 Task: Search one way flight ticket for 5 adults, 2 children, 1 infant in seat and 2 infants on lap in economy from Philadelphia: Philadelphia International Airport to Gillette: Gillette Campbell County Airport on 5-1-2023. Choice of flights is Singapure airlines. Number of bags: 2 carry on bags. Price is upto 82000. Outbound departure time preference is 19:00.
Action: Mouse moved to (203, 396)
Screenshot: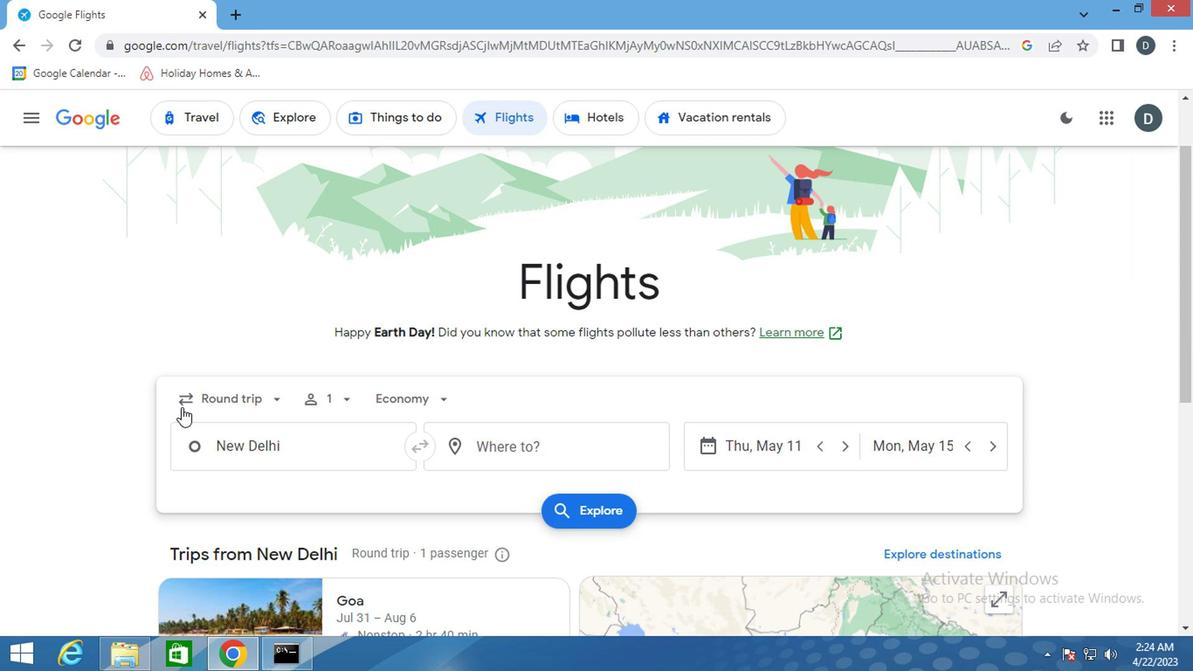 
Action: Mouse pressed left at (203, 396)
Screenshot: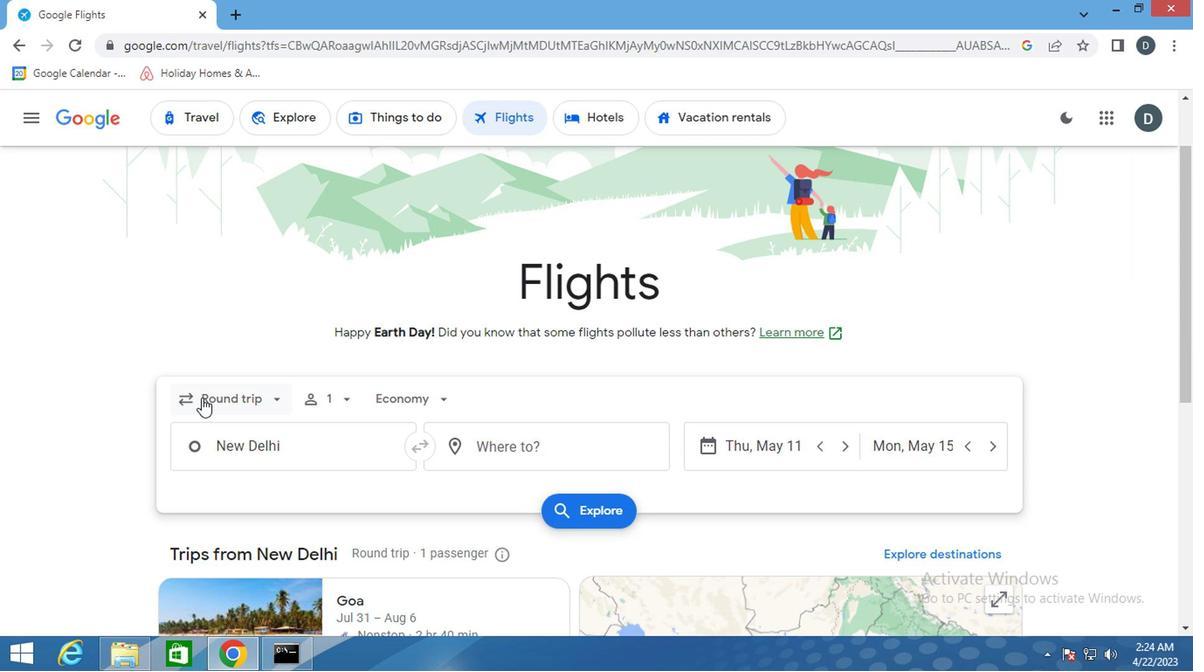 
Action: Mouse moved to (257, 489)
Screenshot: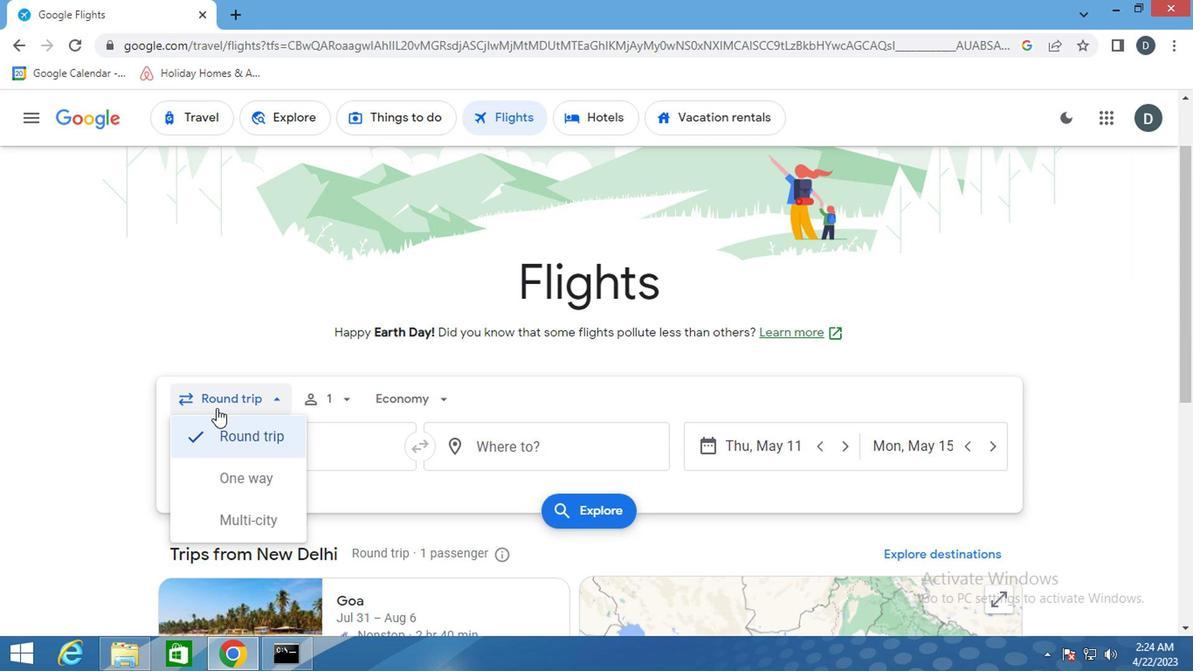 
Action: Mouse pressed left at (257, 489)
Screenshot: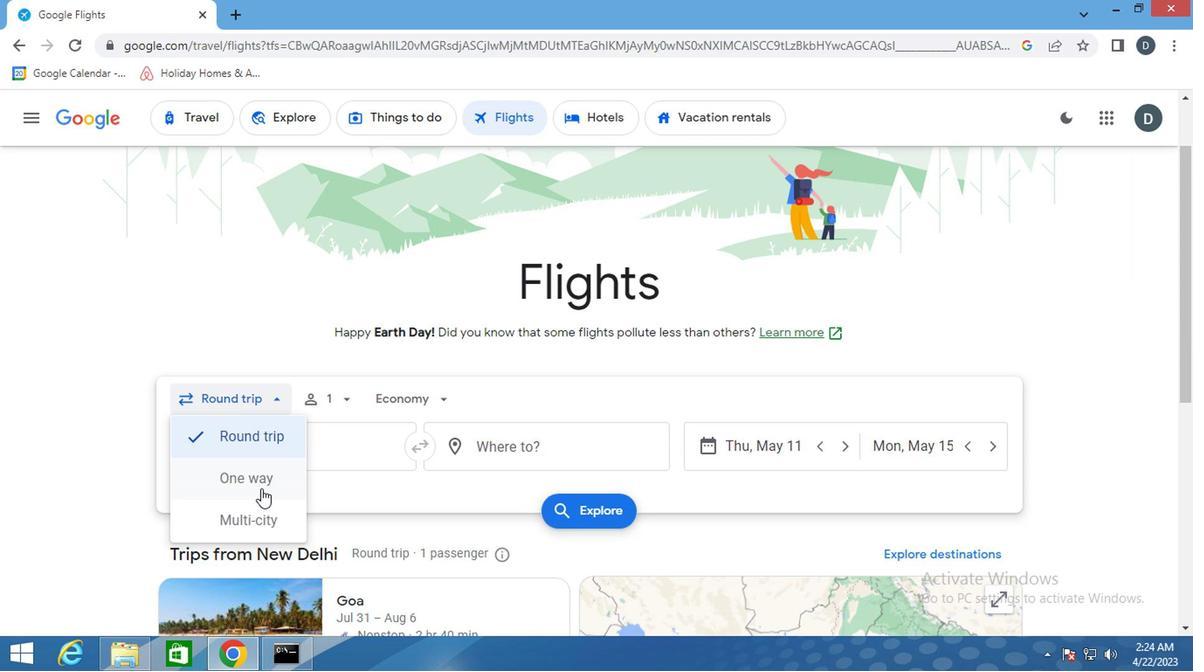 
Action: Mouse moved to (320, 410)
Screenshot: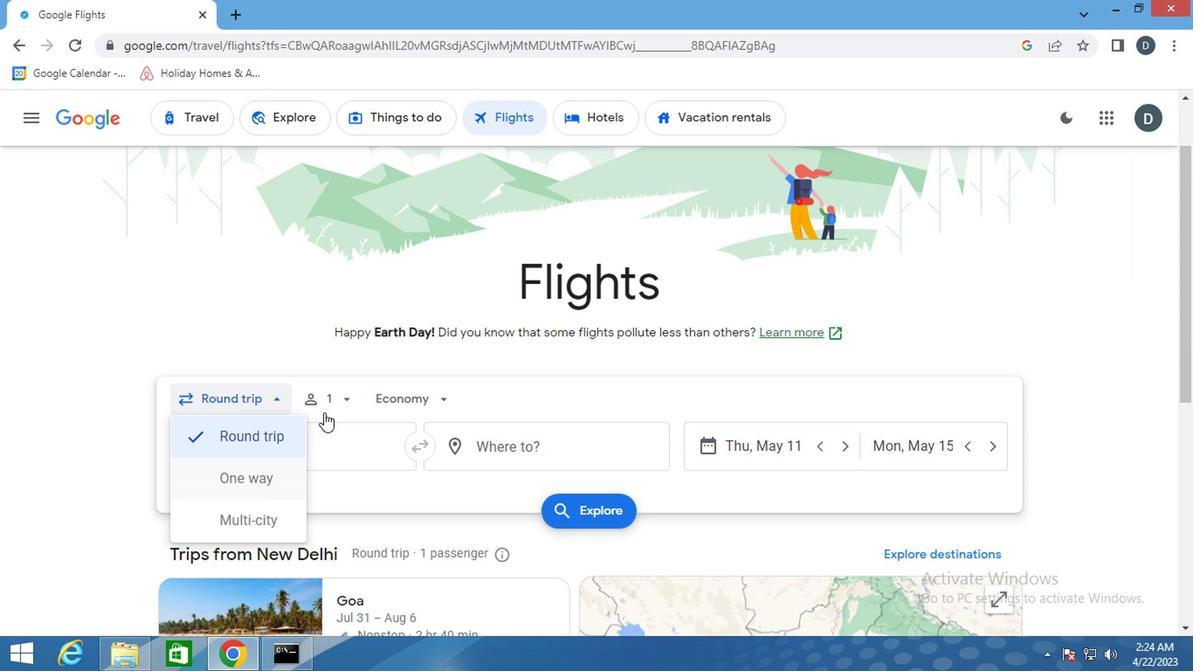 
Action: Mouse pressed left at (320, 410)
Screenshot: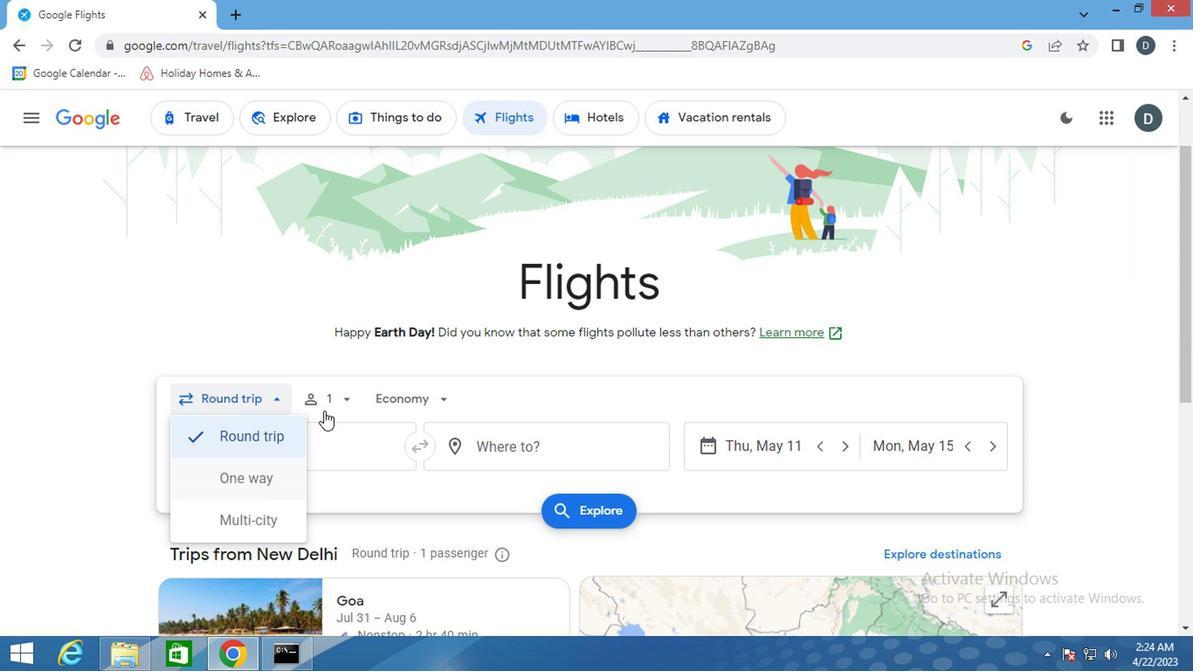 
Action: Mouse moved to (467, 449)
Screenshot: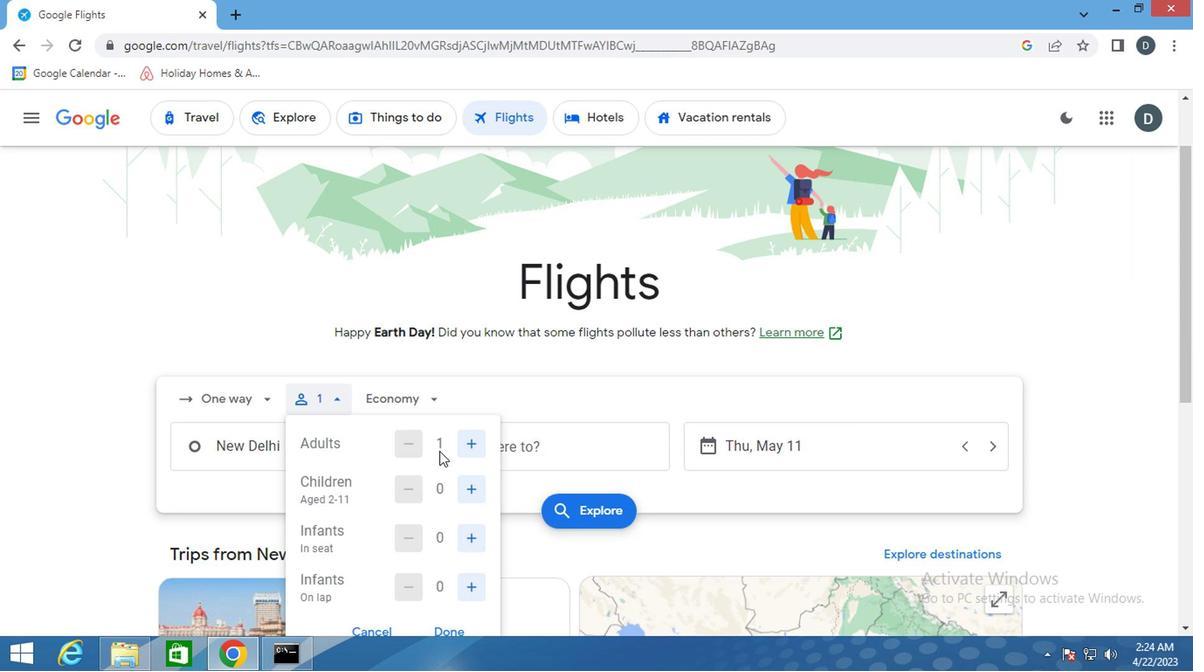 
Action: Mouse pressed left at (467, 449)
Screenshot: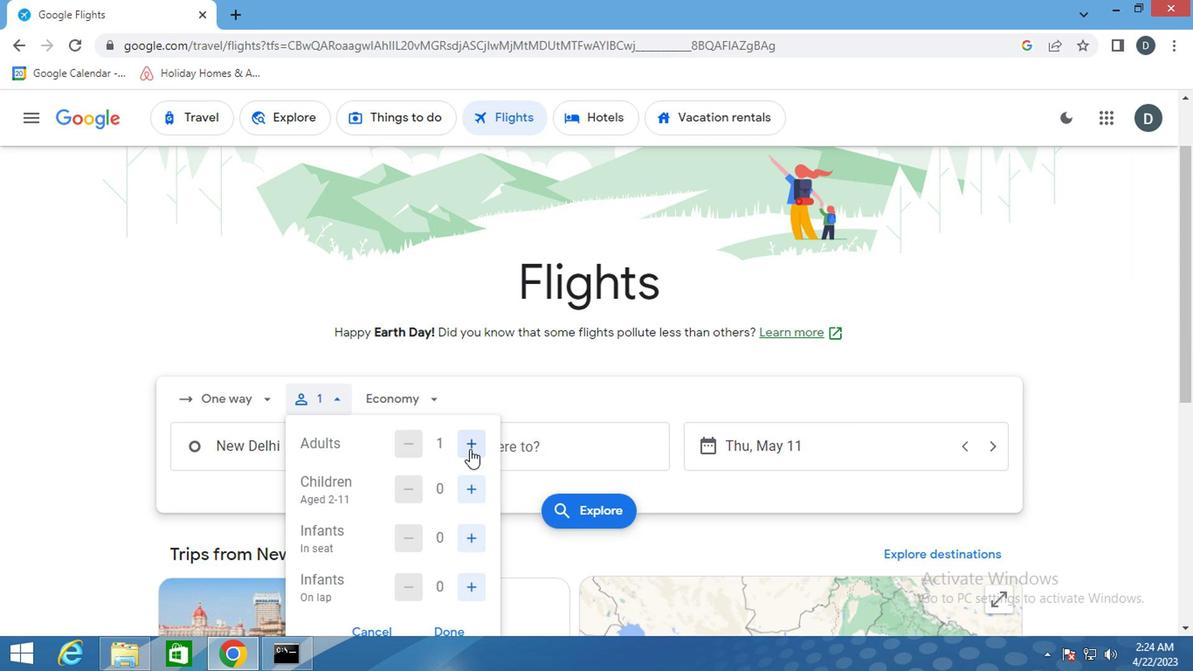 
Action: Mouse pressed left at (467, 449)
Screenshot: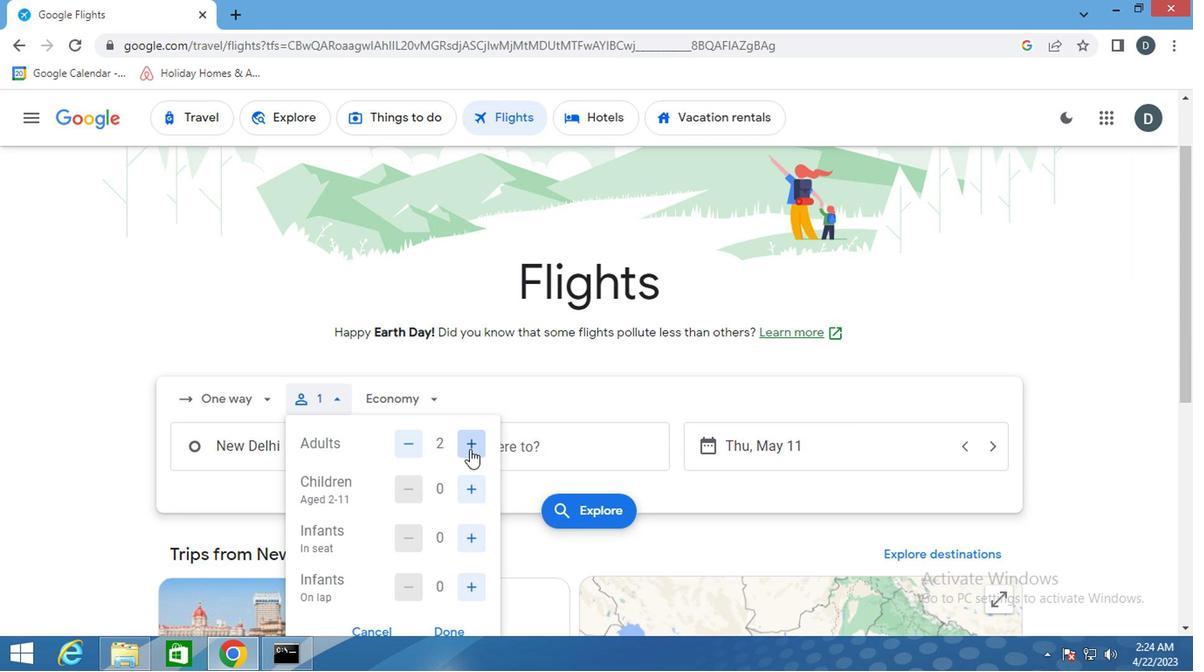 
Action: Mouse pressed left at (467, 449)
Screenshot: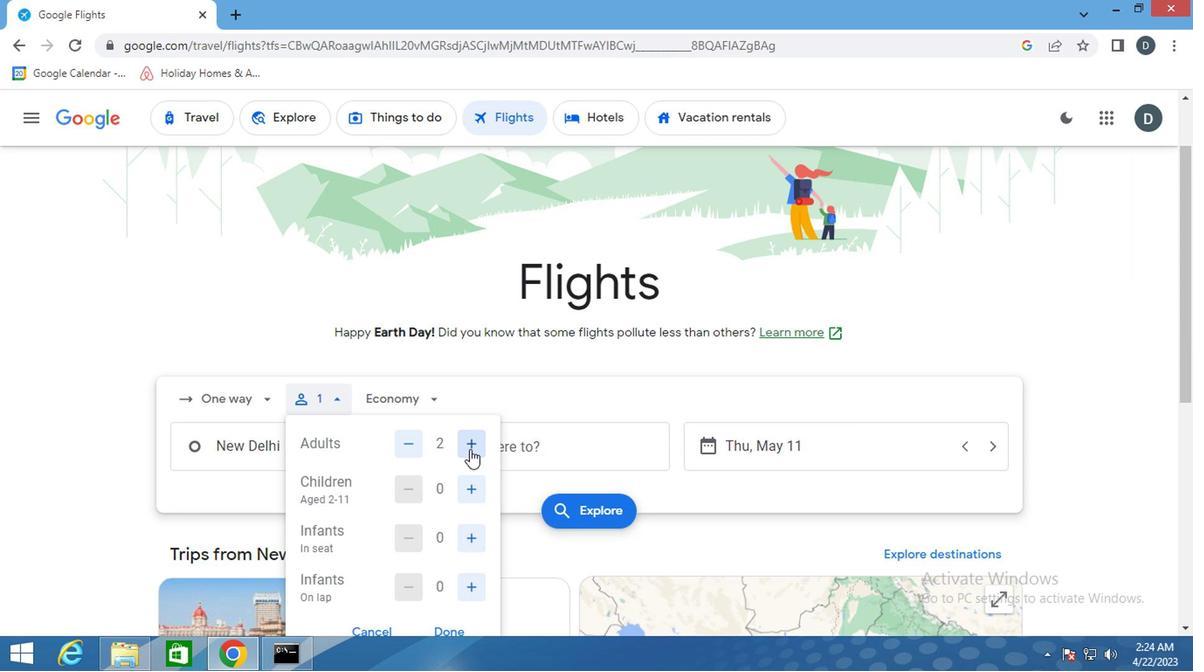 
Action: Mouse pressed left at (467, 449)
Screenshot: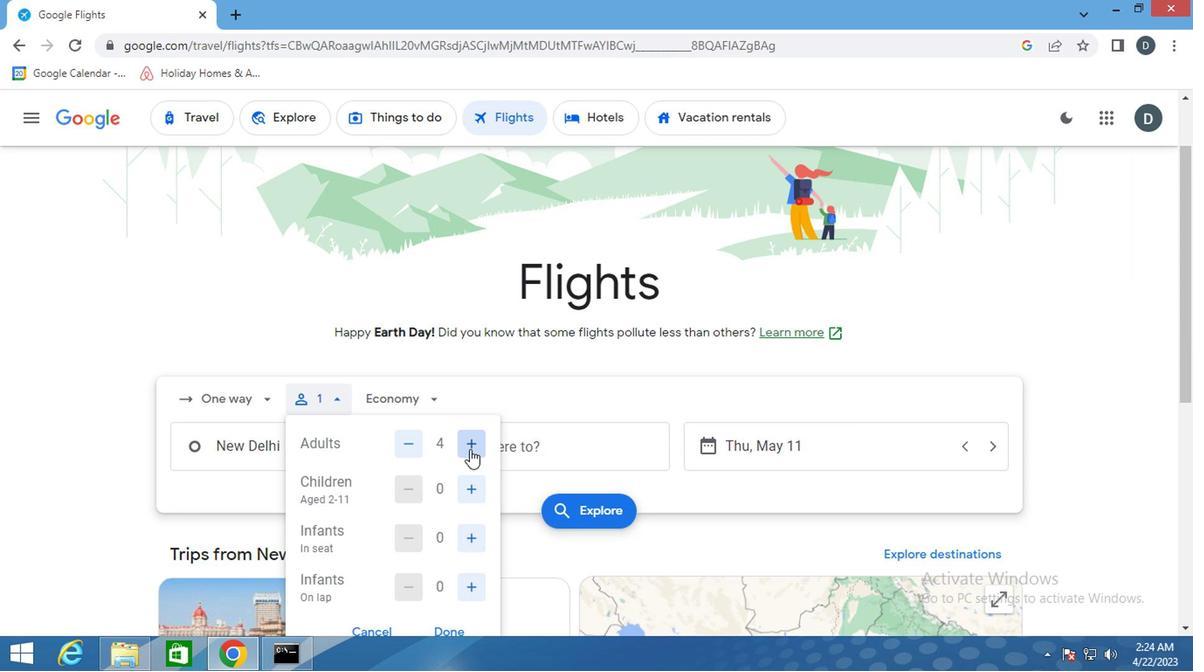 
Action: Mouse moved to (466, 489)
Screenshot: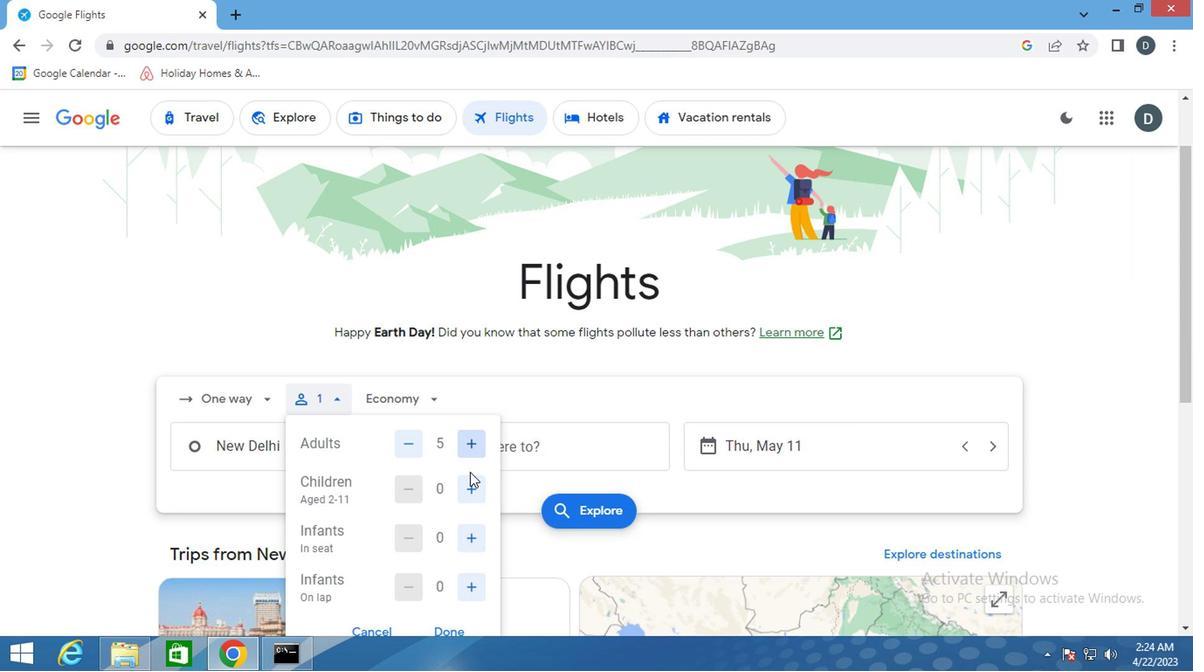 
Action: Mouse pressed left at (466, 489)
Screenshot: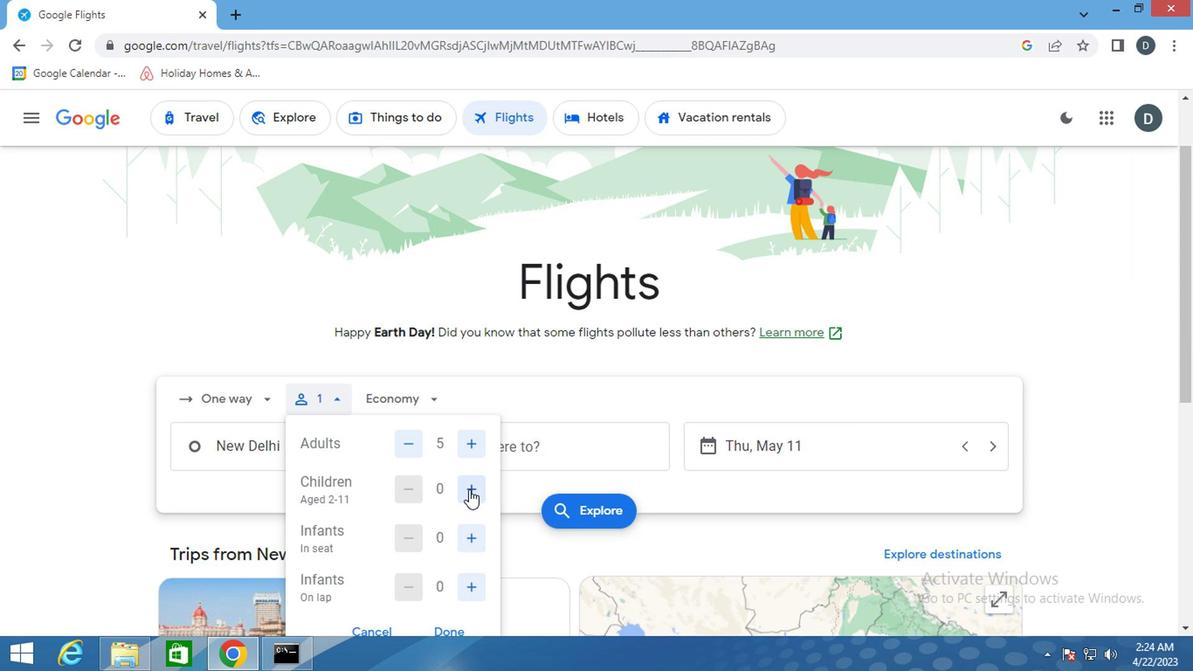 
Action: Mouse pressed left at (466, 489)
Screenshot: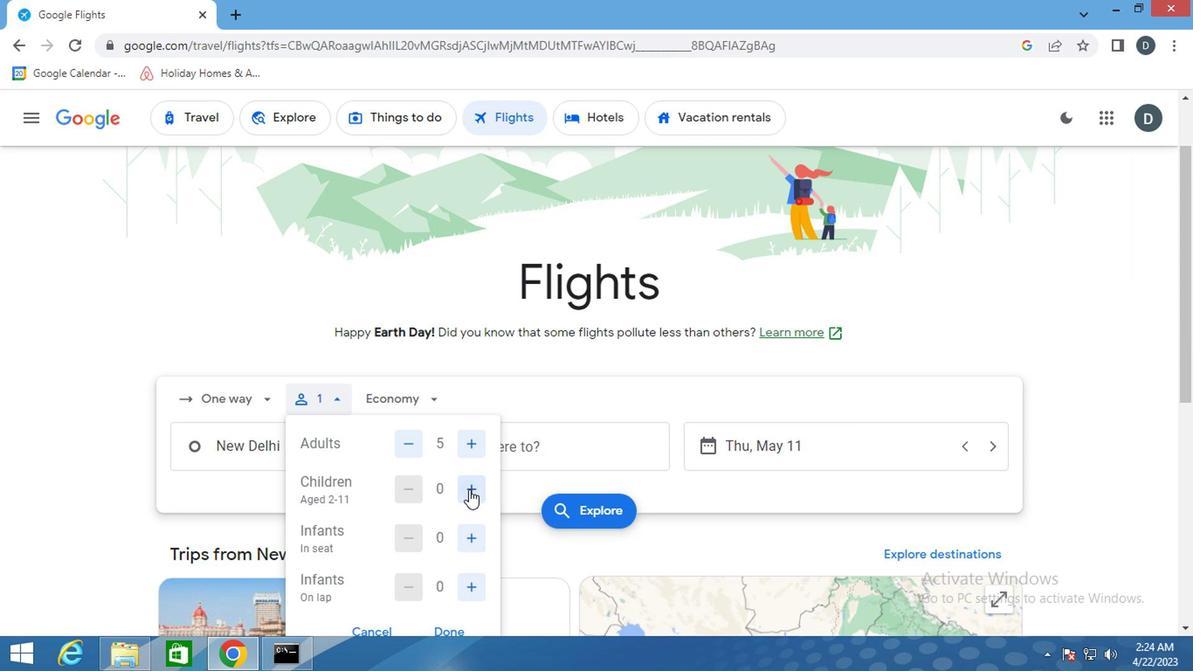 
Action: Mouse moved to (466, 532)
Screenshot: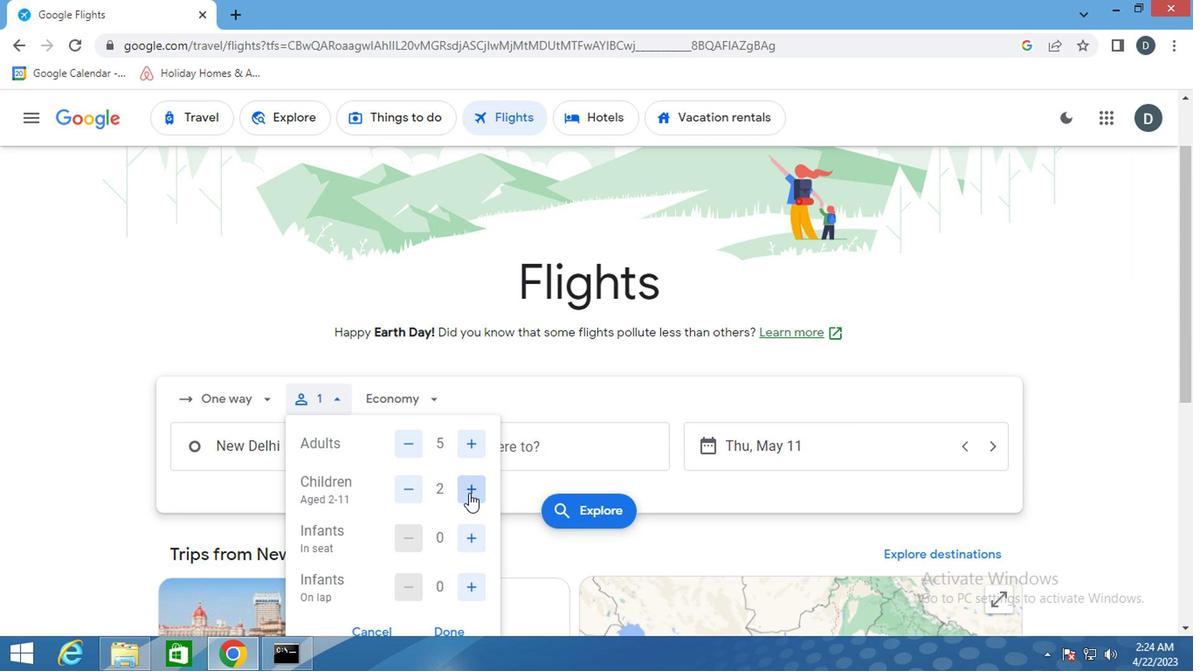 
Action: Mouse pressed left at (466, 532)
Screenshot: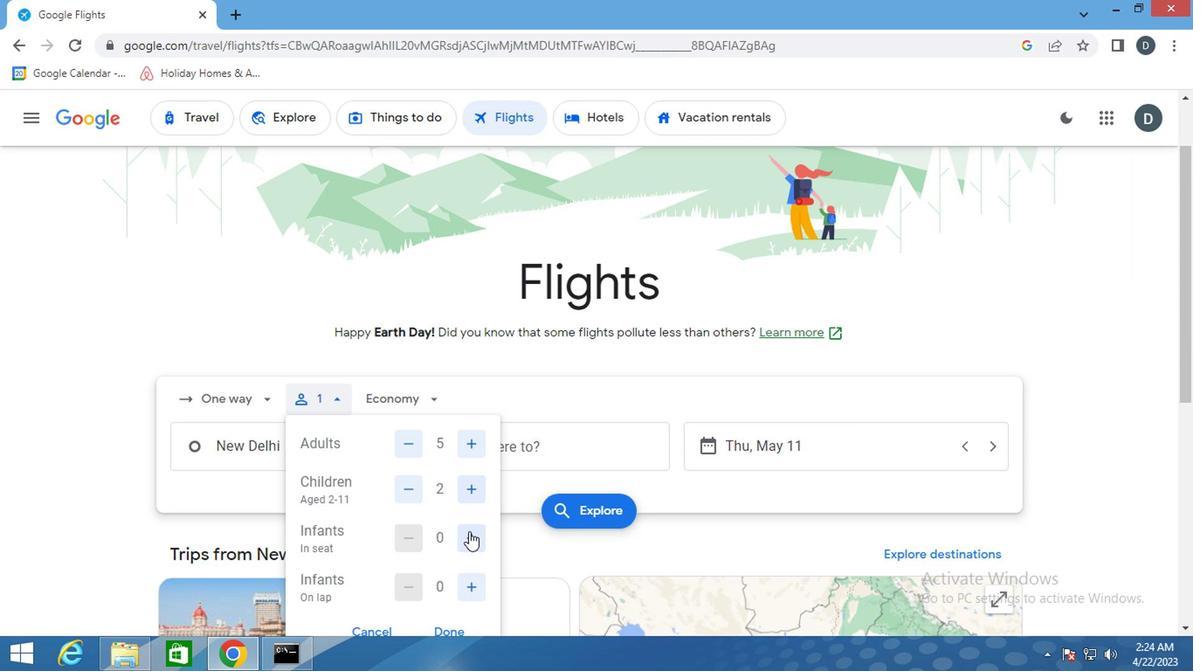
Action: Mouse moved to (470, 588)
Screenshot: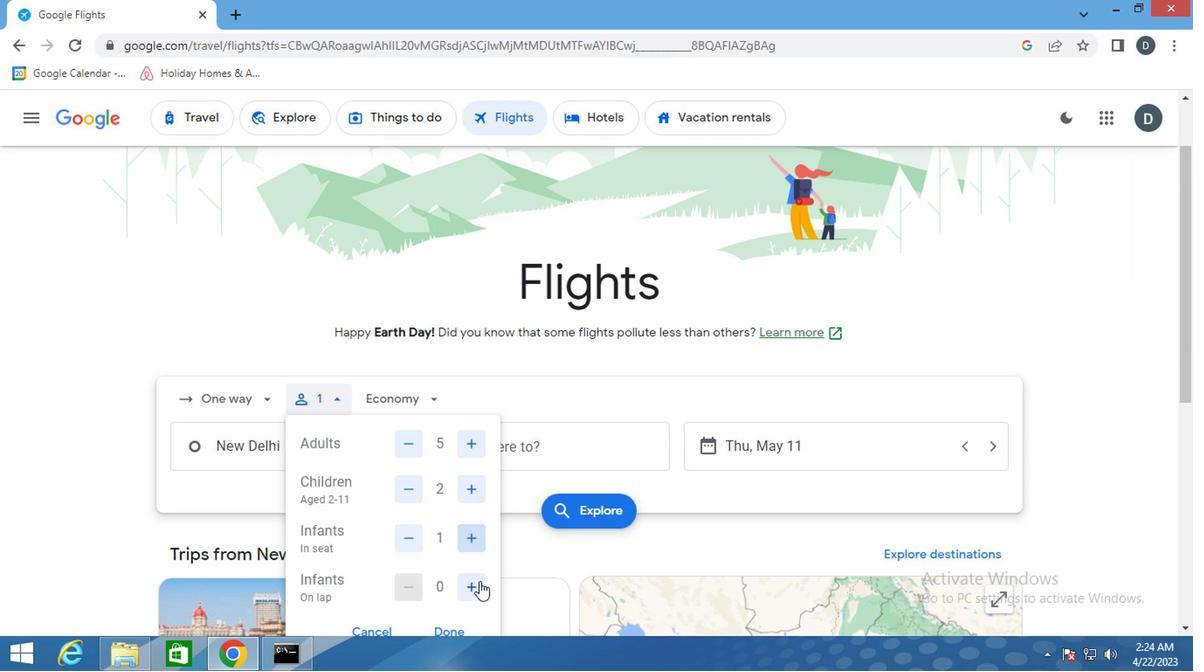 
Action: Mouse pressed left at (470, 588)
Screenshot: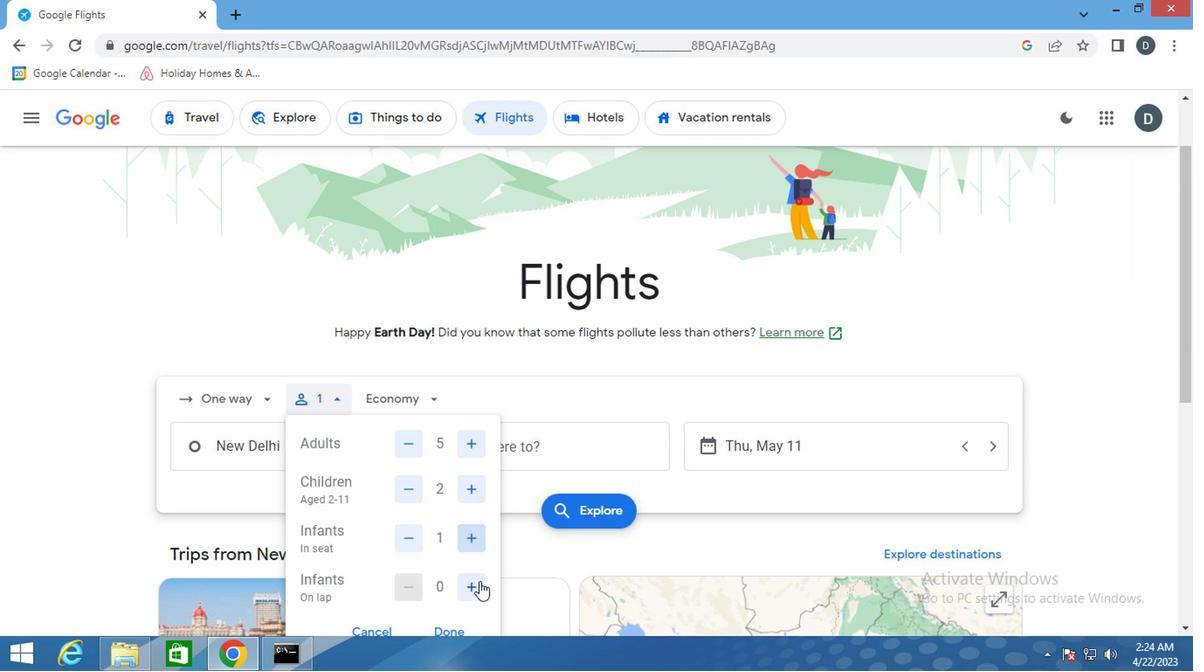
Action: Mouse pressed left at (470, 588)
Screenshot: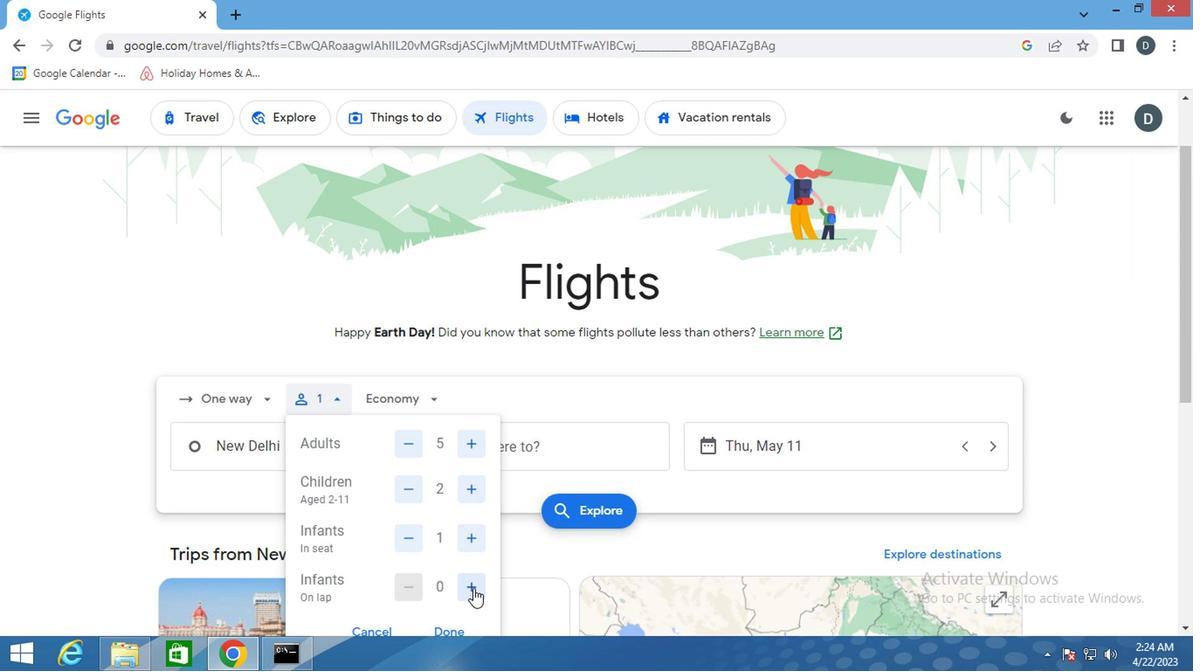 
Action: Mouse moved to (412, 581)
Screenshot: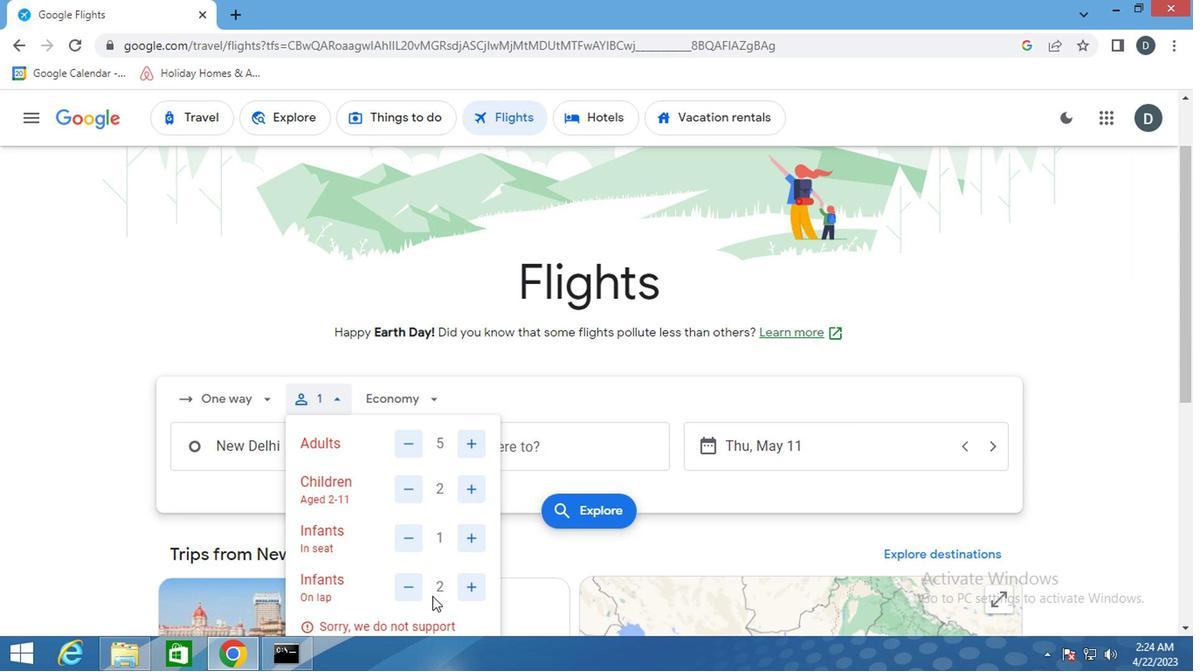 
Action: Mouse pressed left at (412, 581)
Screenshot: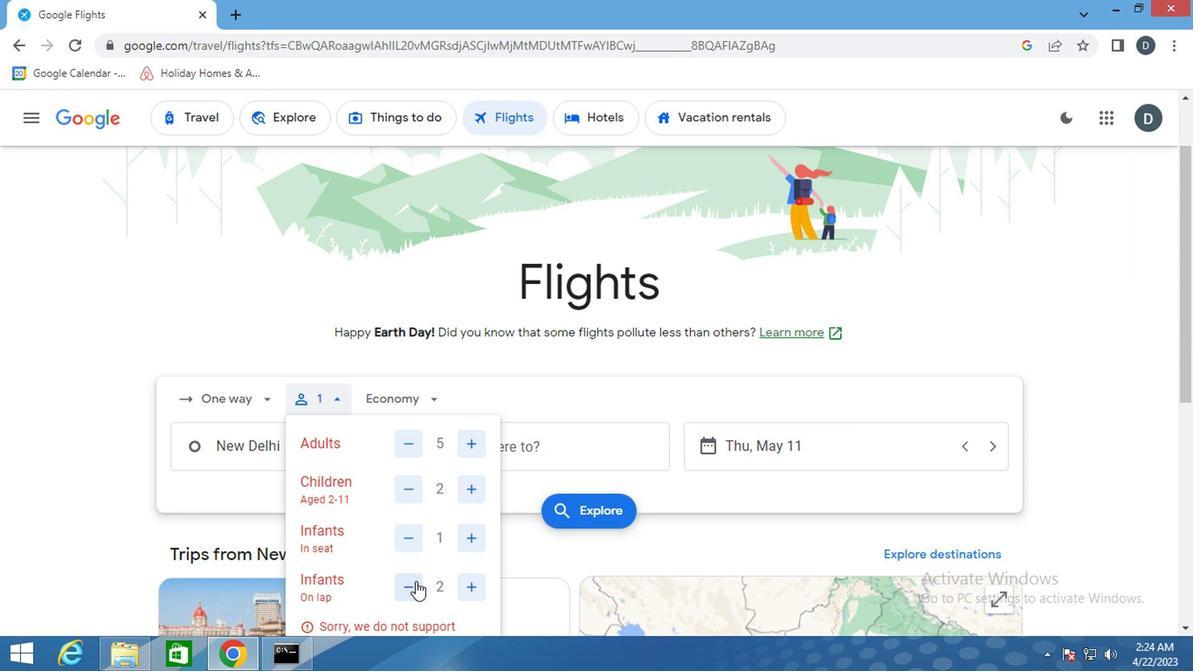 
Action: Mouse moved to (450, 626)
Screenshot: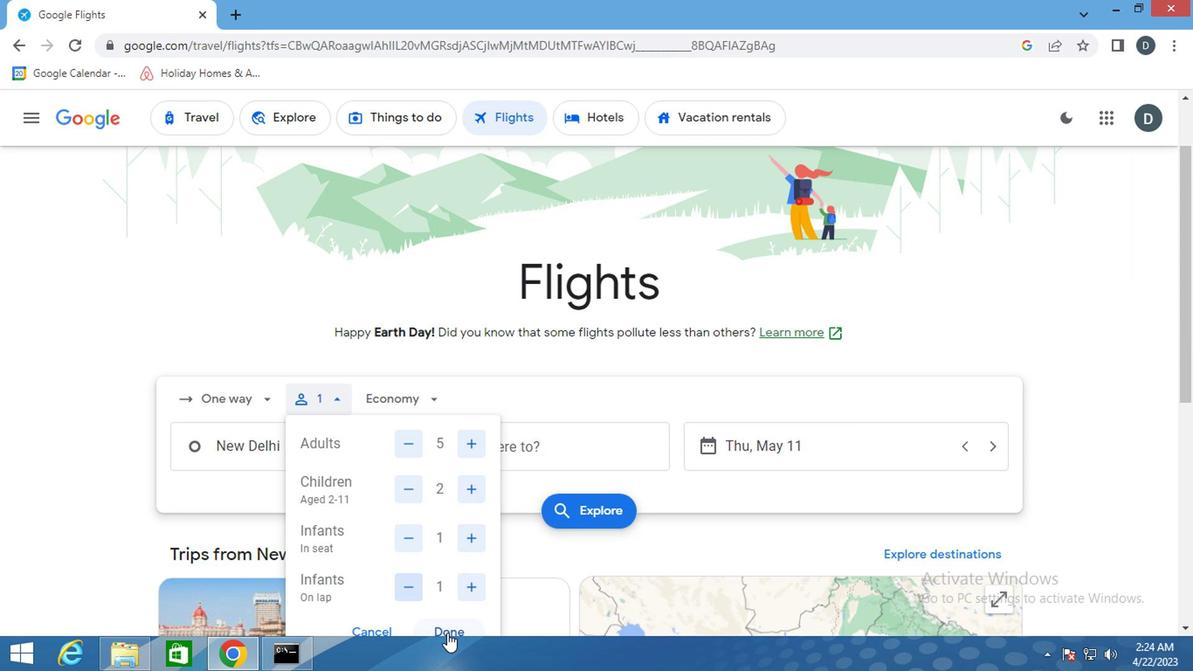 
Action: Mouse pressed left at (450, 626)
Screenshot: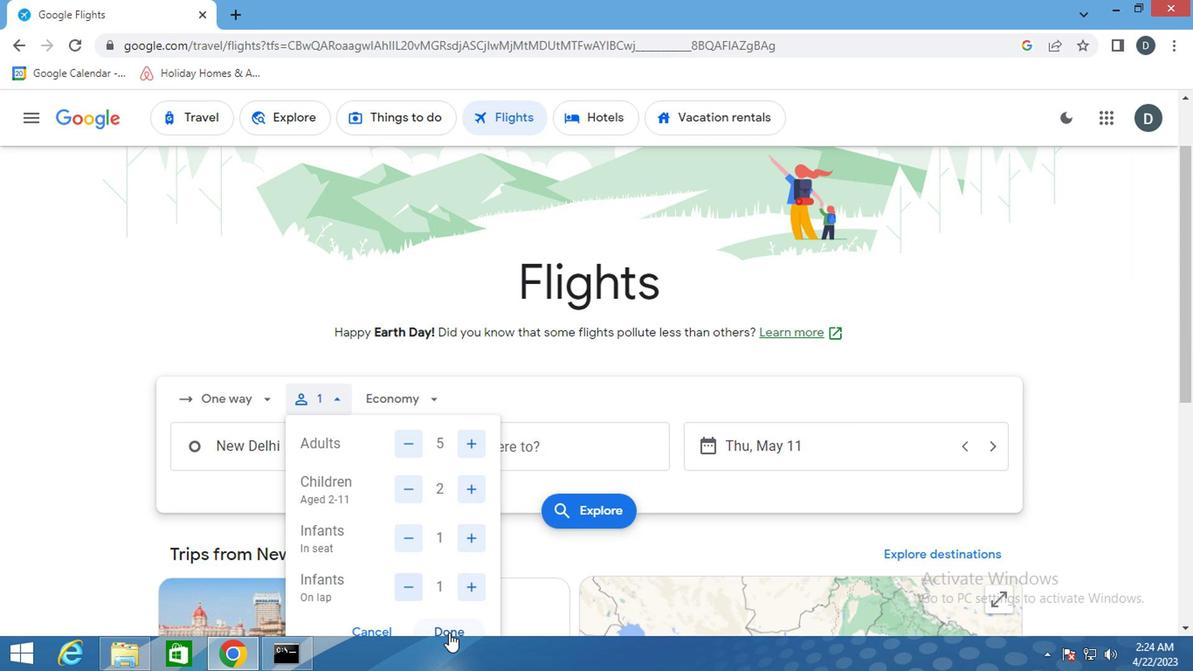 
Action: Mouse moved to (280, 445)
Screenshot: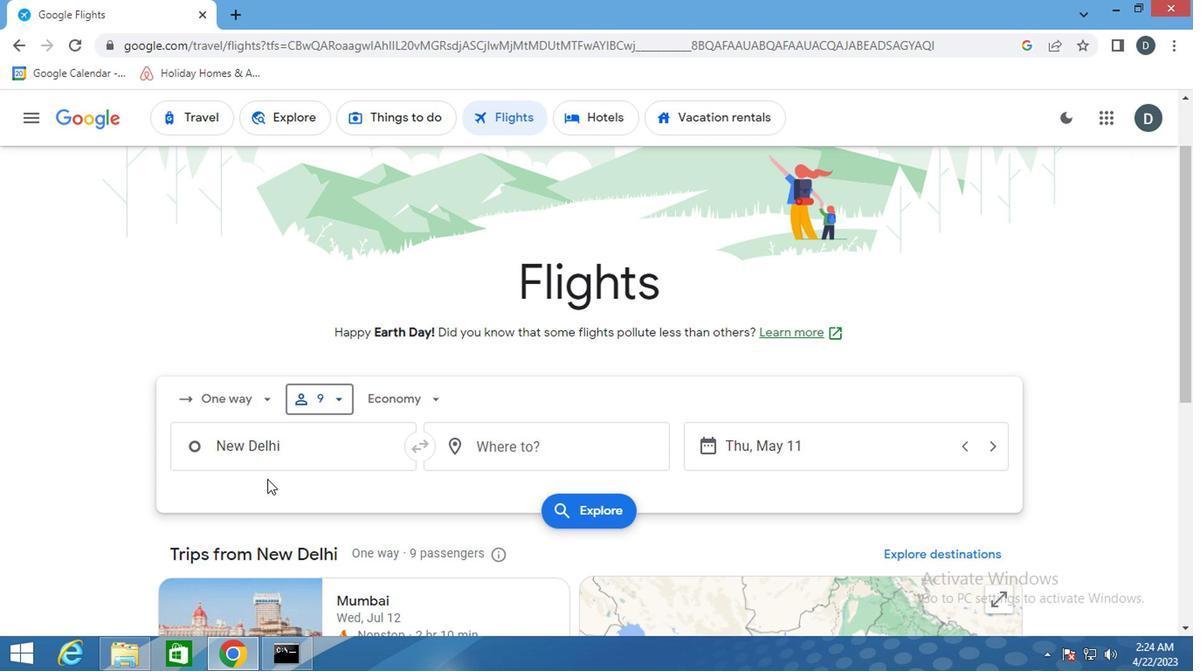 
Action: Mouse pressed left at (280, 445)
Screenshot: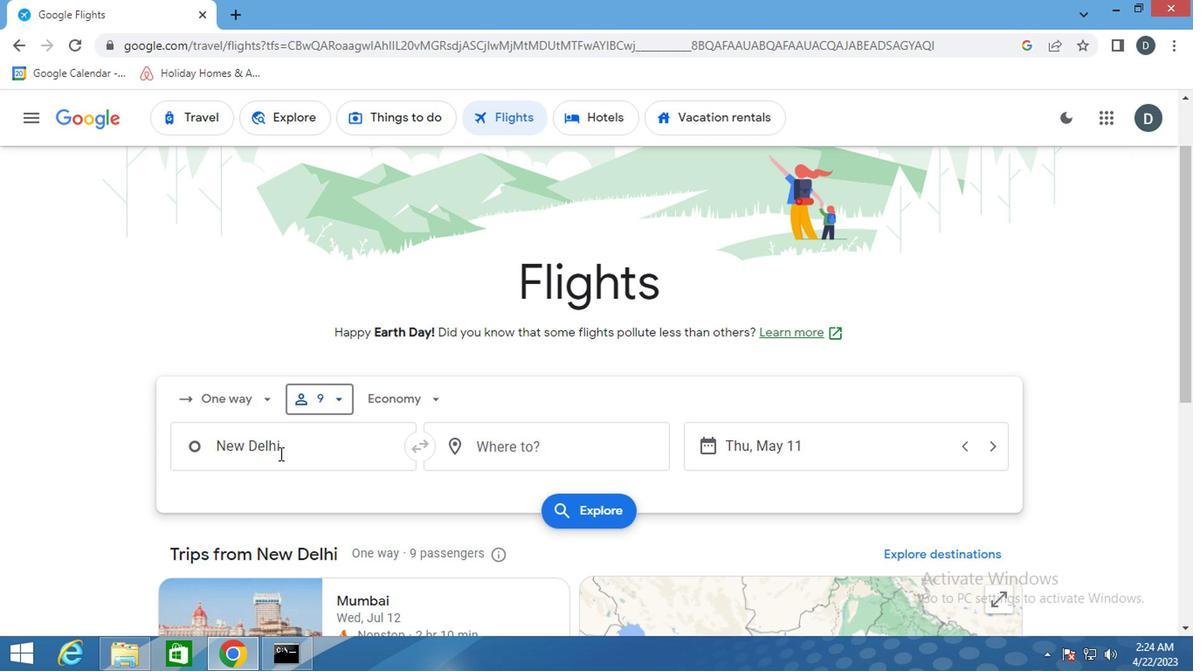 
Action: Key pressed <Key.shift>PHILA
Screenshot: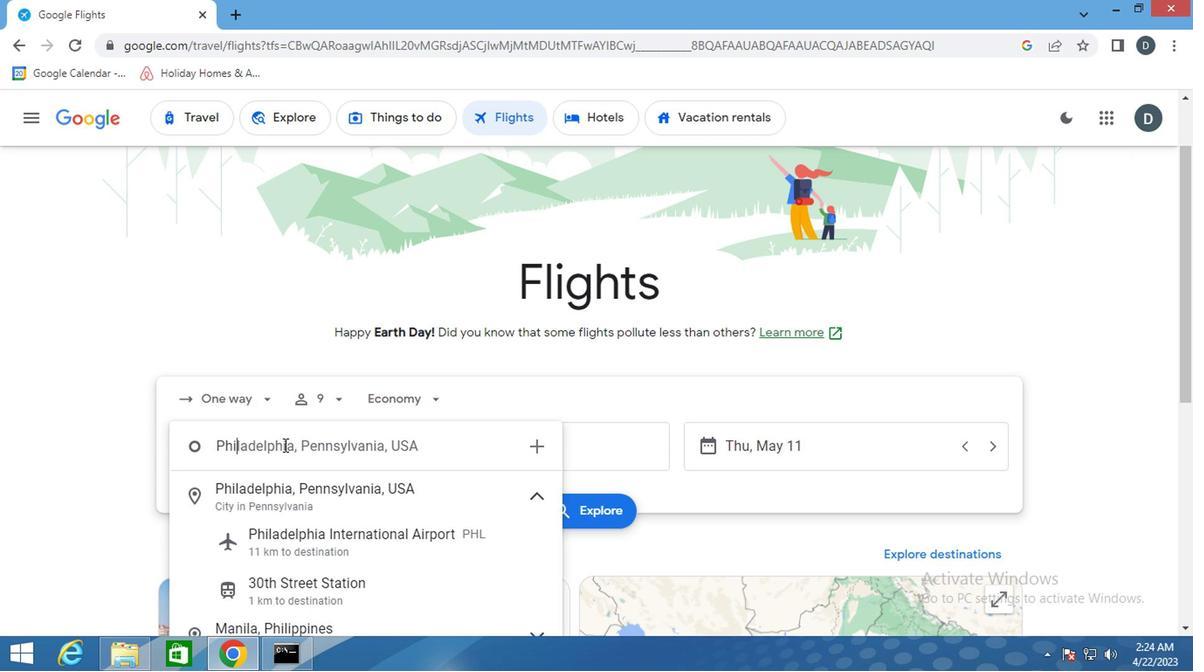 
Action: Mouse moved to (353, 547)
Screenshot: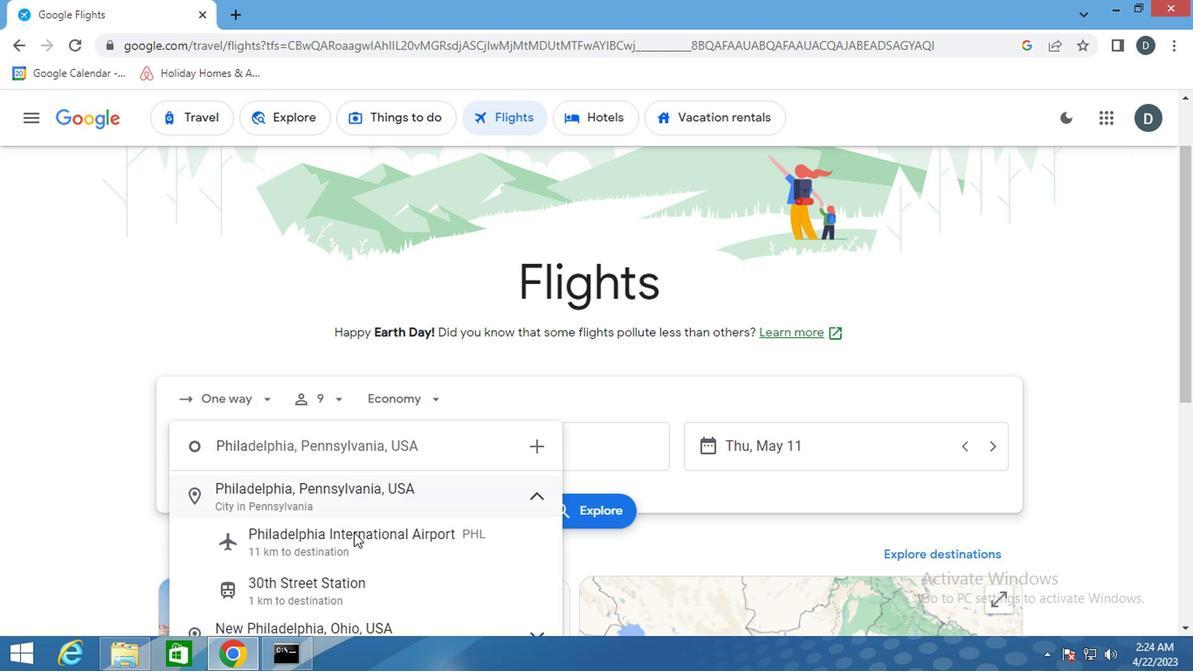 
Action: Mouse pressed left at (353, 547)
Screenshot: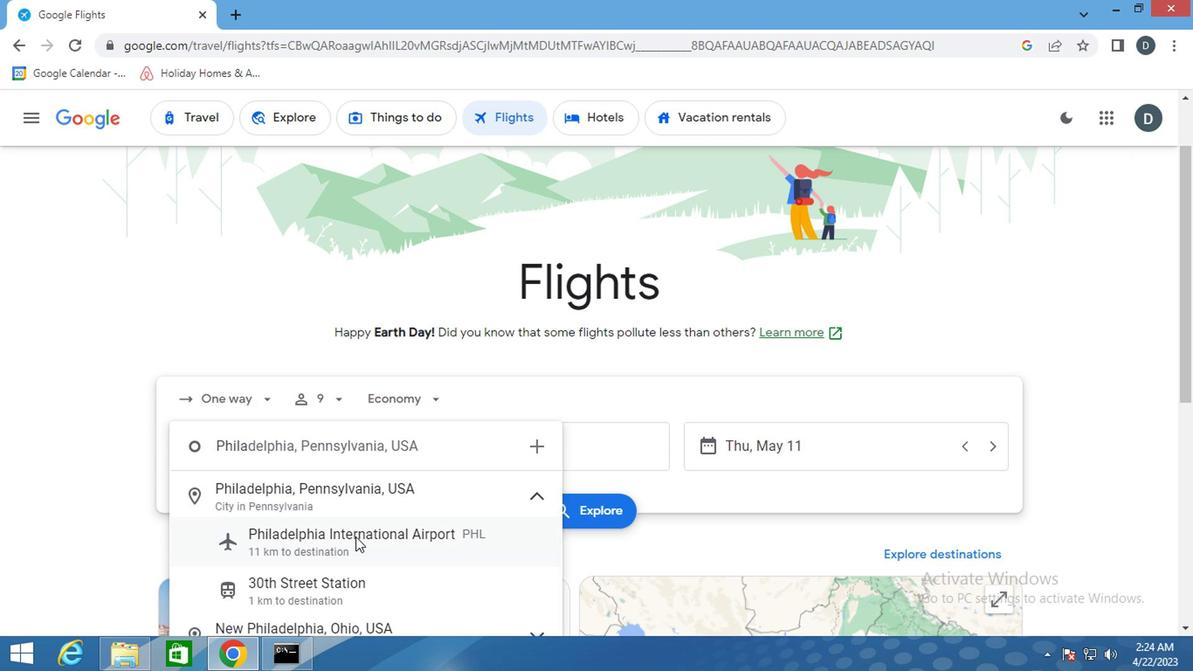 
Action: Mouse moved to (524, 442)
Screenshot: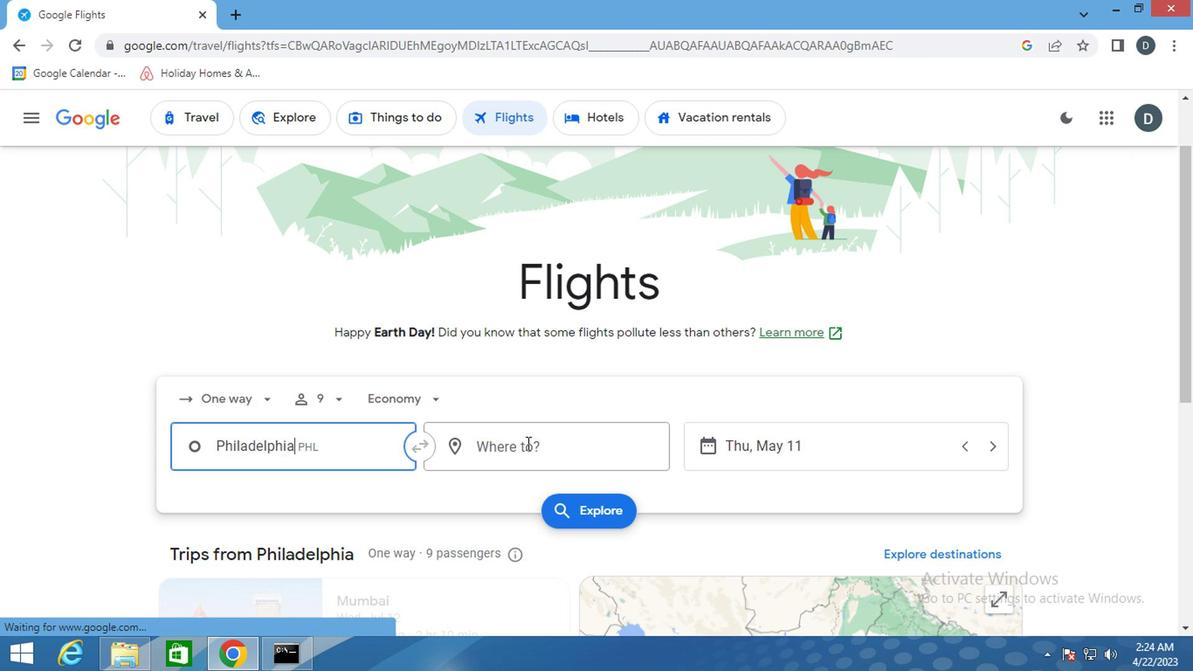 
Action: Mouse pressed left at (524, 442)
Screenshot: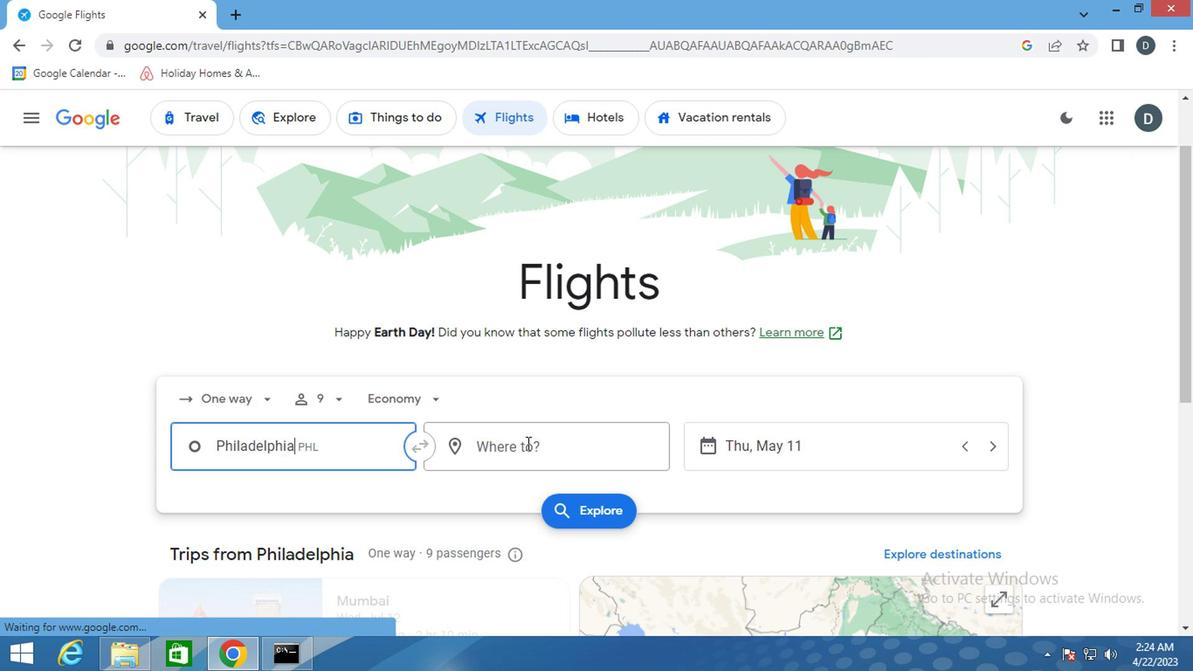 
Action: Key pressed <Key.shift>GILLETTE
Screenshot: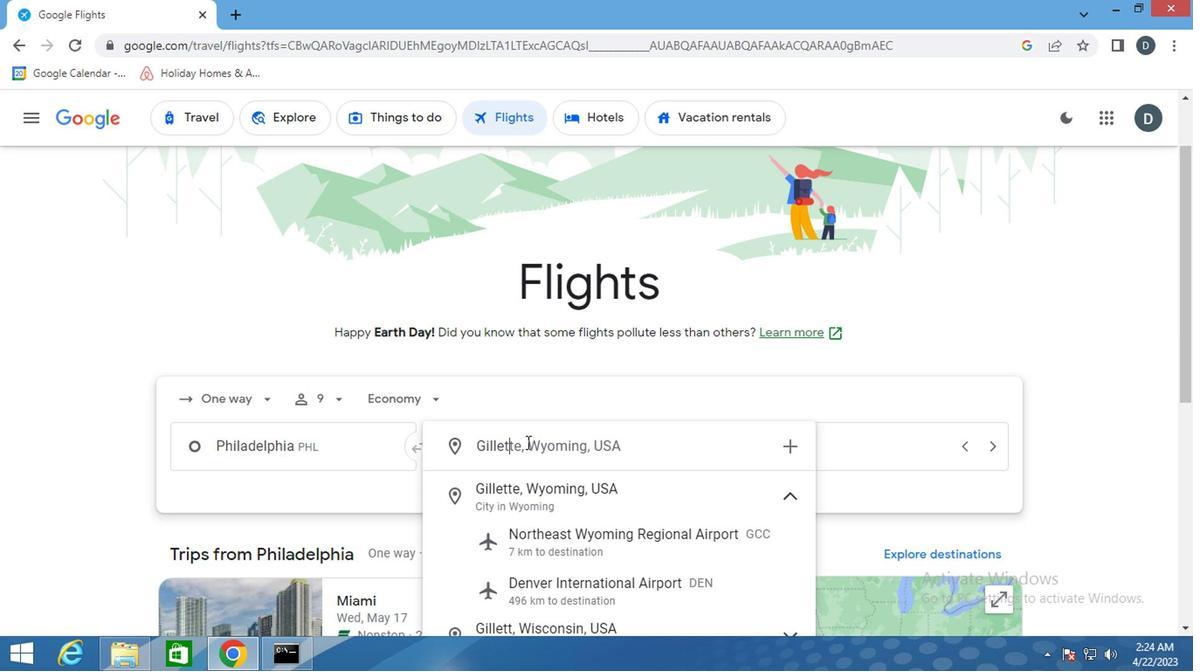 
Action: Mouse moved to (565, 502)
Screenshot: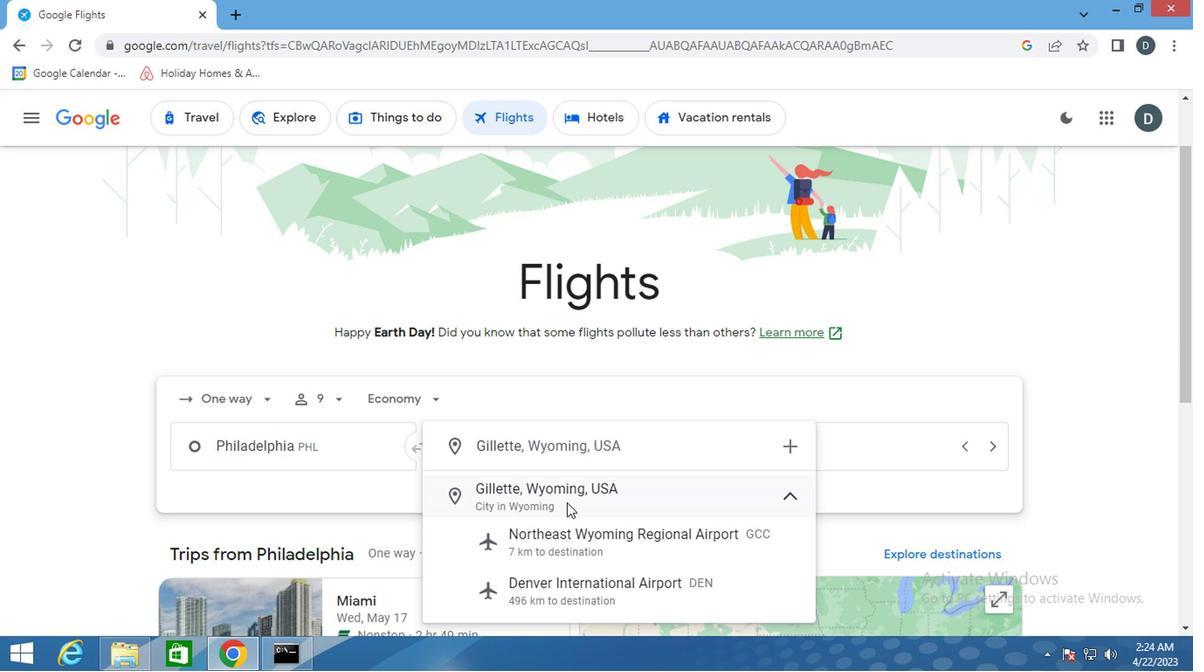 
Action: Mouse pressed left at (565, 502)
Screenshot: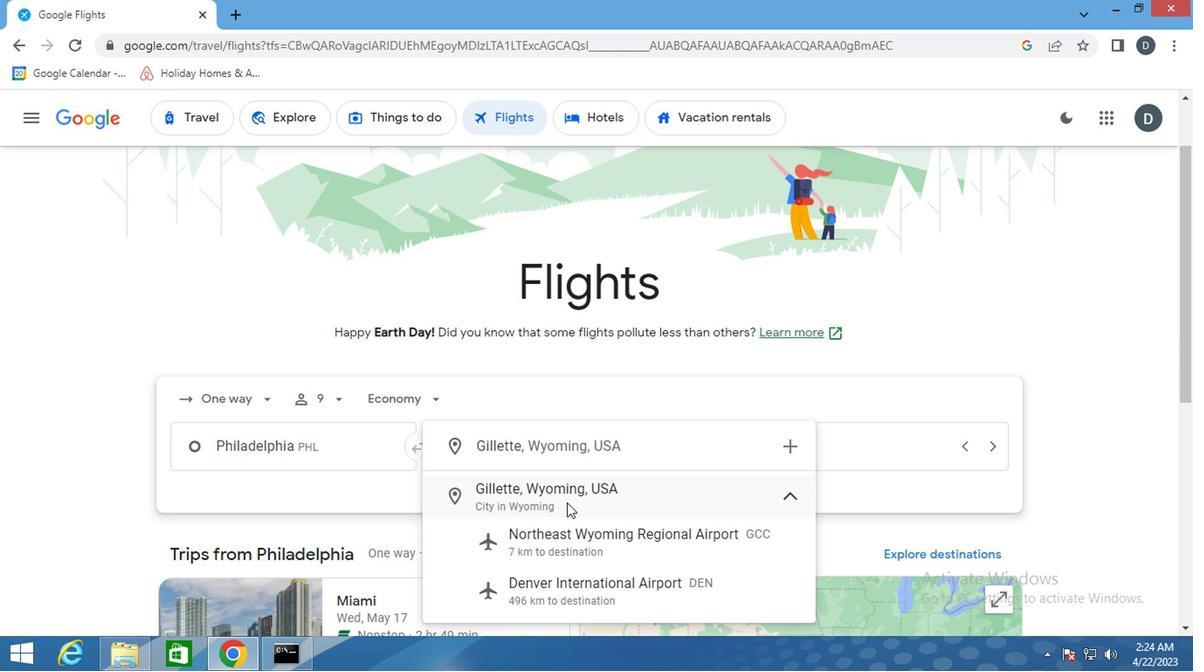 
Action: Mouse moved to (776, 438)
Screenshot: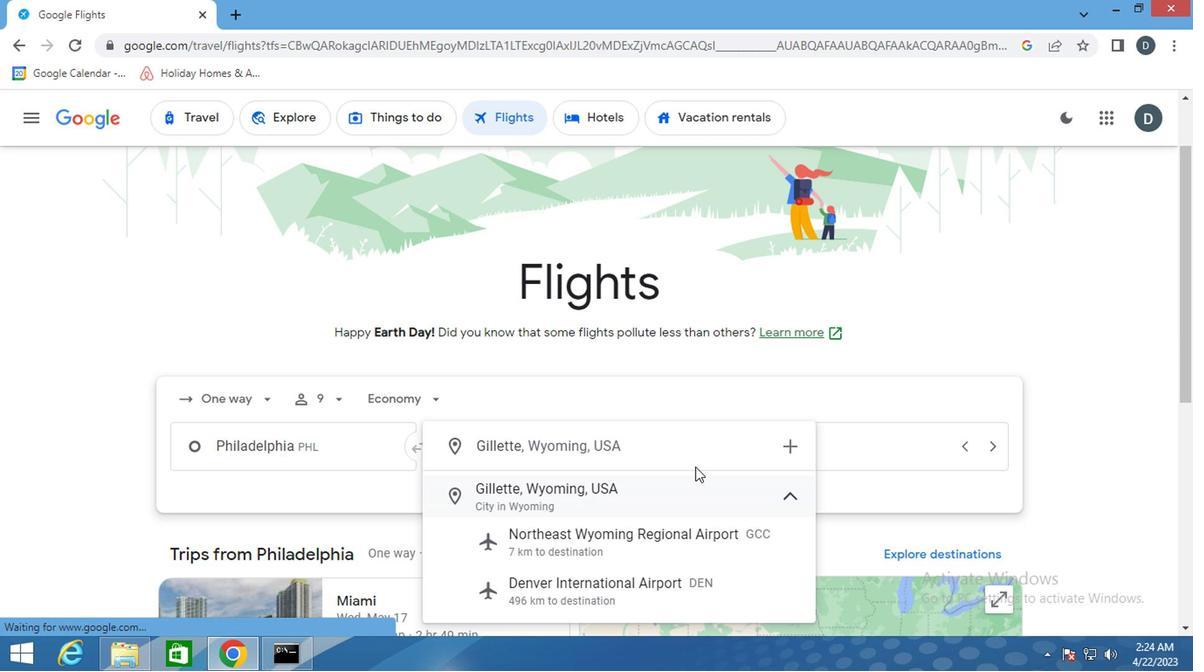
Action: Mouse pressed left at (776, 438)
Screenshot: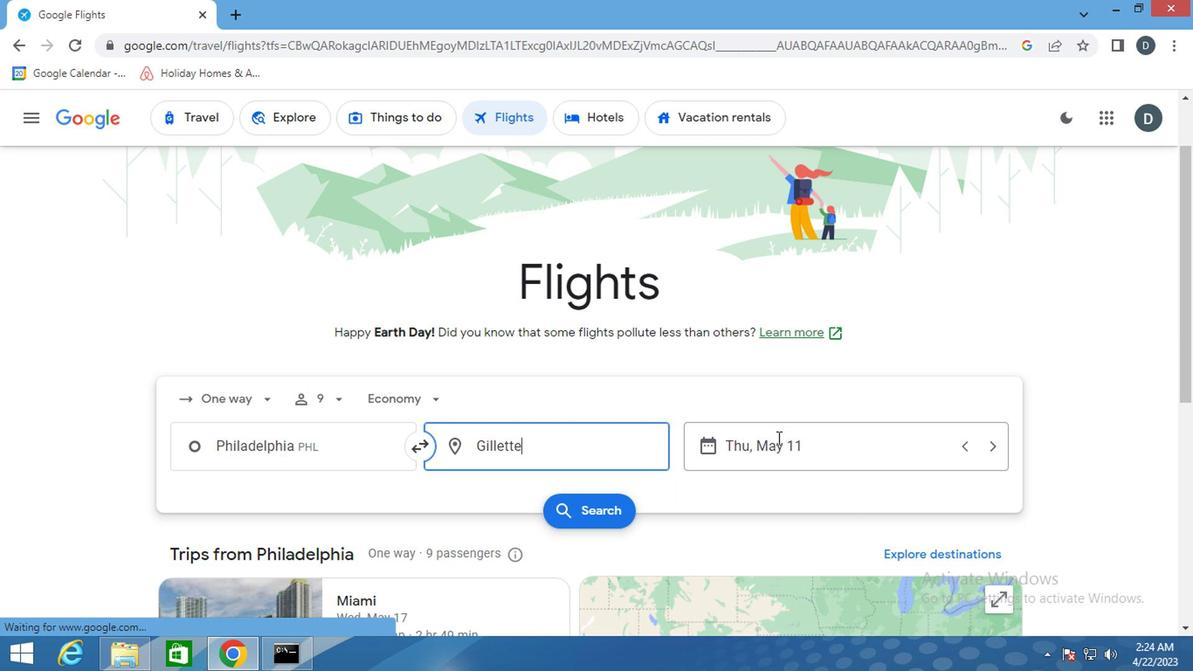 
Action: Mouse moved to (762, 313)
Screenshot: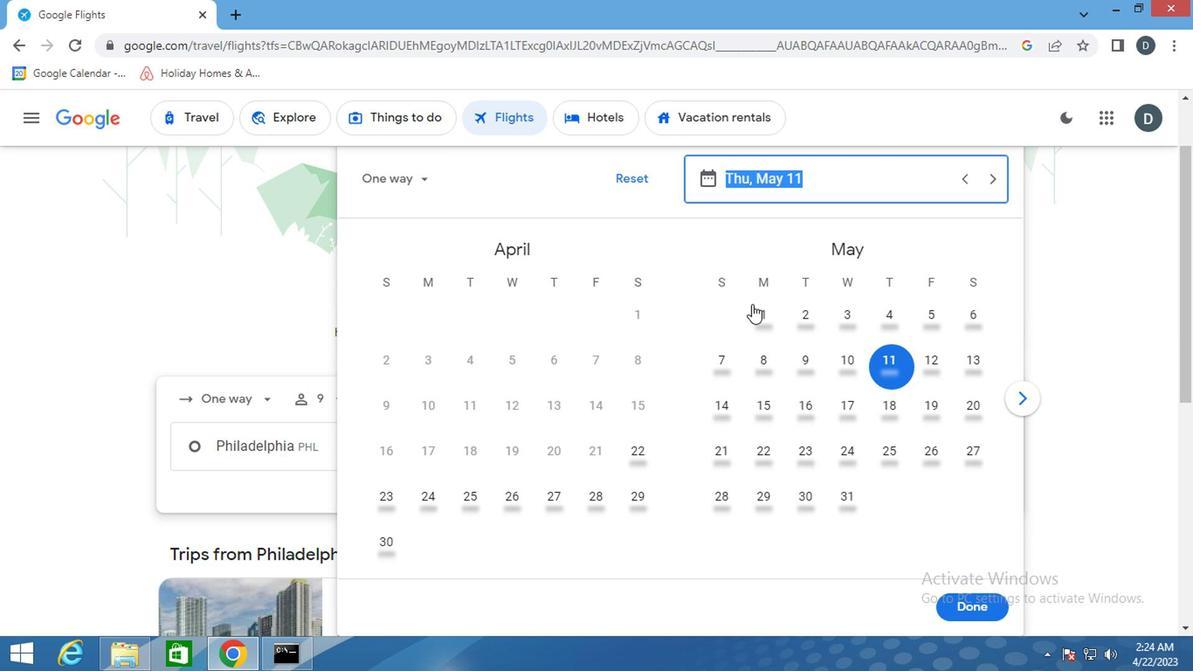 
Action: Mouse pressed left at (762, 313)
Screenshot: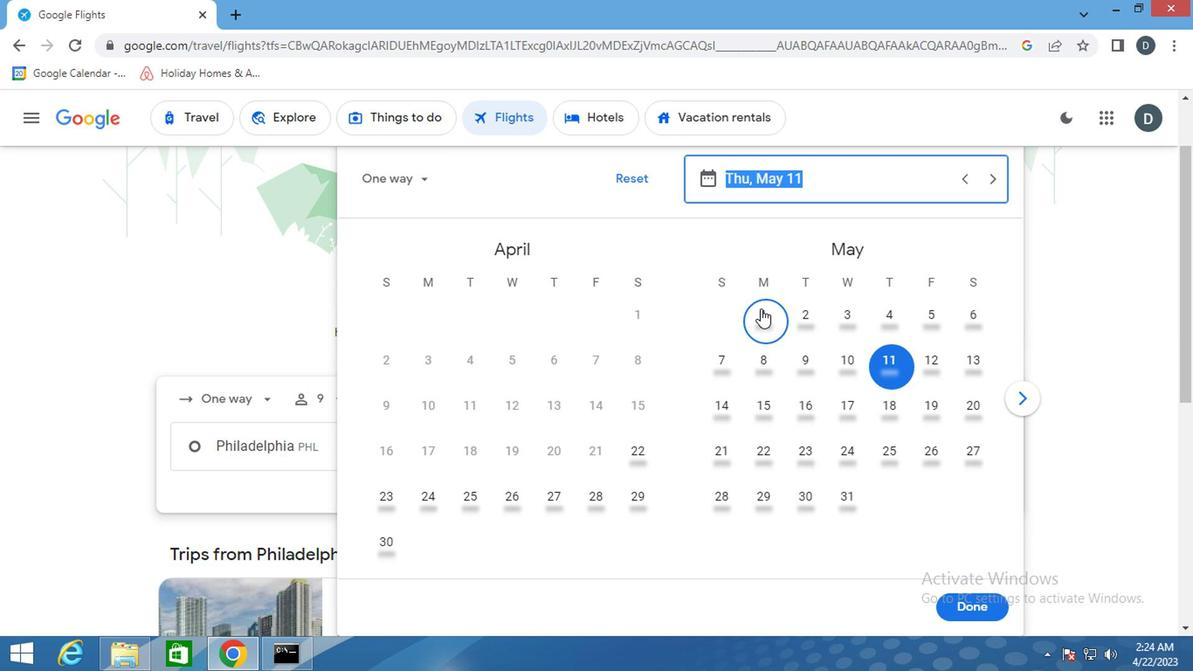 
Action: Mouse moved to (947, 603)
Screenshot: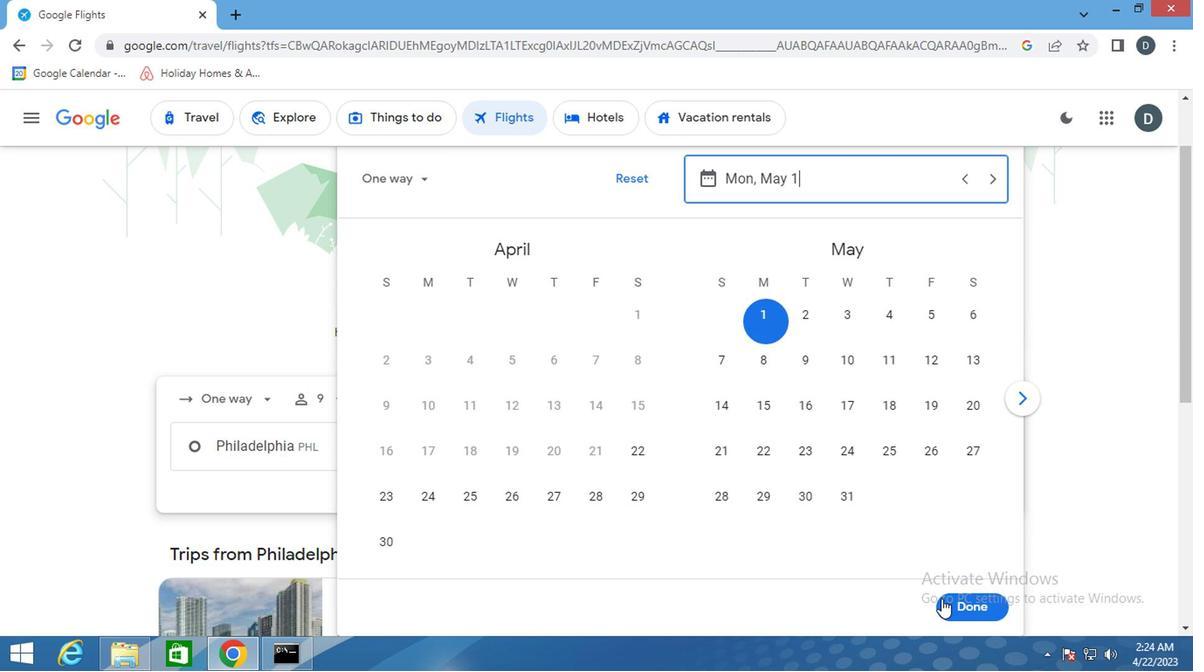 
Action: Mouse pressed left at (947, 603)
Screenshot: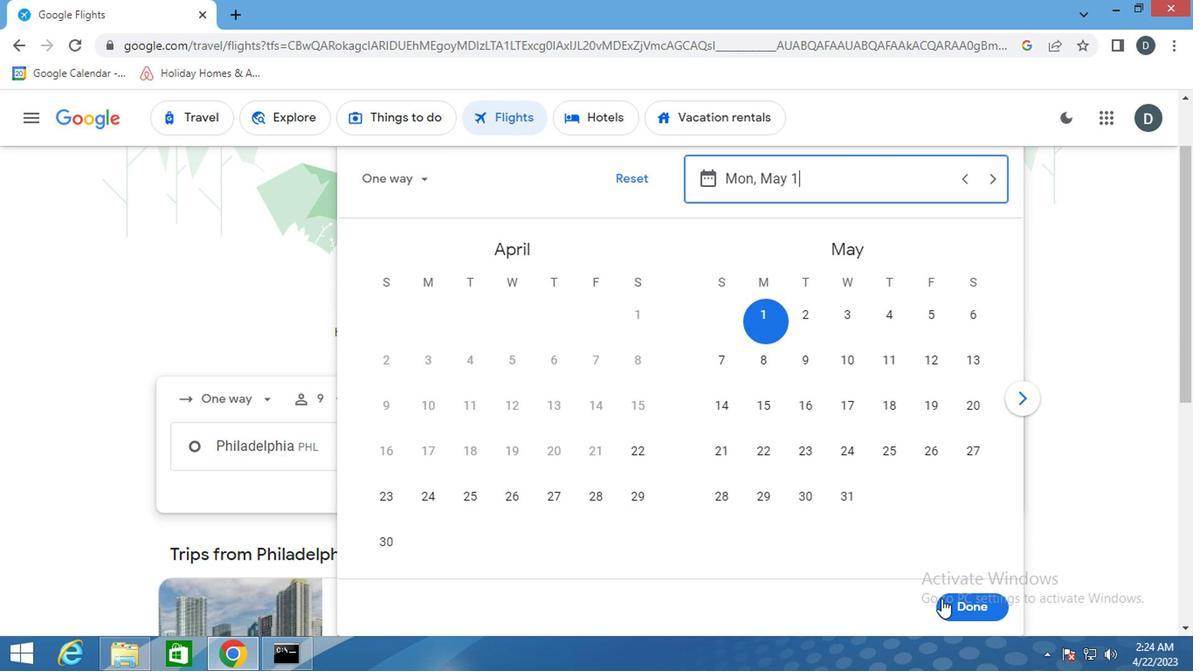 
Action: Mouse moved to (599, 519)
Screenshot: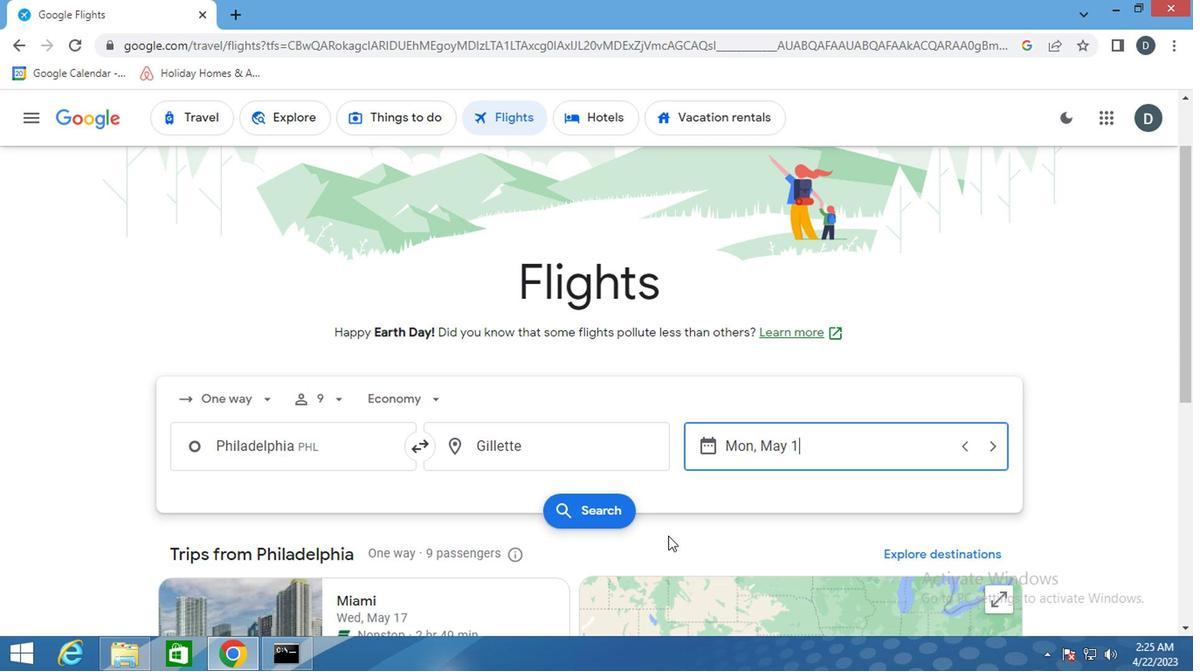 
Action: Mouse pressed left at (599, 519)
Screenshot: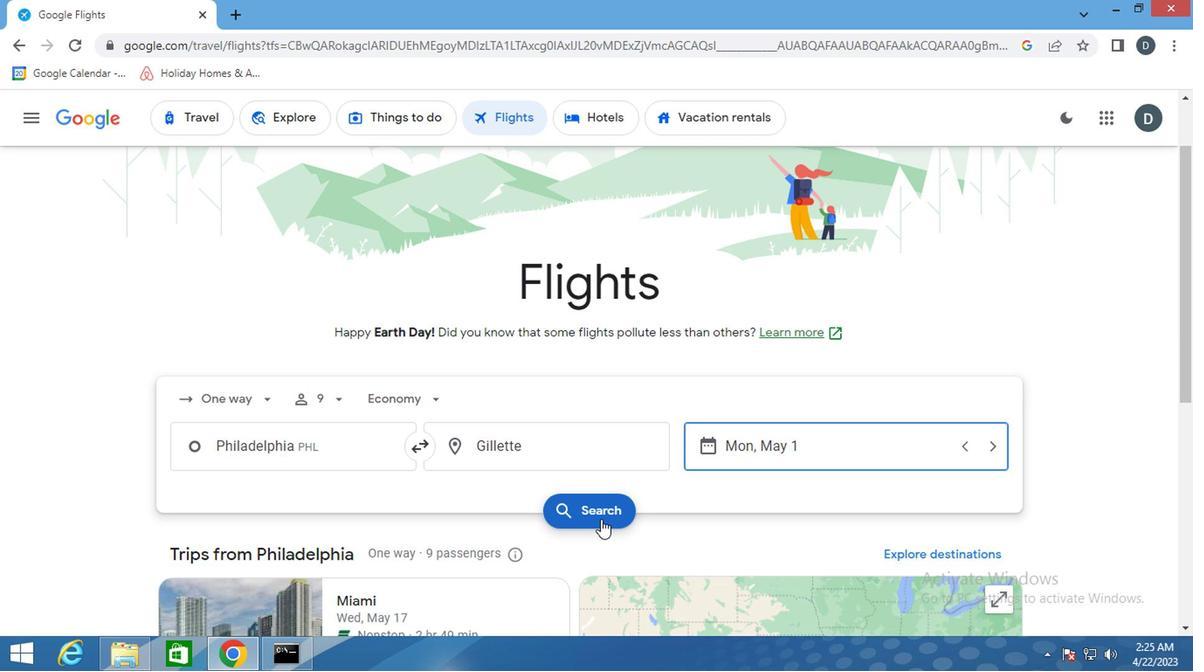
Action: Mouse moved to (193, 278)
Screenshot: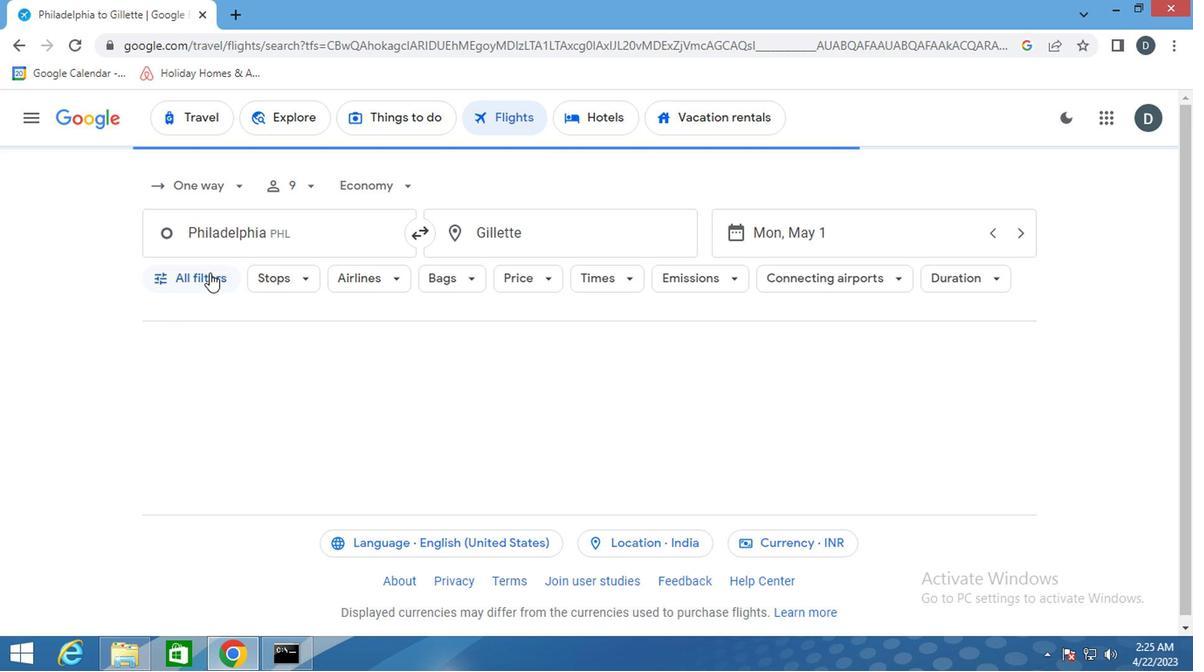 
Action: Mouse pressed left at (193, 278)
Screenshot: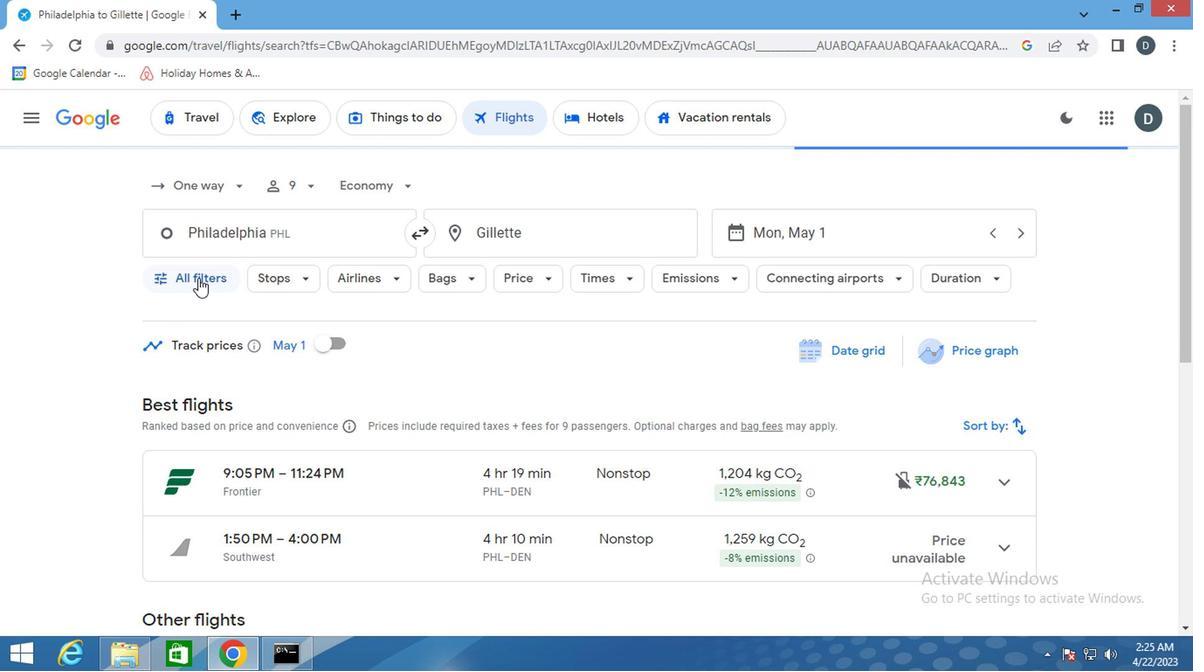 
Action: Mouse moved to (280, 474)
Screenshot: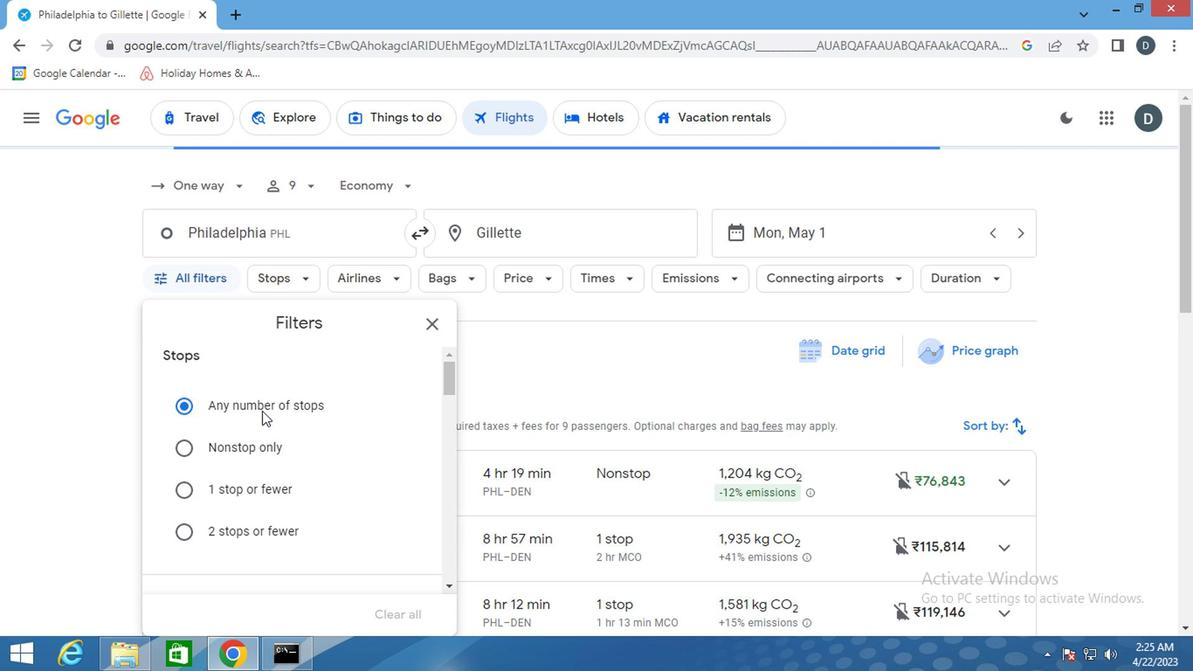 
Action: Mouse scrolled (280, 474) with delta (0, 0)
Screenshot: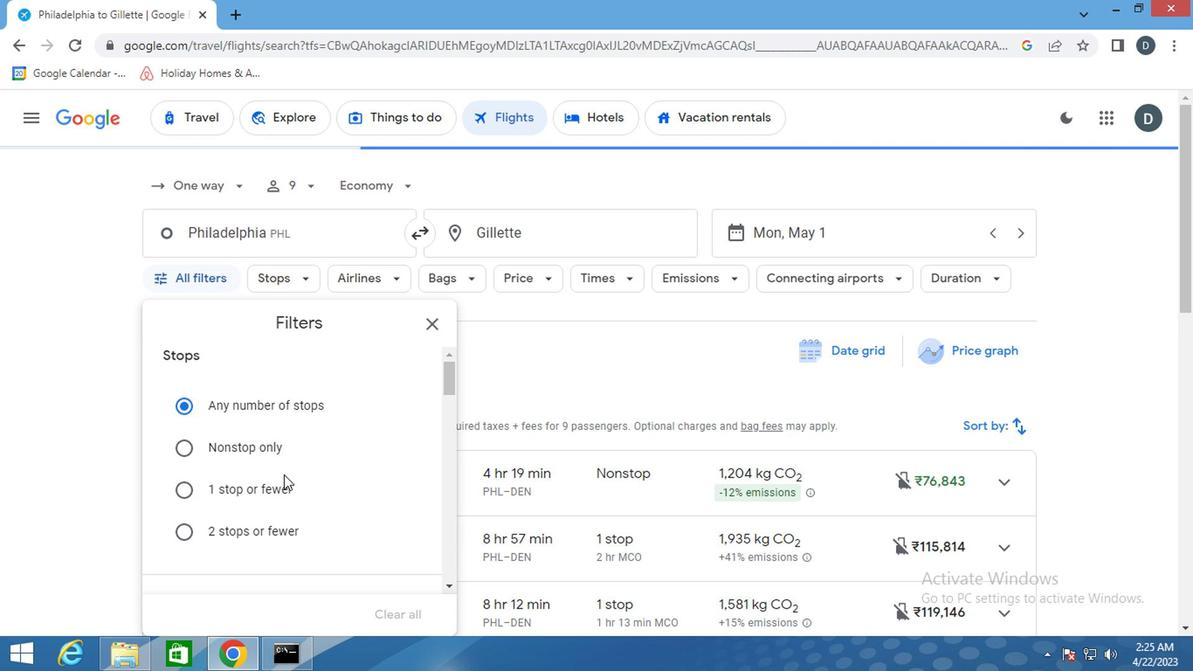 
Action: Mouse scrolled (280, 474) with delta (0, 0)
Screenshot: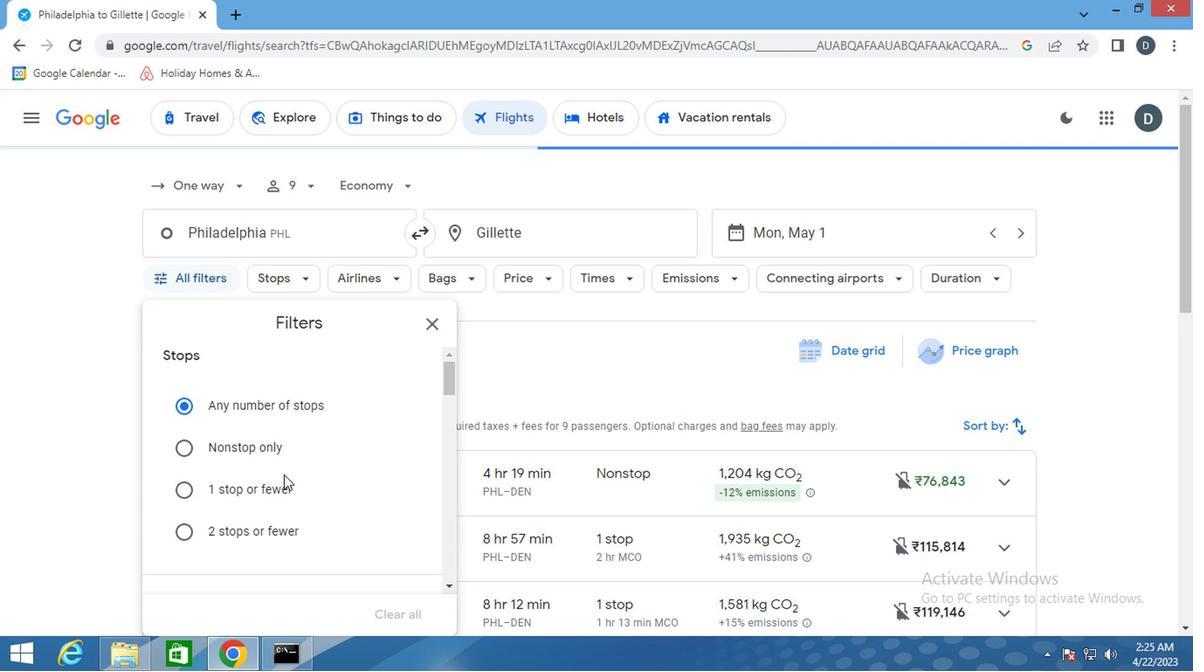 
Action: Mouse scrolled (280, 474) with delta (0, 0)
Screenshot: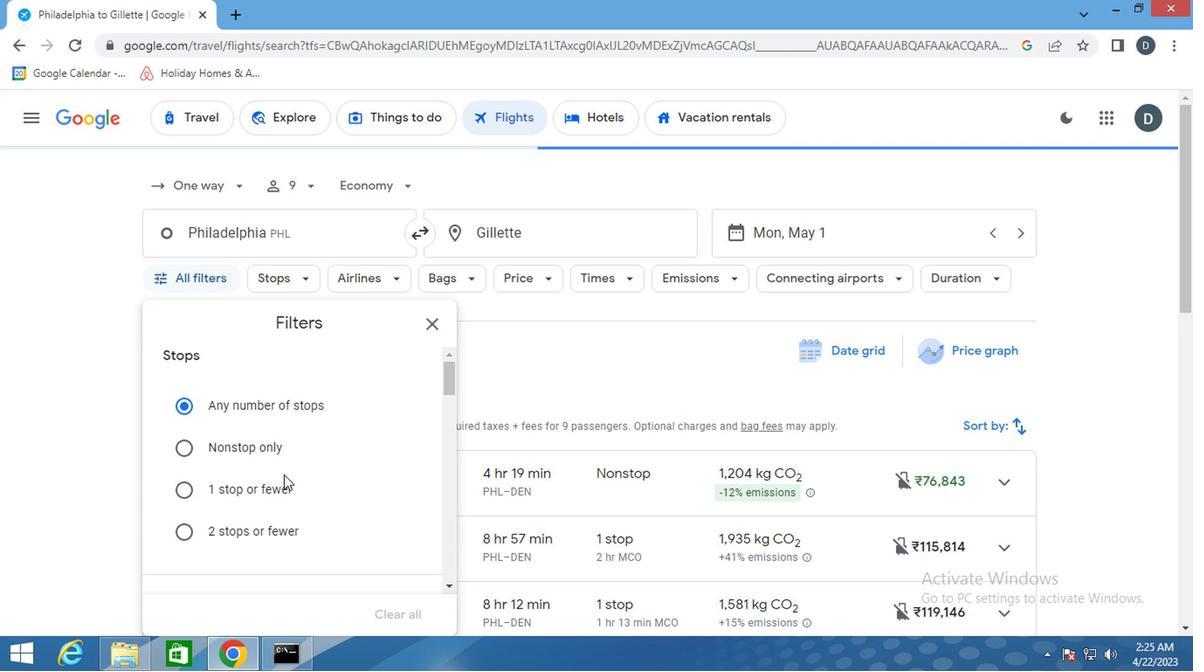 
Action: Mouse moved to (315, 487)
Screenshot: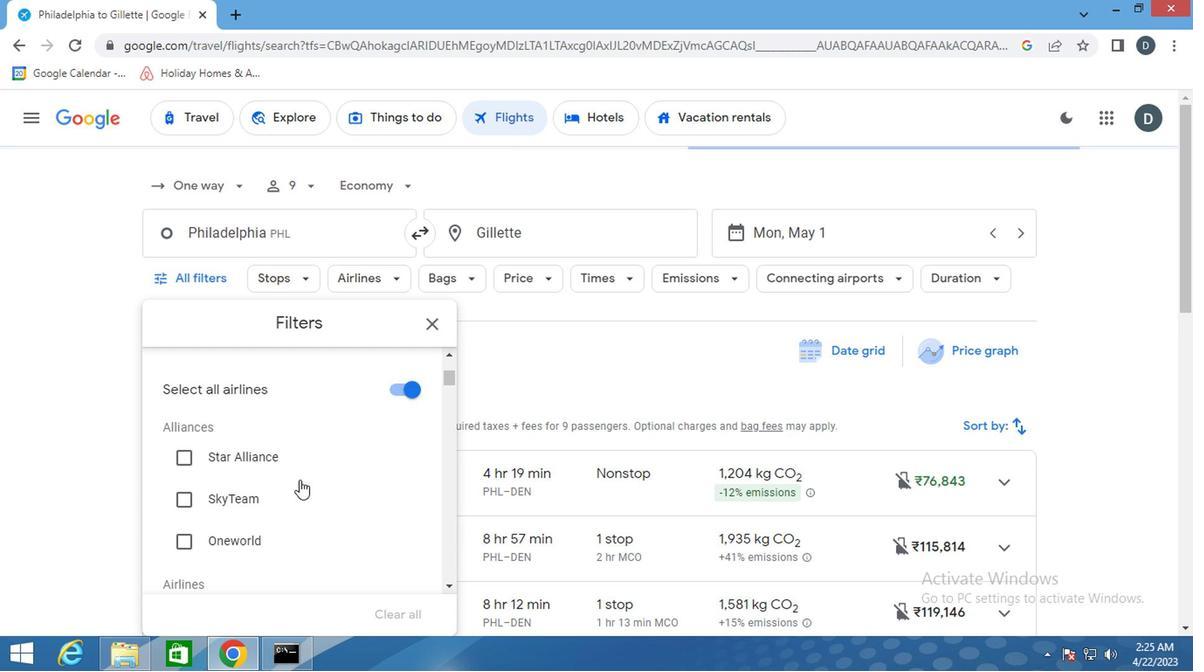 
Action: Mouse scrolled (315, 486) with delta (0, -1)
Screenshot: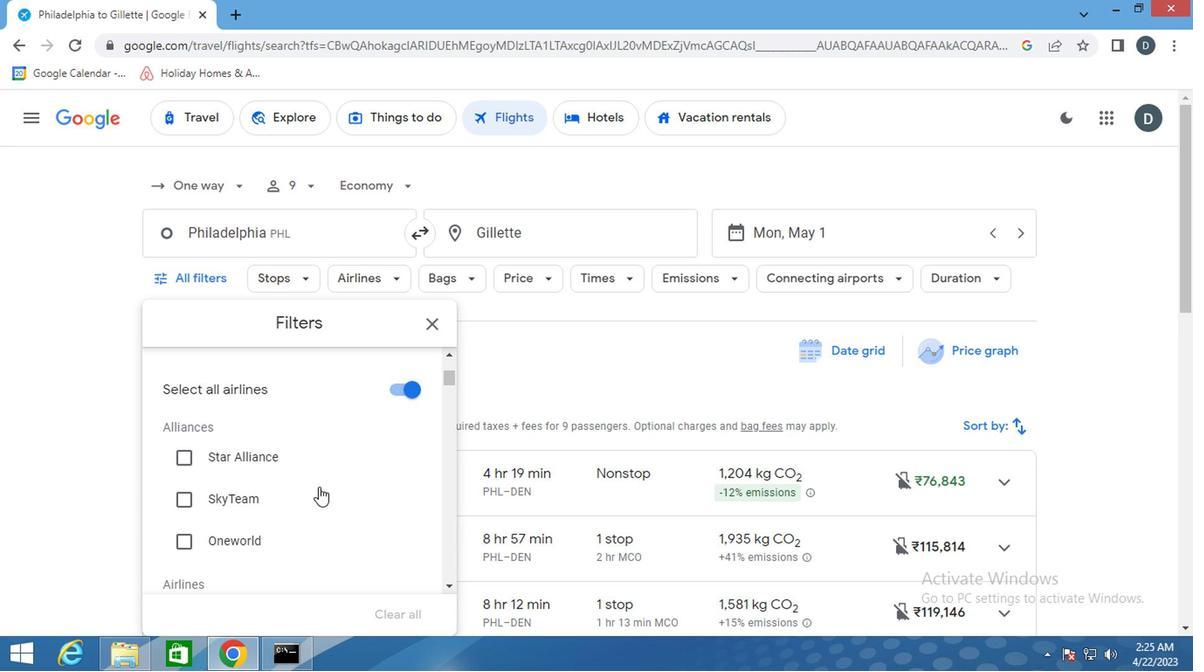 
Action: Mouse scrolled (315, 486) with delta (0, -1)
Screenshot: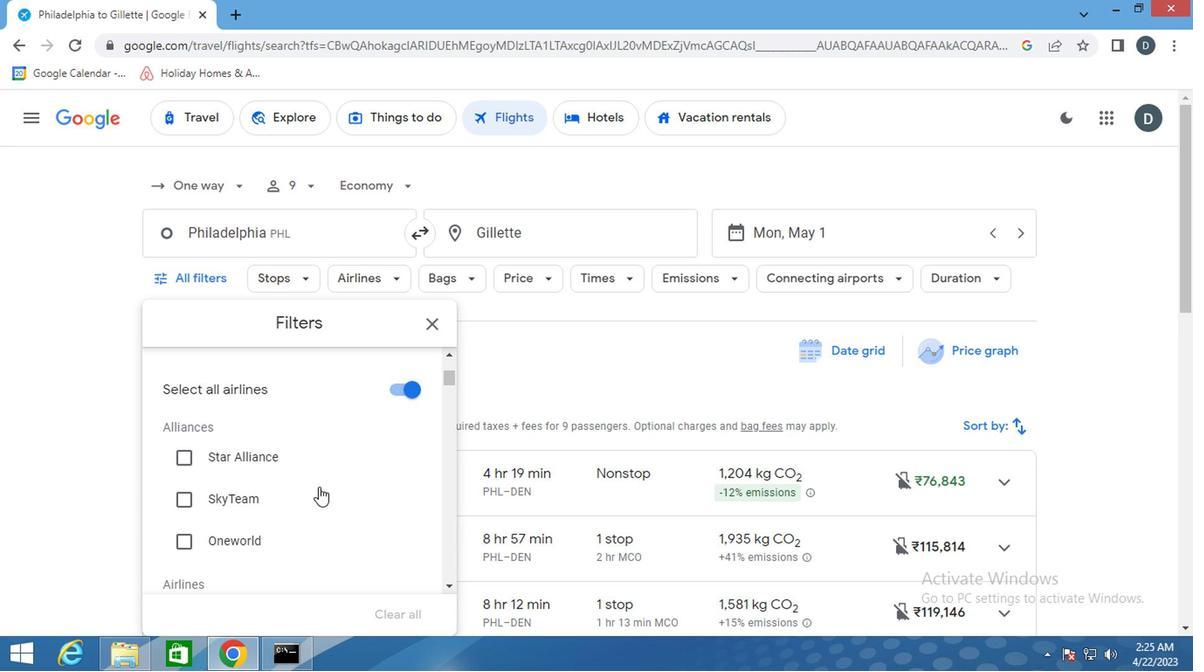 
Action: Mouse moved to (318, 487)
Screenshot: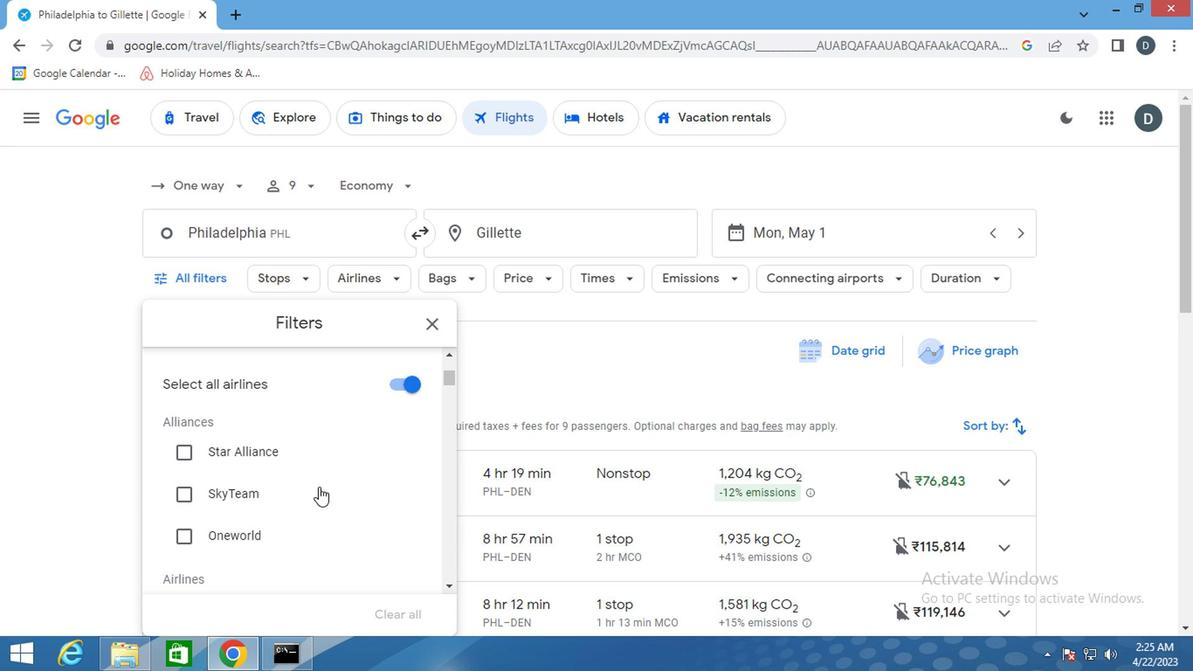
Action: Mouse scrolled (318, 486) with delta (0, -1)
Screenshot: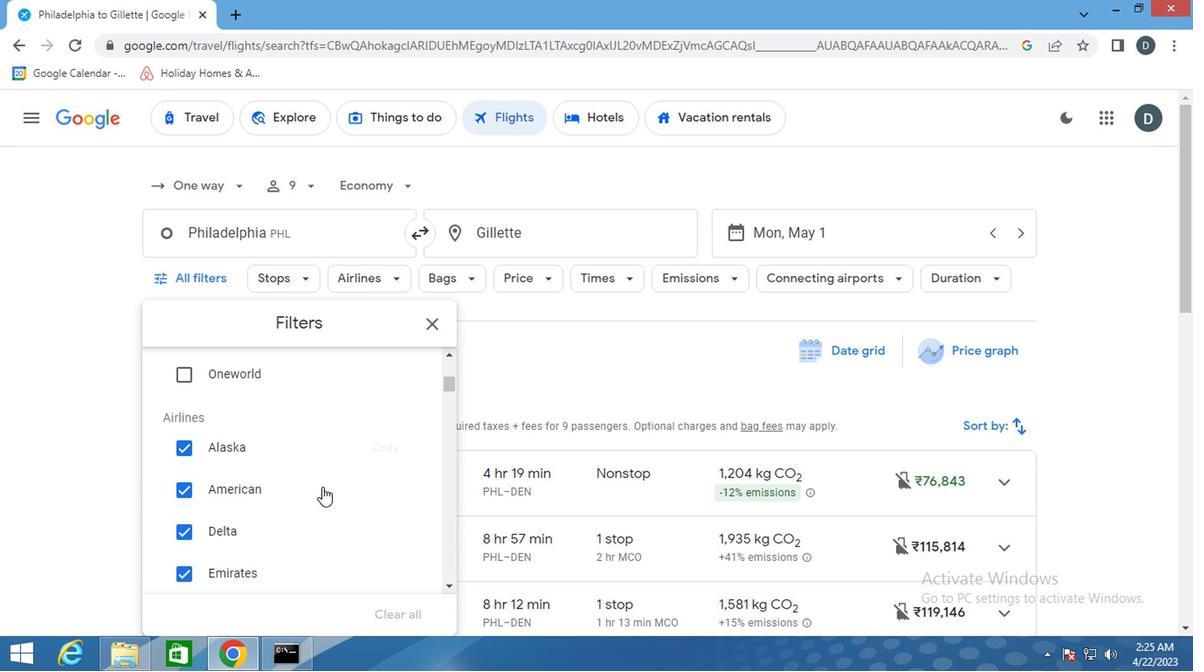 
Action: Mouse moved to (318, 487)
Screenshot: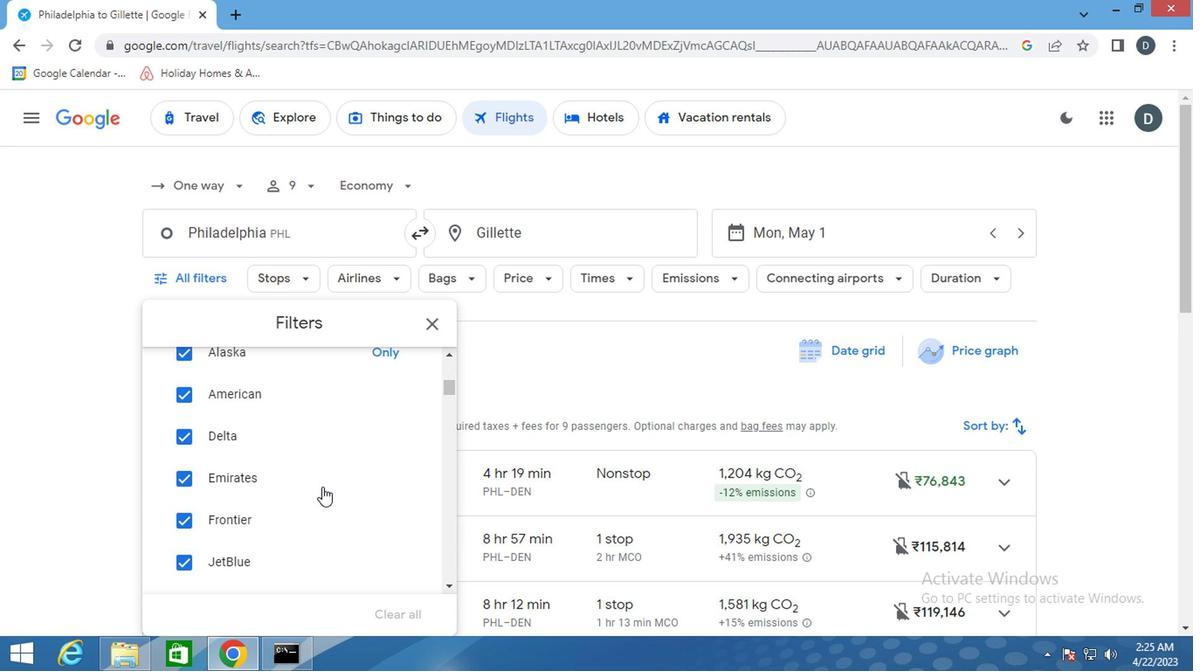 
Action: Mouse scrolled (318, 486) with delta (0, -1)
Screenshot: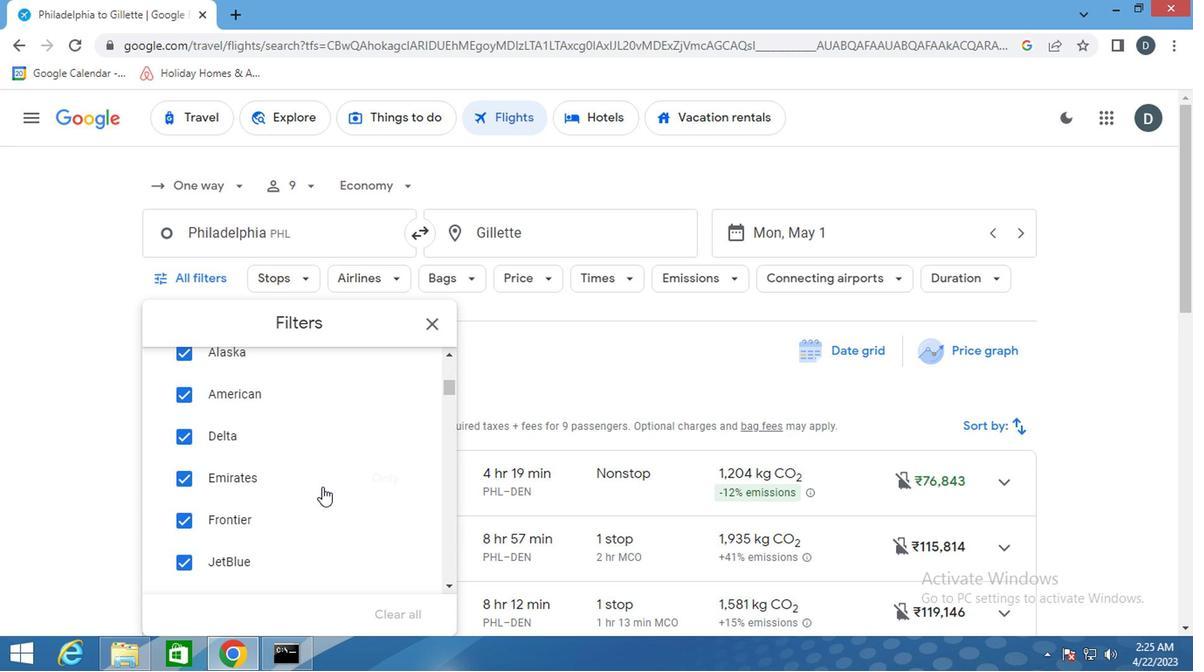 
Action: Mouse scrolled (318, 486) with delta (0, -1)
Screenshot: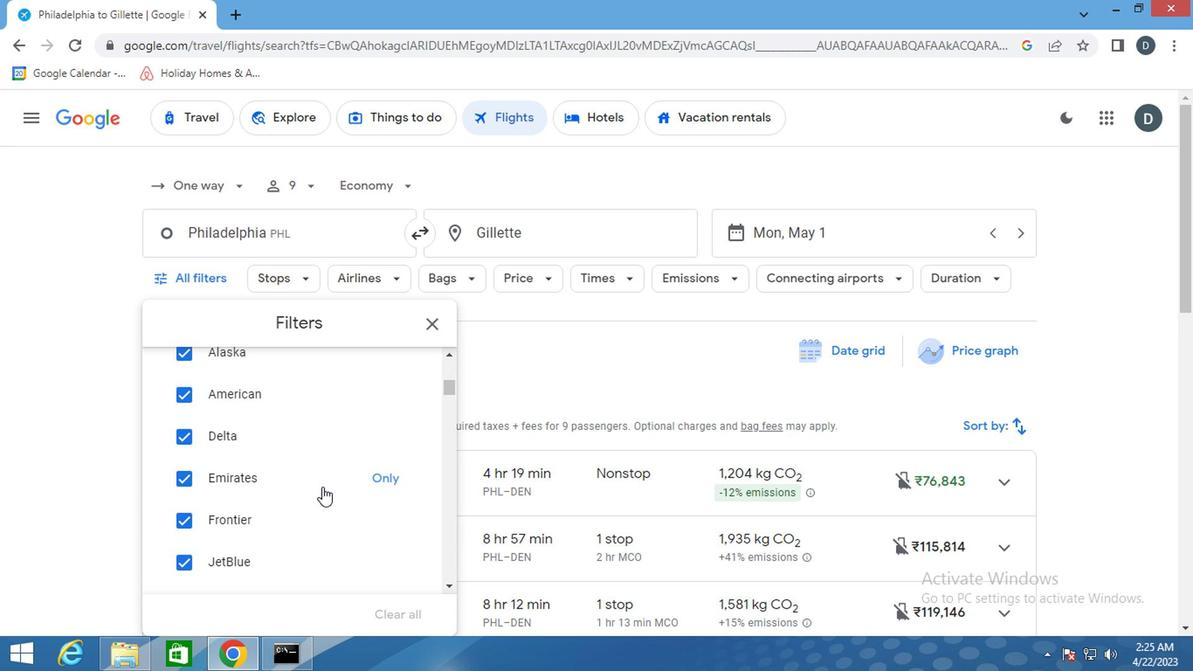 
Action: Mouse moved to (399, 513)
Screenshot: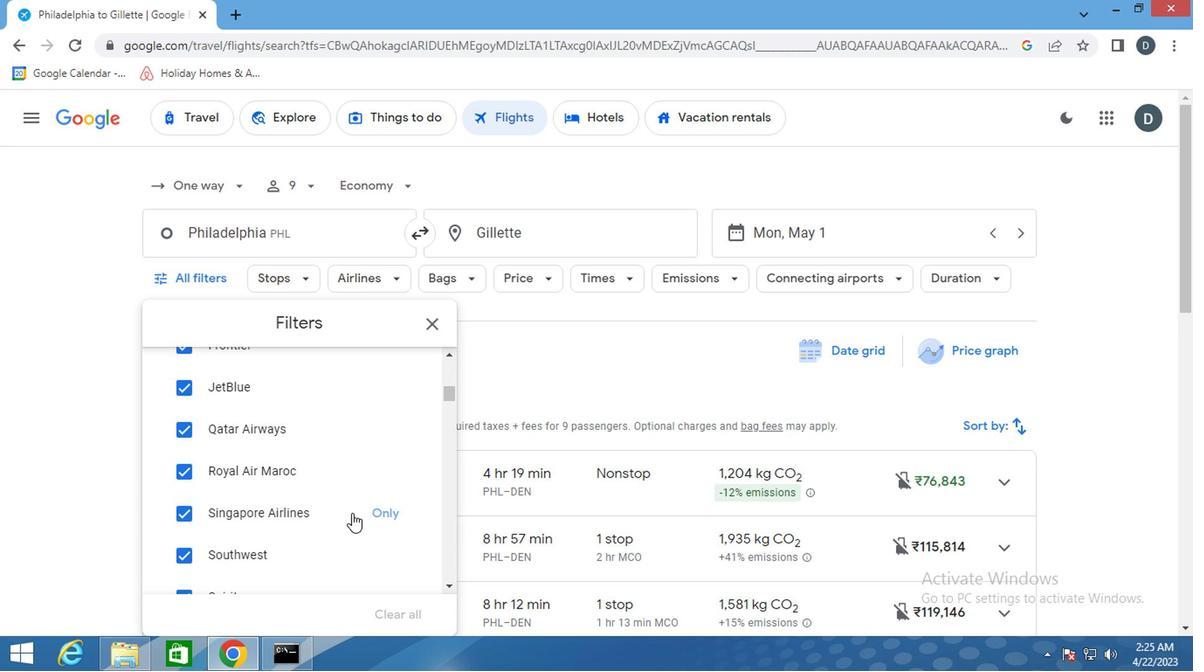 
Action: Mouse pressed left at (399, 513)
Screenshot: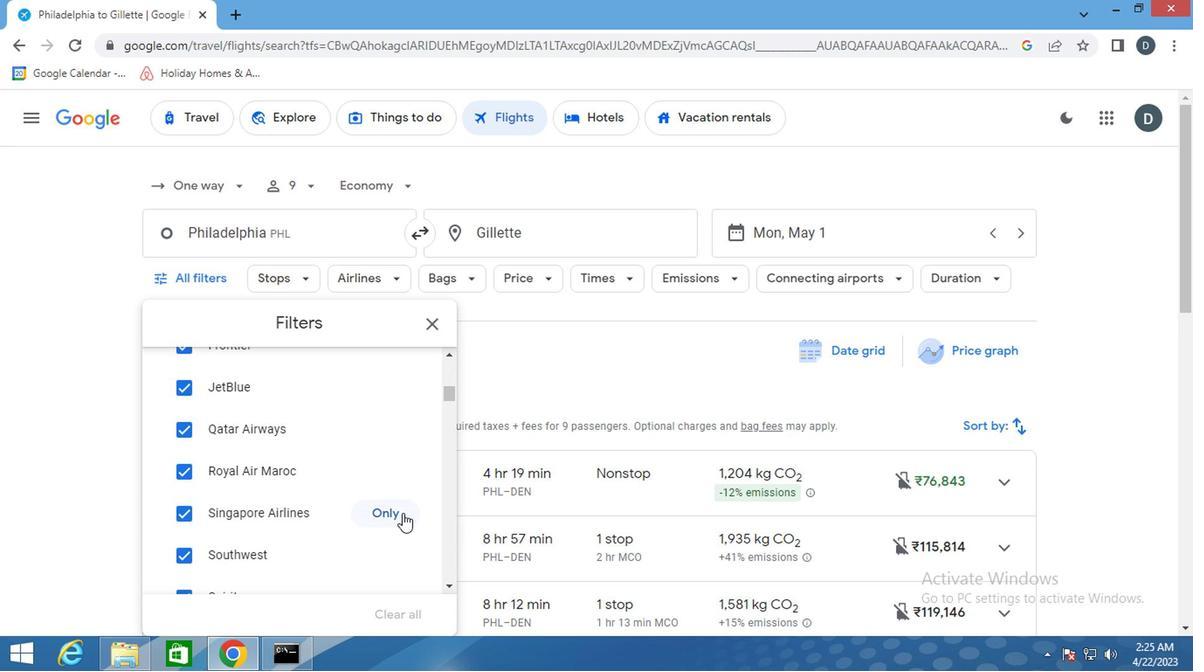 
Action: Mouse moved to (366, 513)
Screenshot: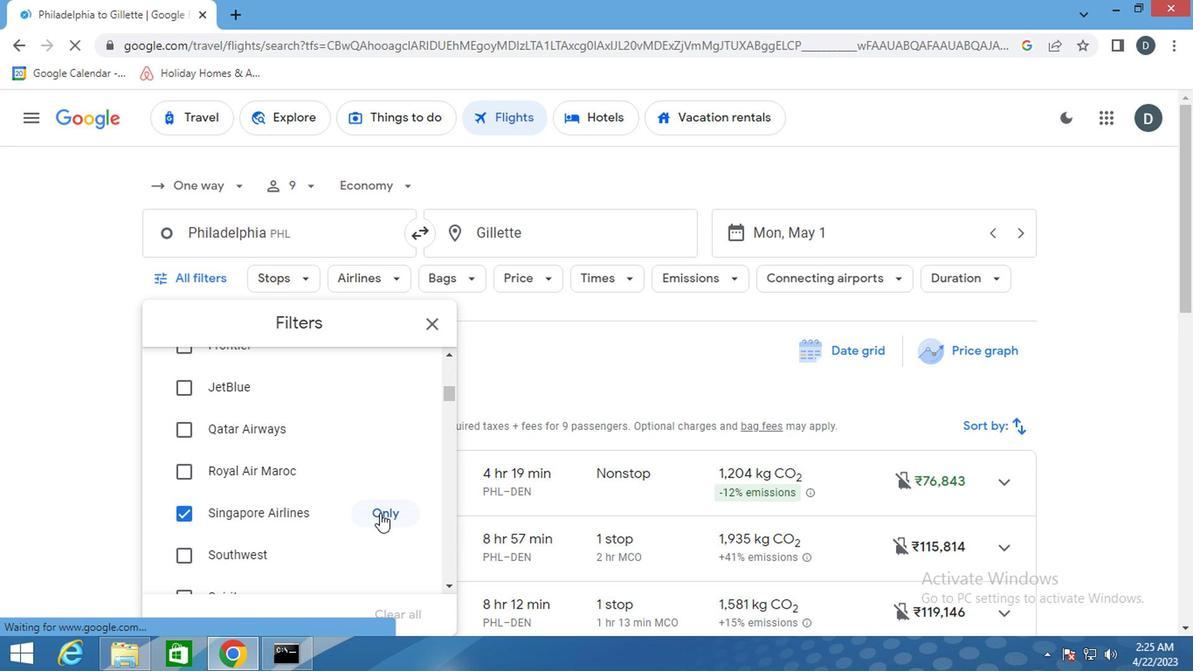 
Action: Mouse scrolled (366, 512) with delta (0, 0)
Screenshot: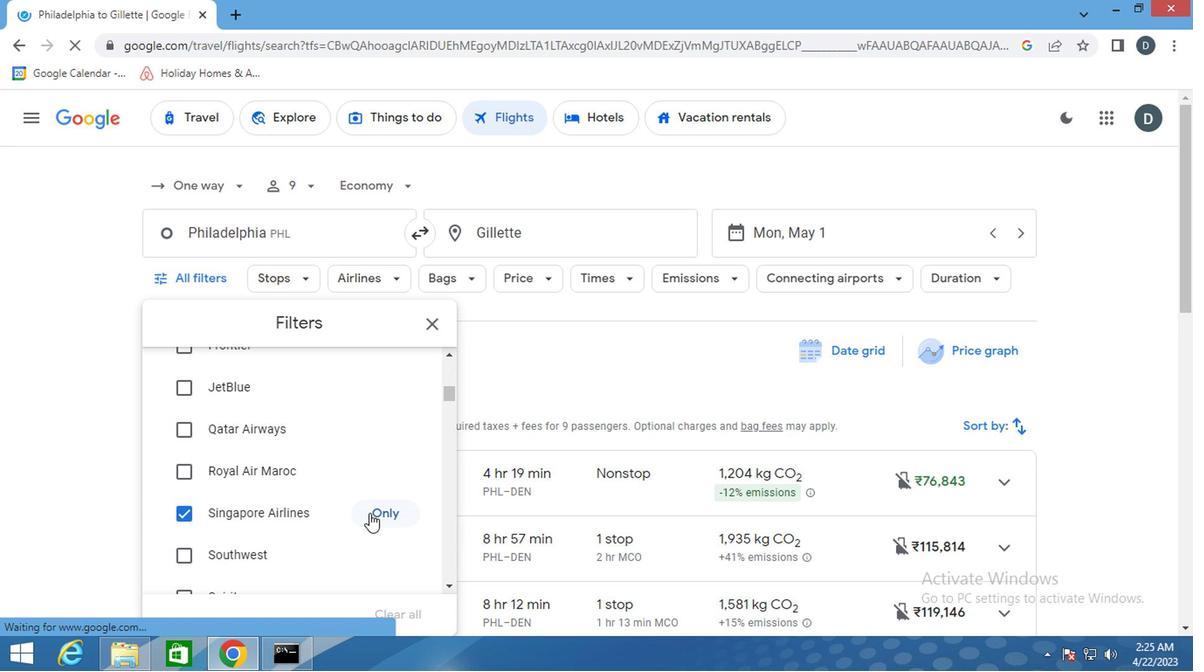 
Action: Mouse scrolled (366, 512) with delta (0, 0)
Screenshot: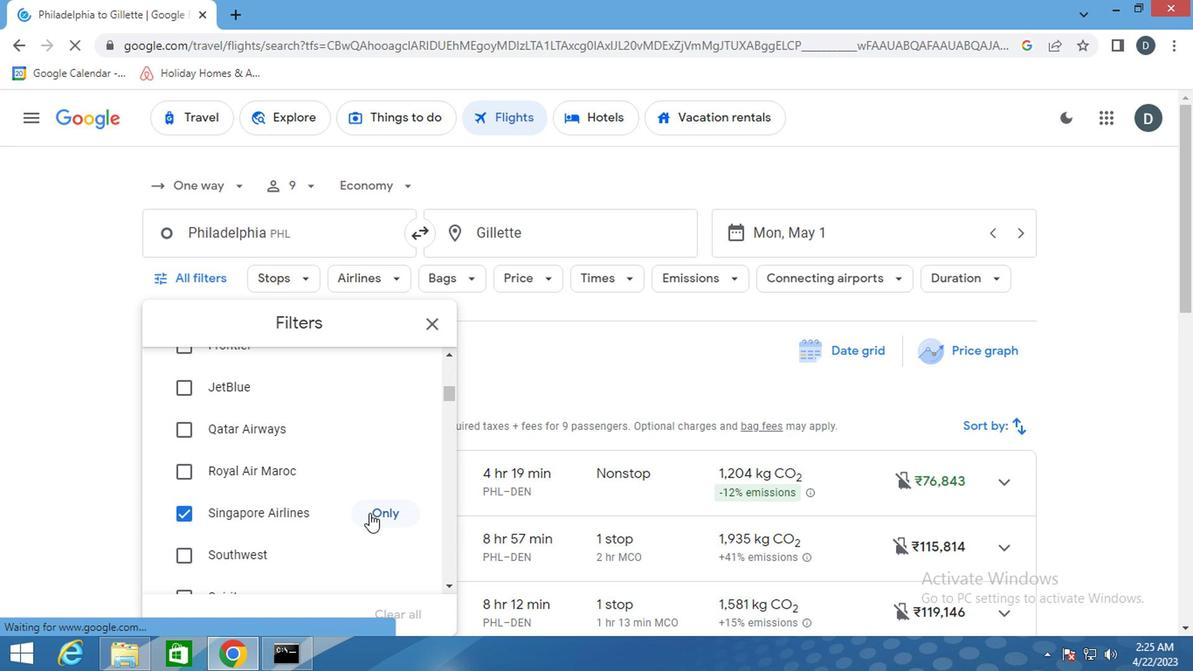 
Action: Mouse moved to (356, 501)
Screenshot: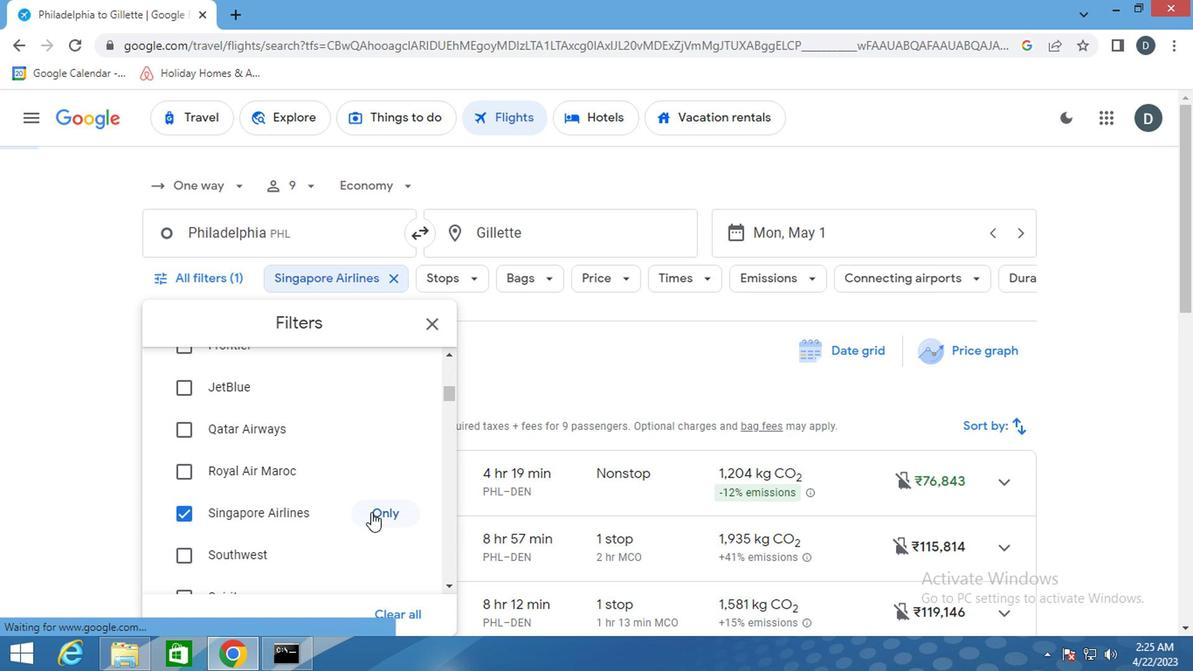 
Action: Mouse scrolled (356, 500) with delta (0, 0)
Screenshot: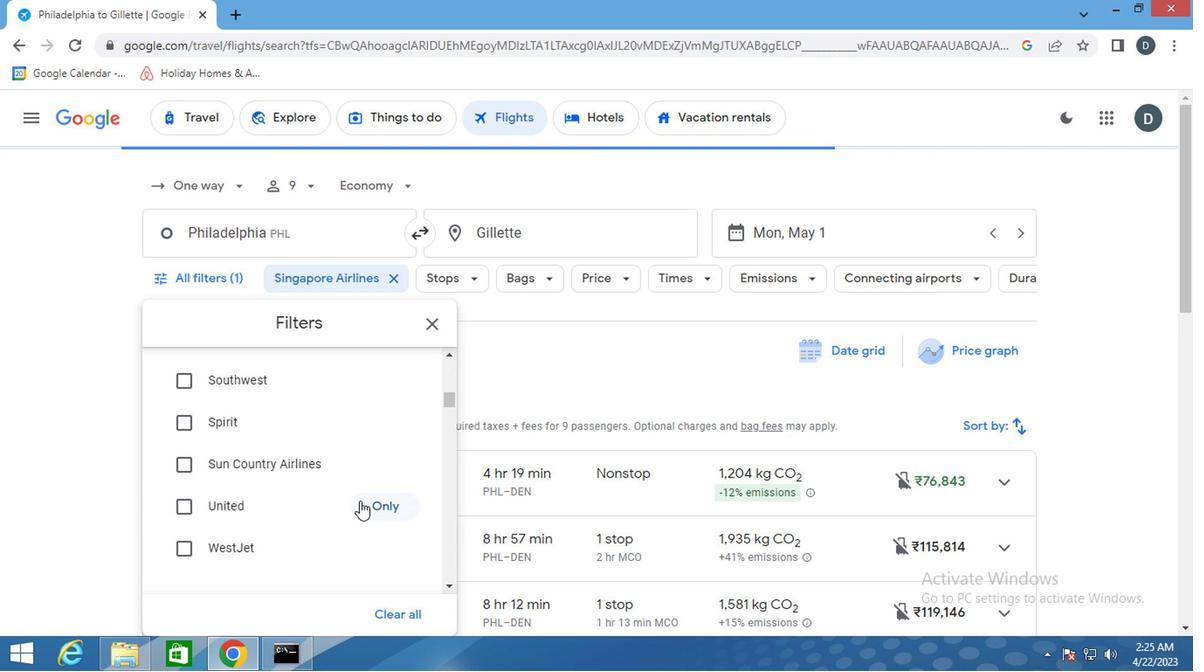 
Action: Mouse scrolled (356, 500) with delta (0, 0)
Screenshot: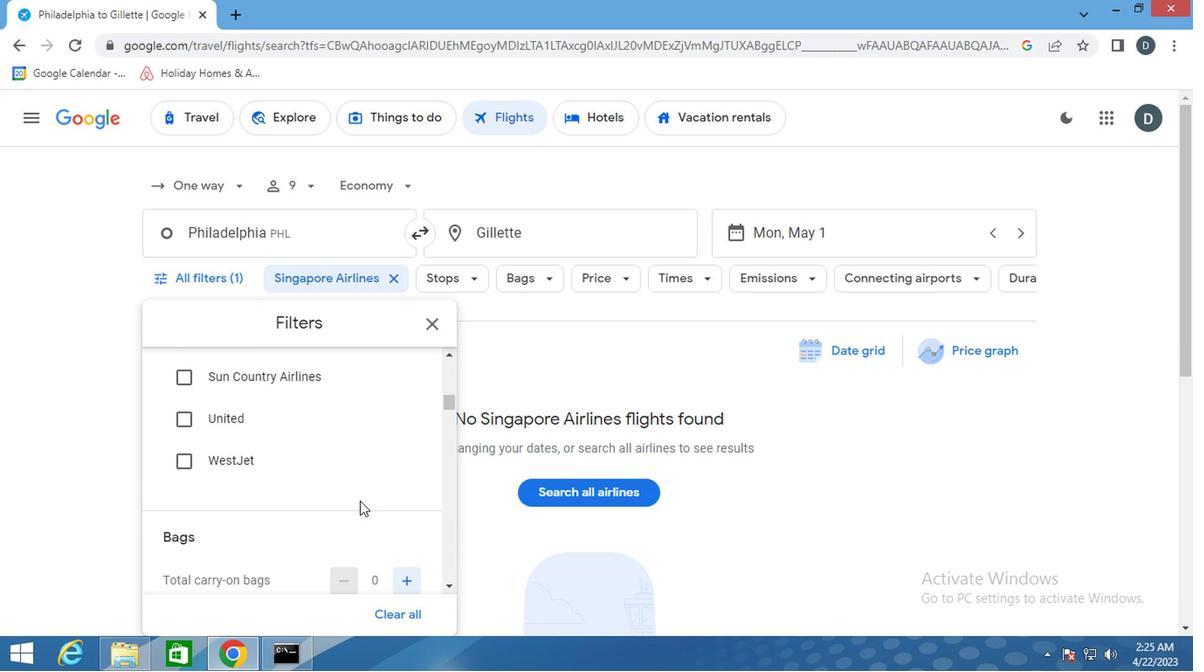 
Action: Mouse moved to (358, 501)
Screenshot: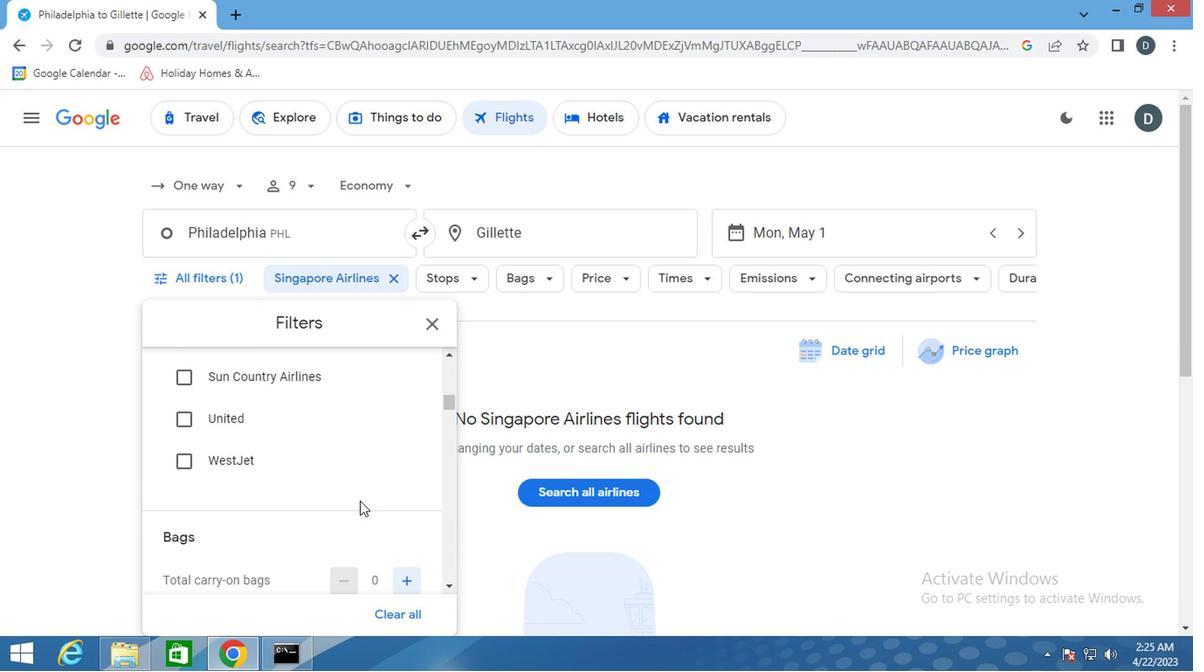 
Action: Mouse scrolled (358, 500) with delta (0, 0)
Screenshot: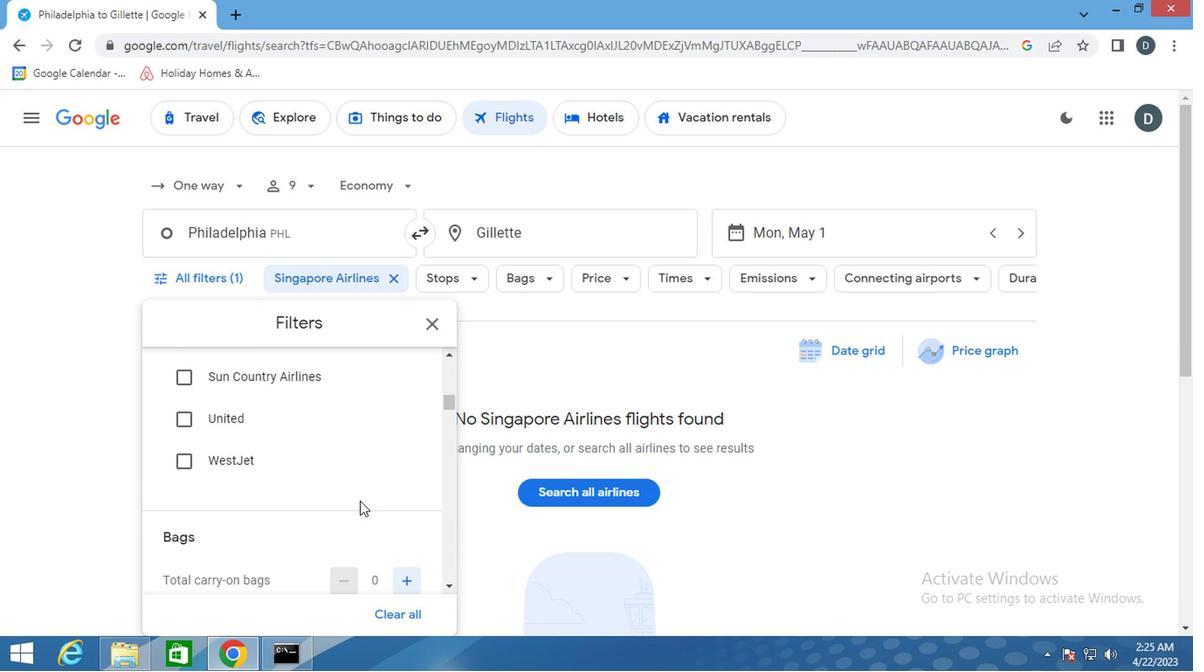 
Action: Mouse moved to (359, 501)
Screenshot: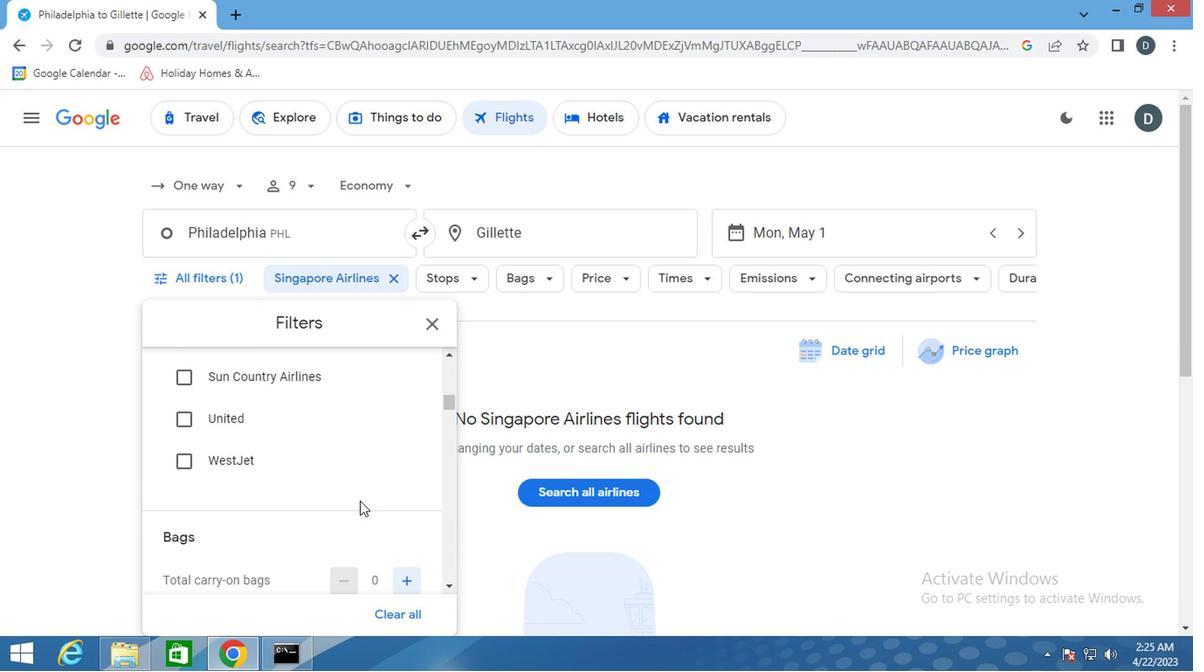 
Action: Mouse scrolled (359, 500) with delta (0, 0)
Screenshot: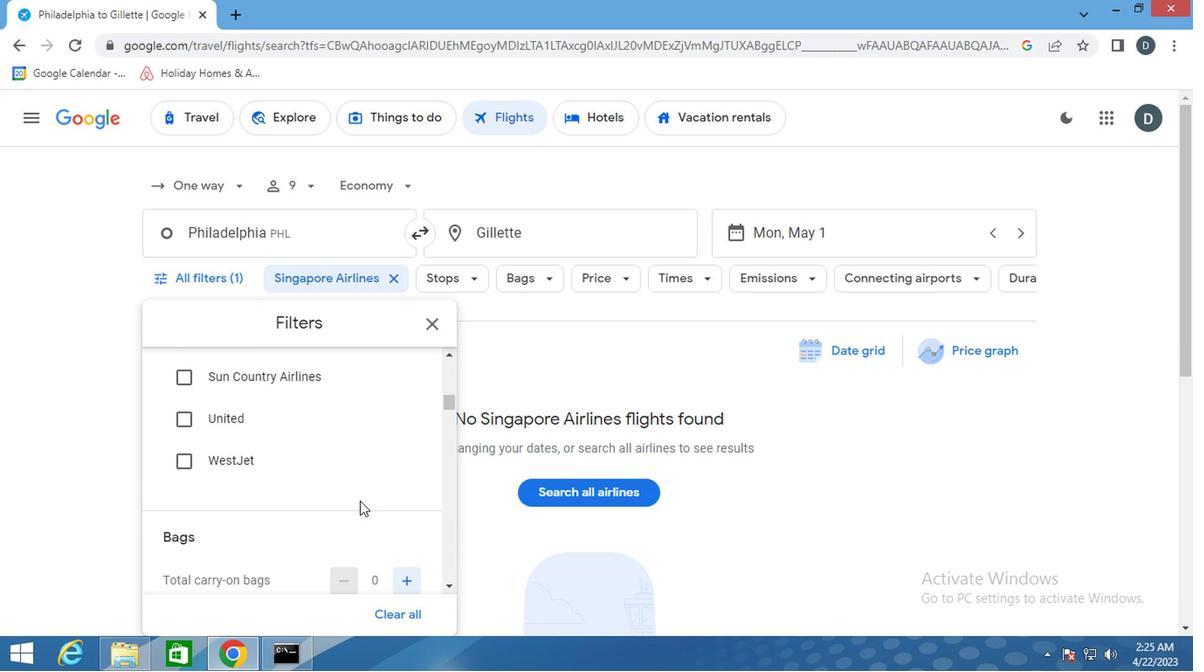 
Action: Mouse moved to (387, 386)
Screenshot: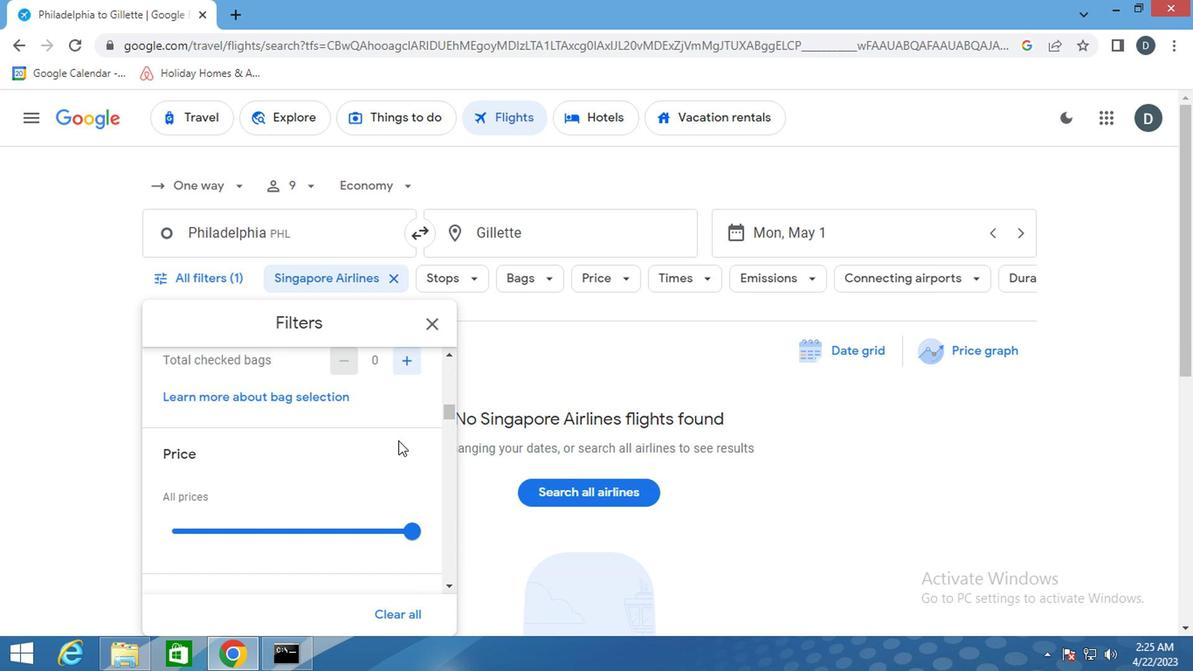 
Action: Mouse scrolled (387, 386) with delta (0, 0)
Screenshot: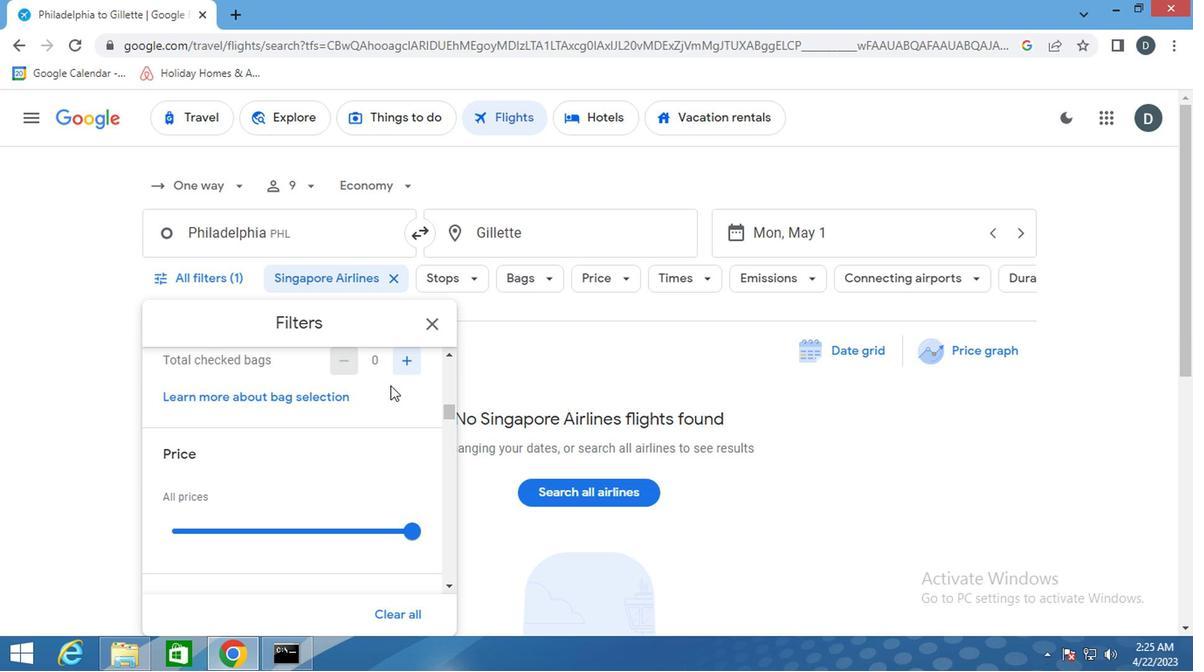 
Action: Mouse scrolled (387, 386) with delta (0, 0)
Screenshot: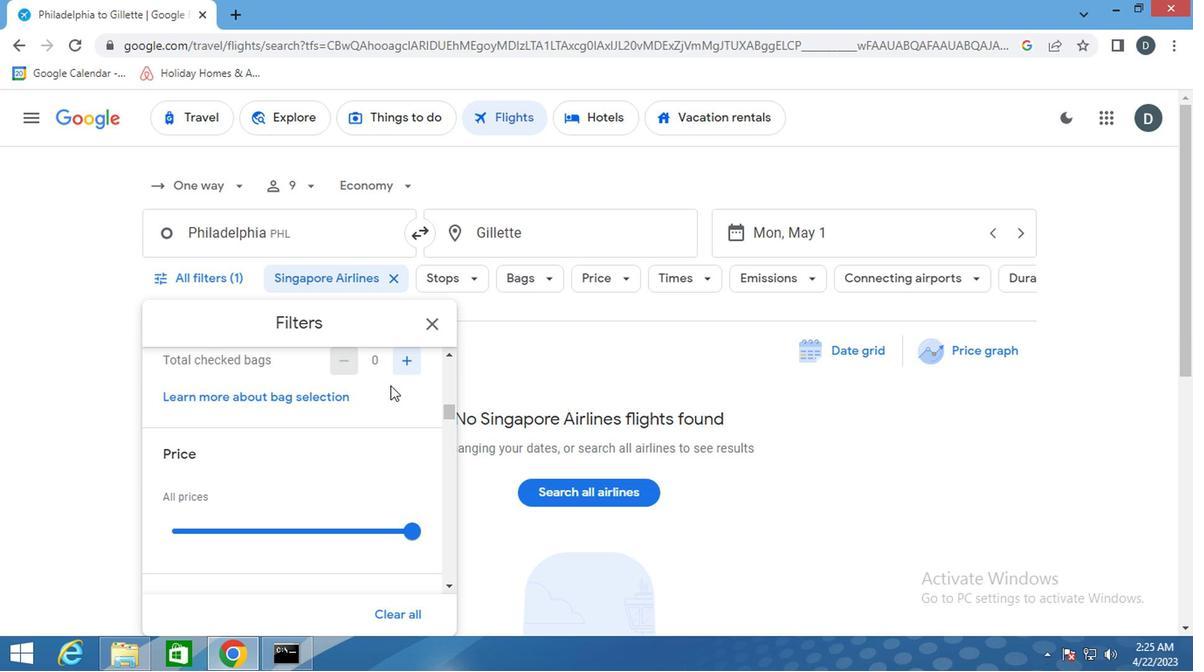 
Action: Mouse moved to (406, 491)
Screenshot: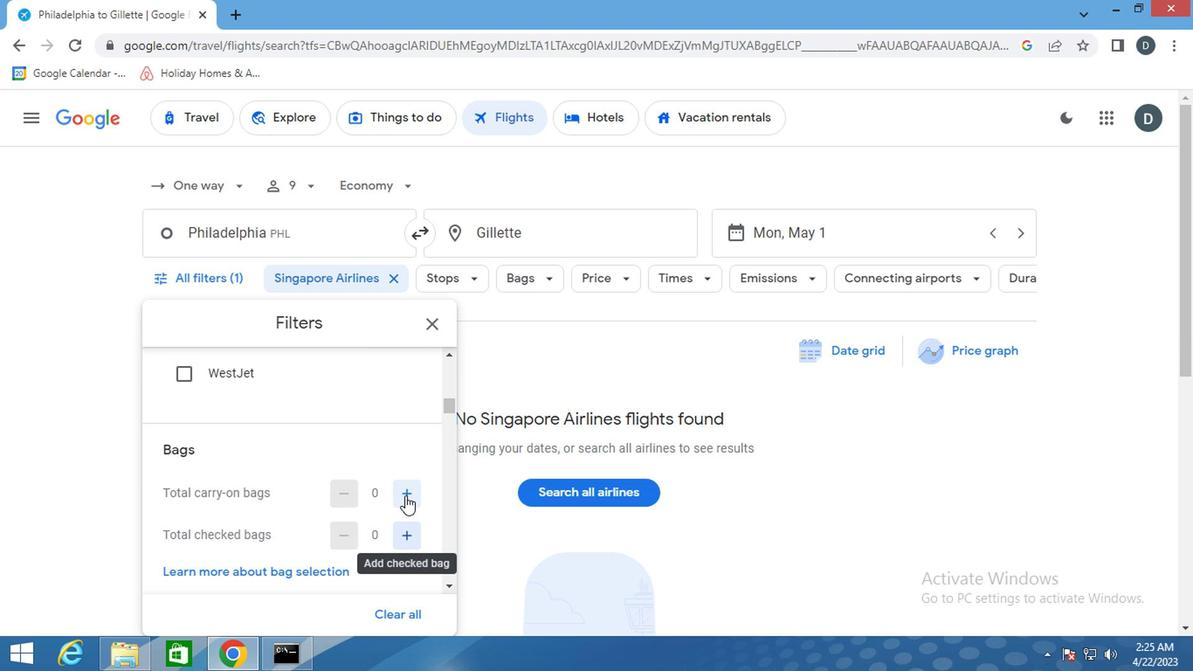 
Action: Mouse pressed left at (406, 491)
Screenshot: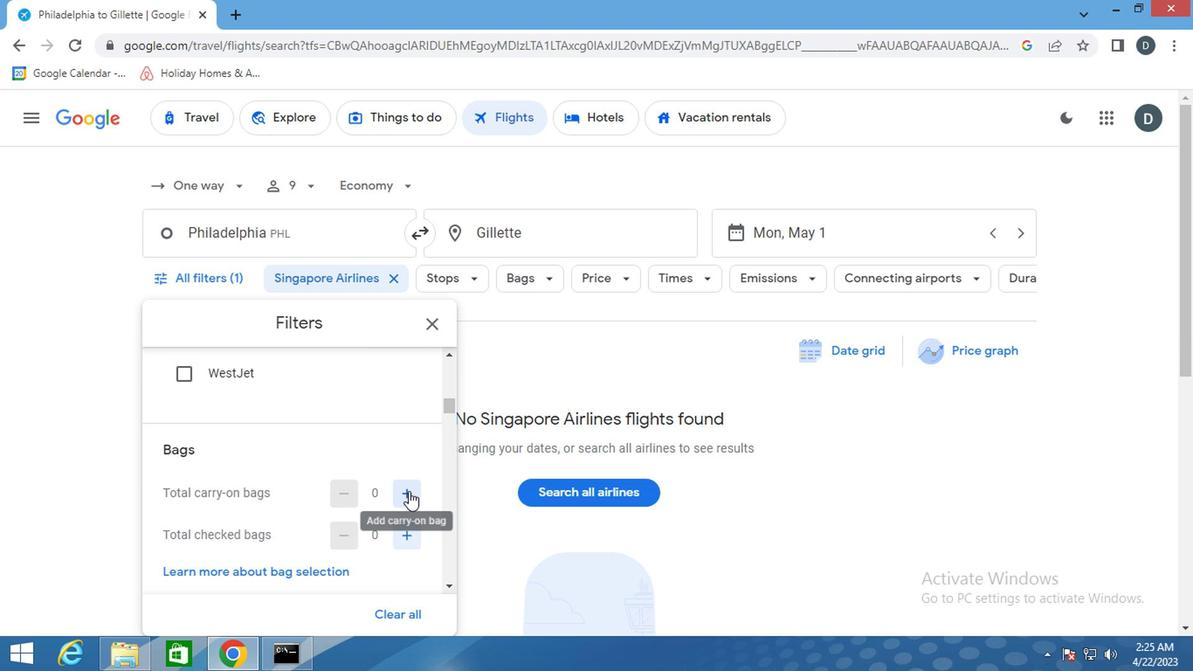 
Action: Mouse pressed left at (406, 491)
Screenshot: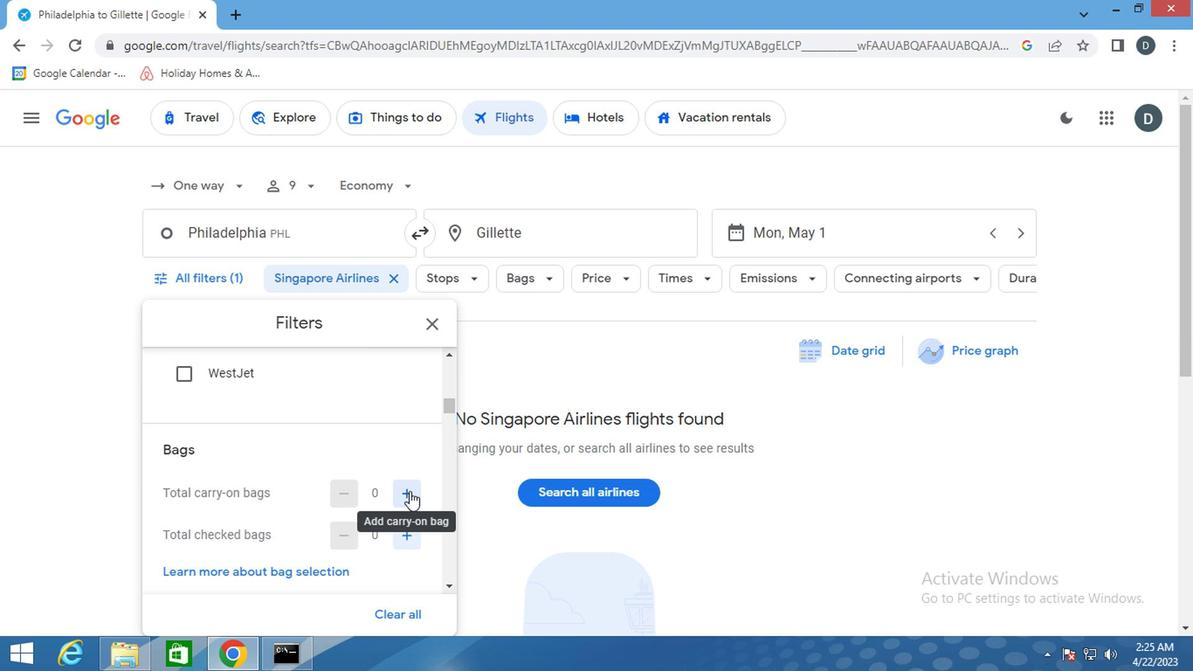 
Action: Mouse moved to (355, 433)
Screenshot: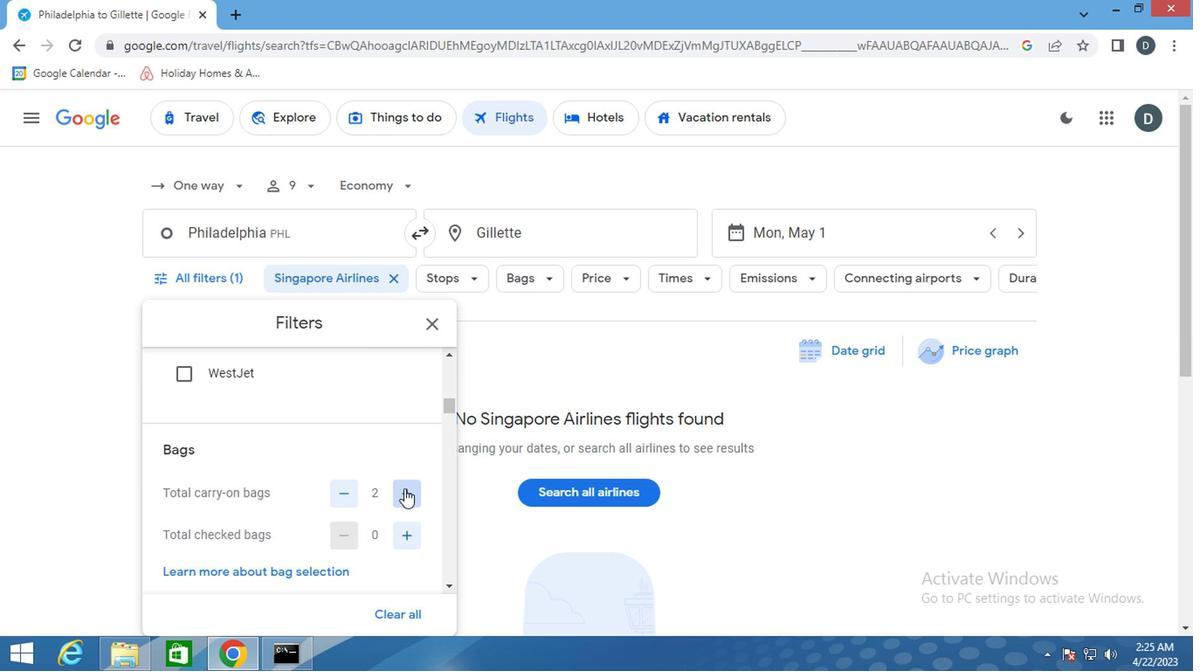 
Action: Mouse scrolled (355, 432) with delta (0, -1)
Screenshot: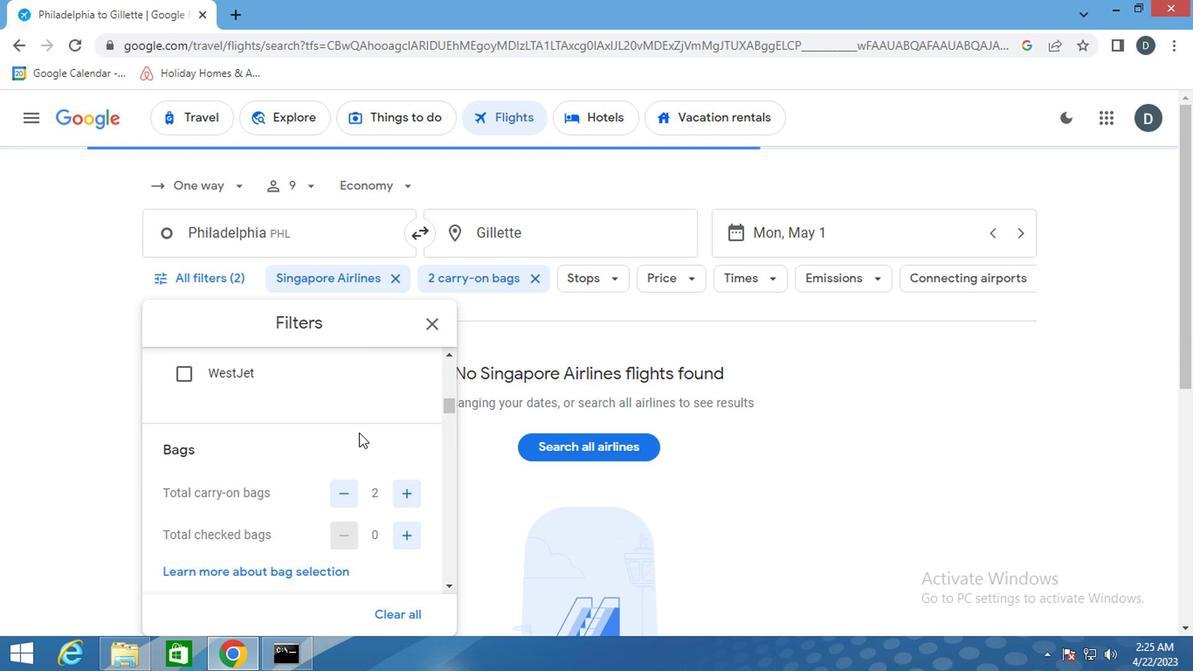 
Action: Mouse scrolled (355, 432) with delta (0, -1)
Screenshot: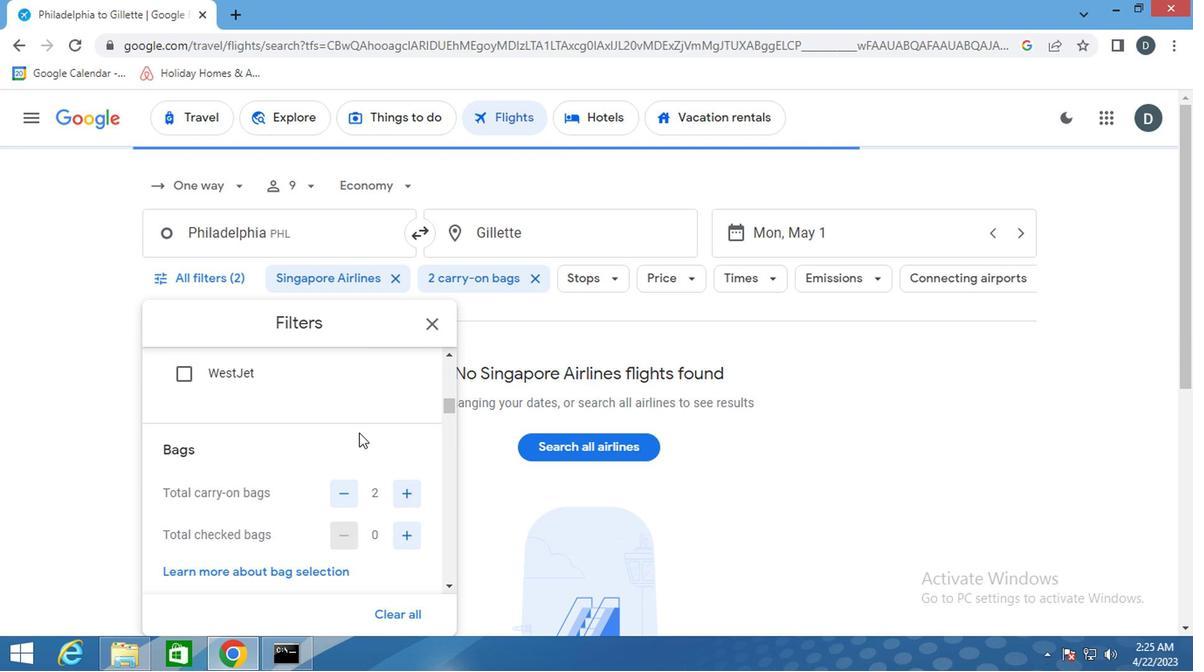 
Action: Mouse scrolled (355, 432) with delta (0, -1)
Screenshot: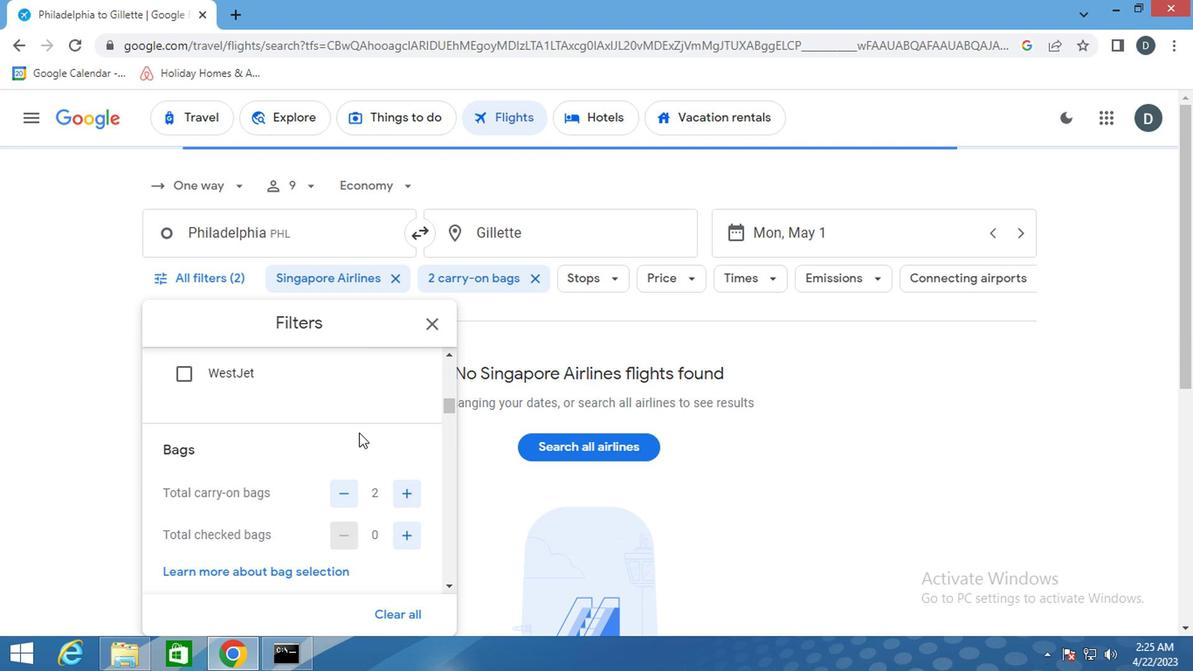 
Action: Mouse moved to (409, 452)
Screenshot: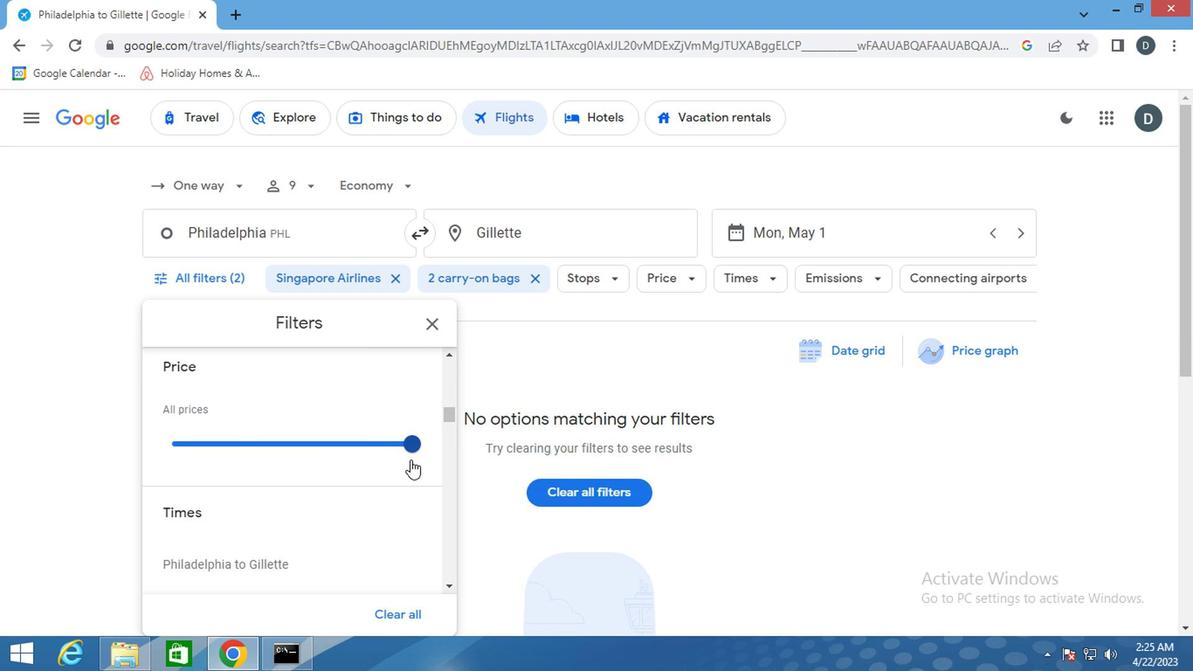 
Action: Mouse pressed left at (409, 452)
Screenshot: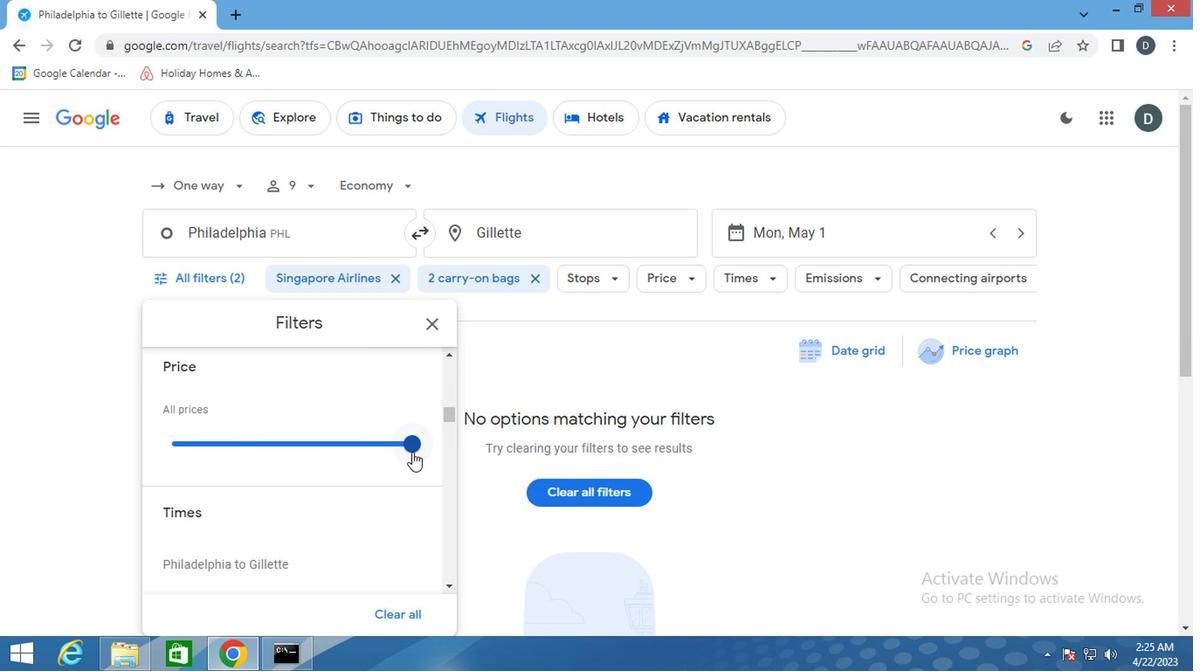 
Action: Mouse moved to (314, 505)
Screenshot: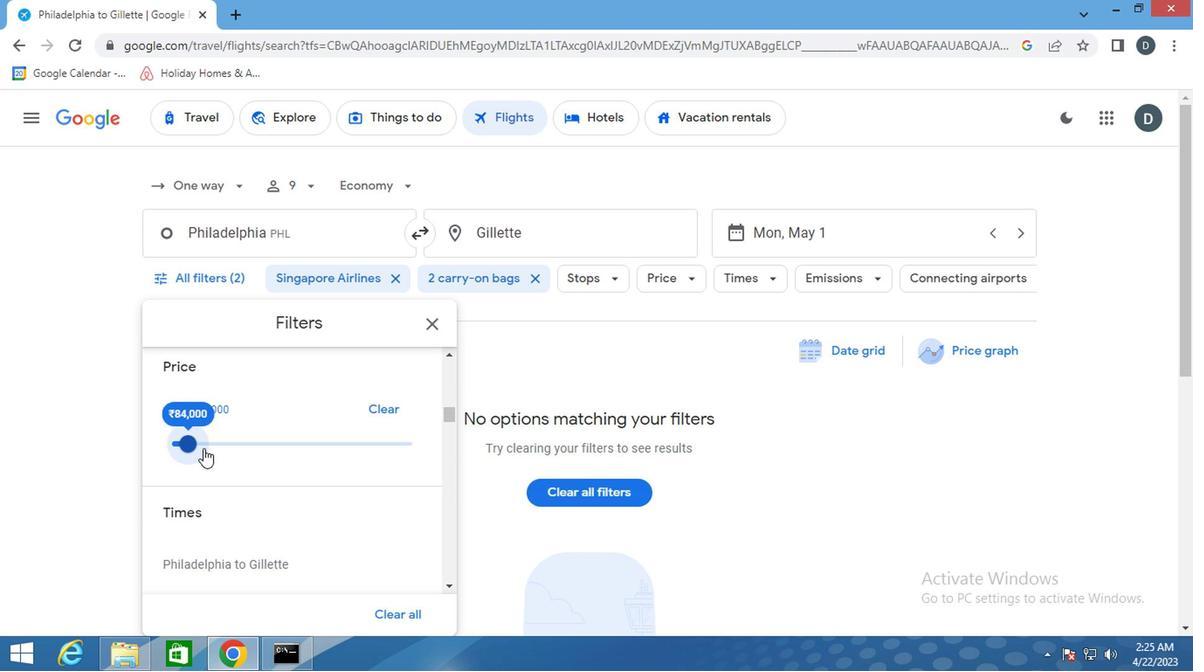 
Action: Mouse scrolled (314, 504) with delta (0, 0)
Screenshot: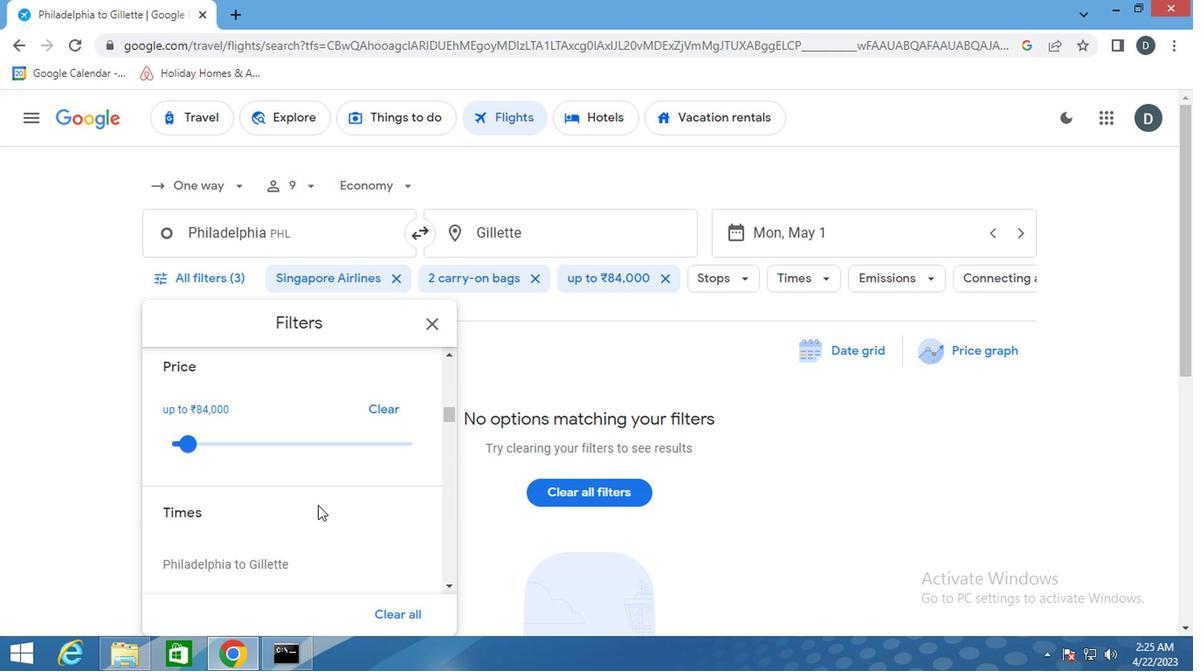 
Action: Mouse scrolled (314, 504) with delta (0, 0)
Screenshot: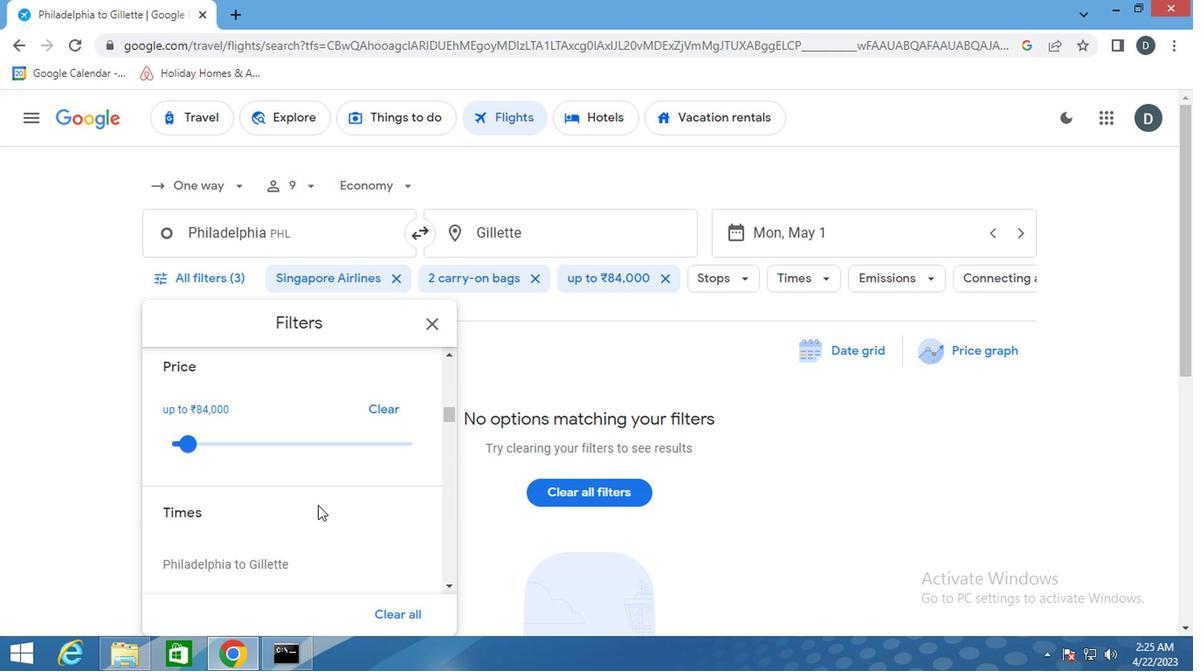 
Action: Mouse scrolled (314, 504) with delta (0, 0)
Screenshot: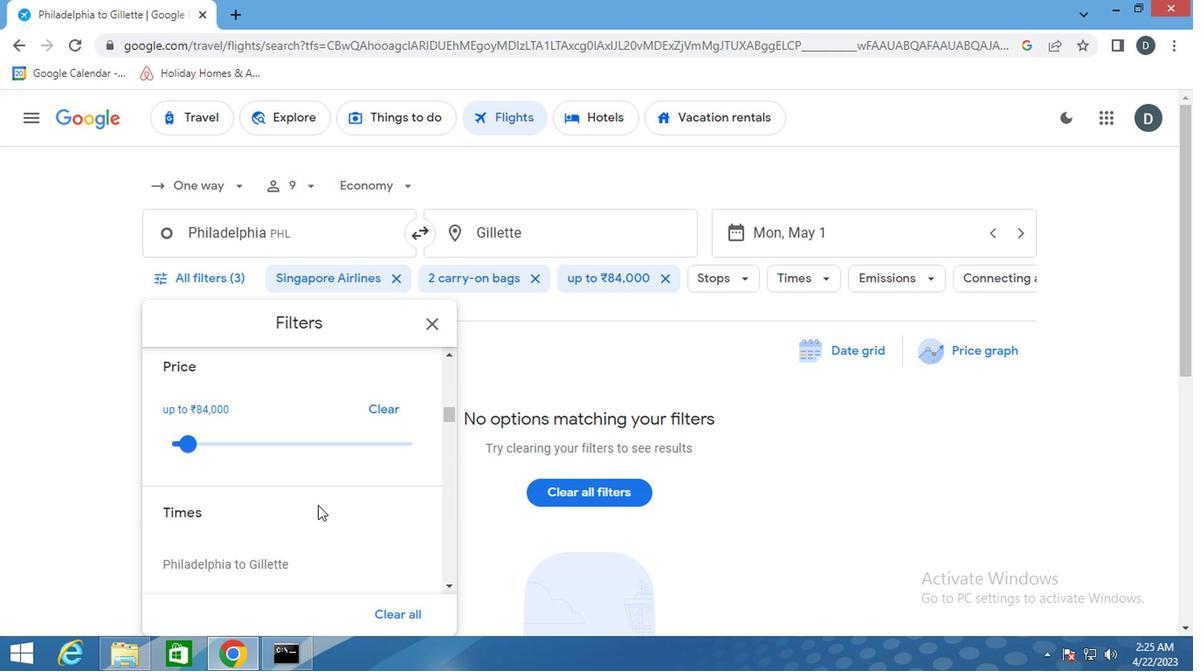 
Action: Mouse moved to (181, 410)
Screenshot: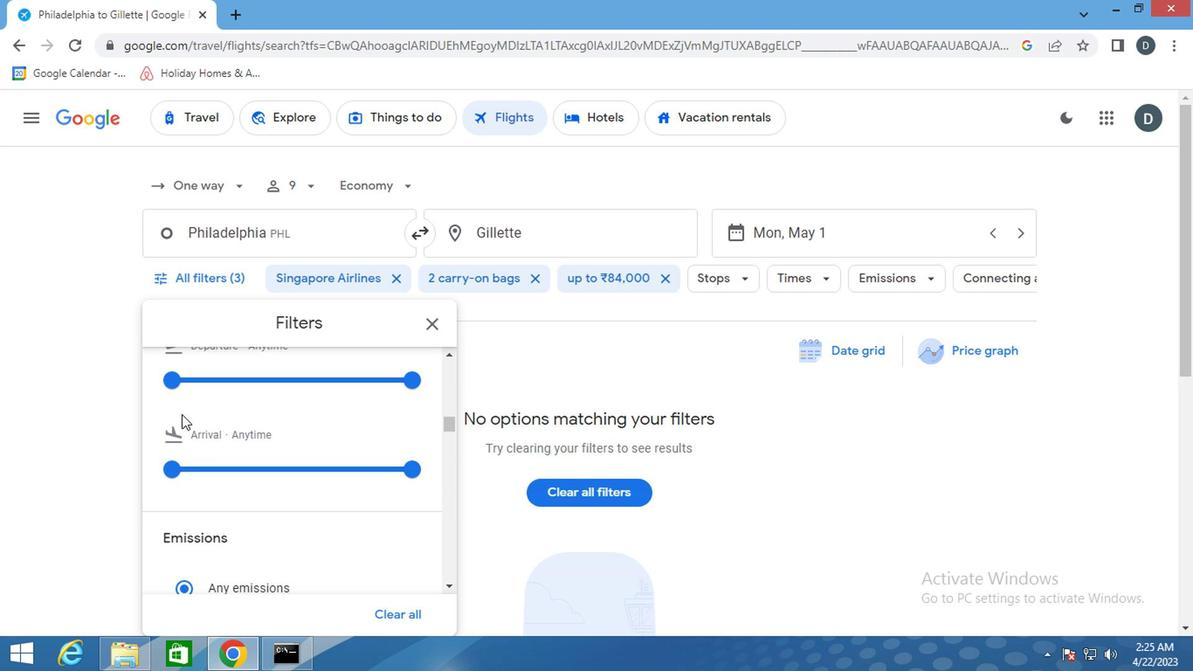 
Action: Mouse scrolled (181, 411) with delta (0, 1)
Screenshot: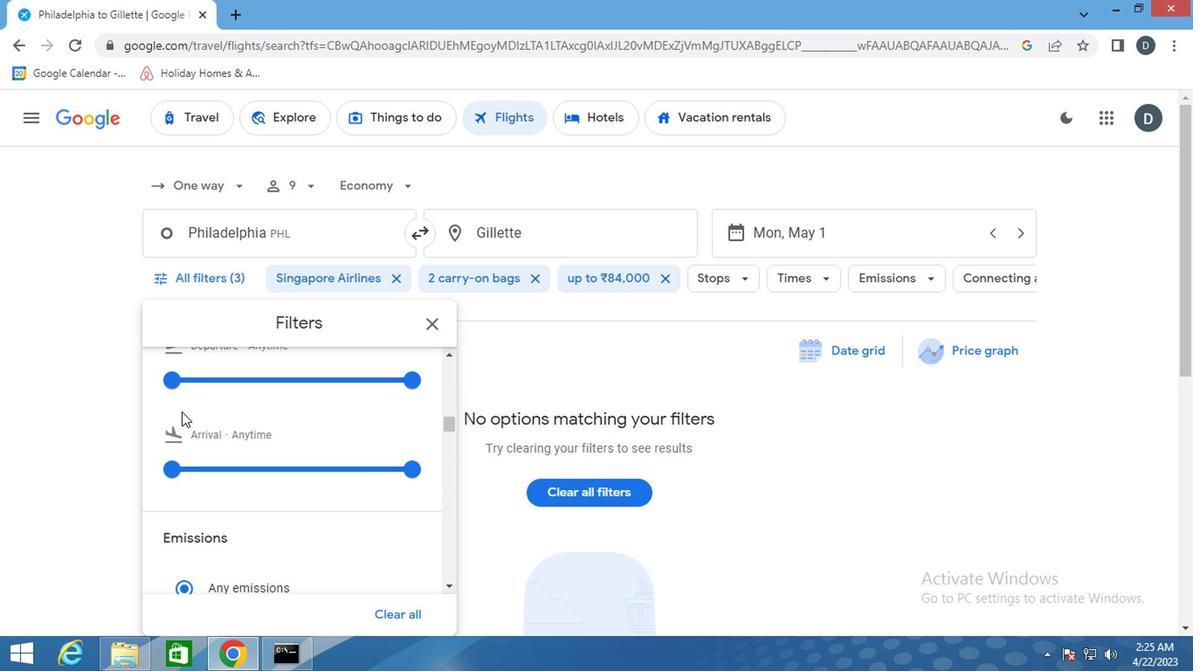 
Action: Mouse moved to (159, 453)
Screenshot: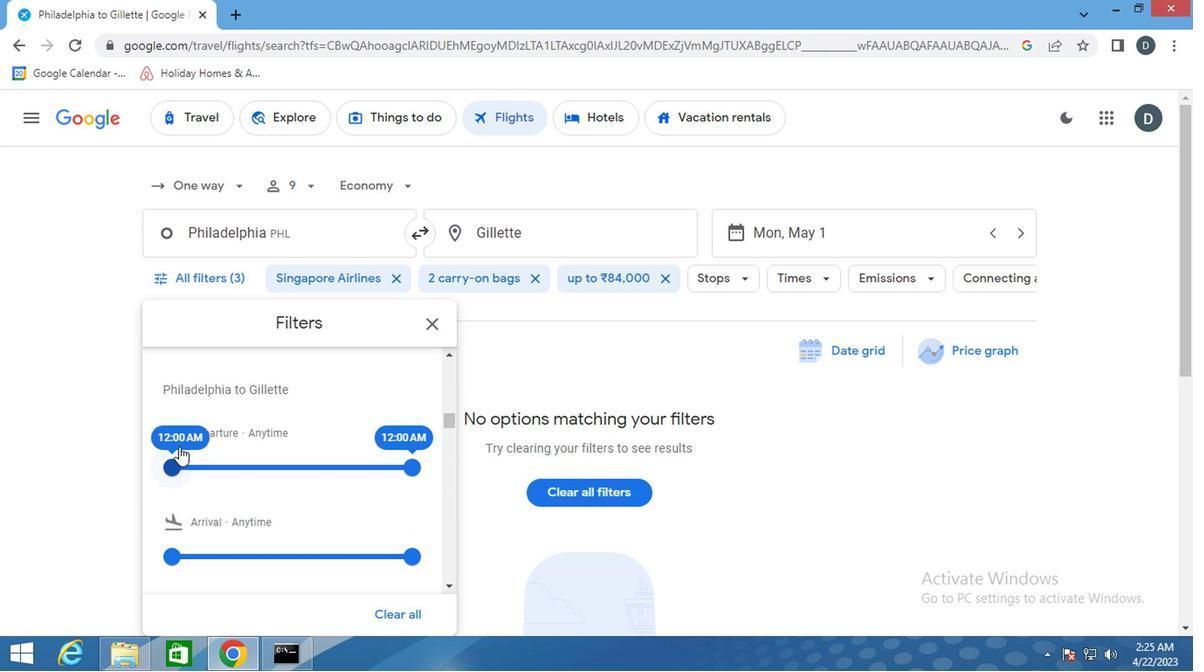 
Action: Mouse pressed left at (159, 453)
Screenshot: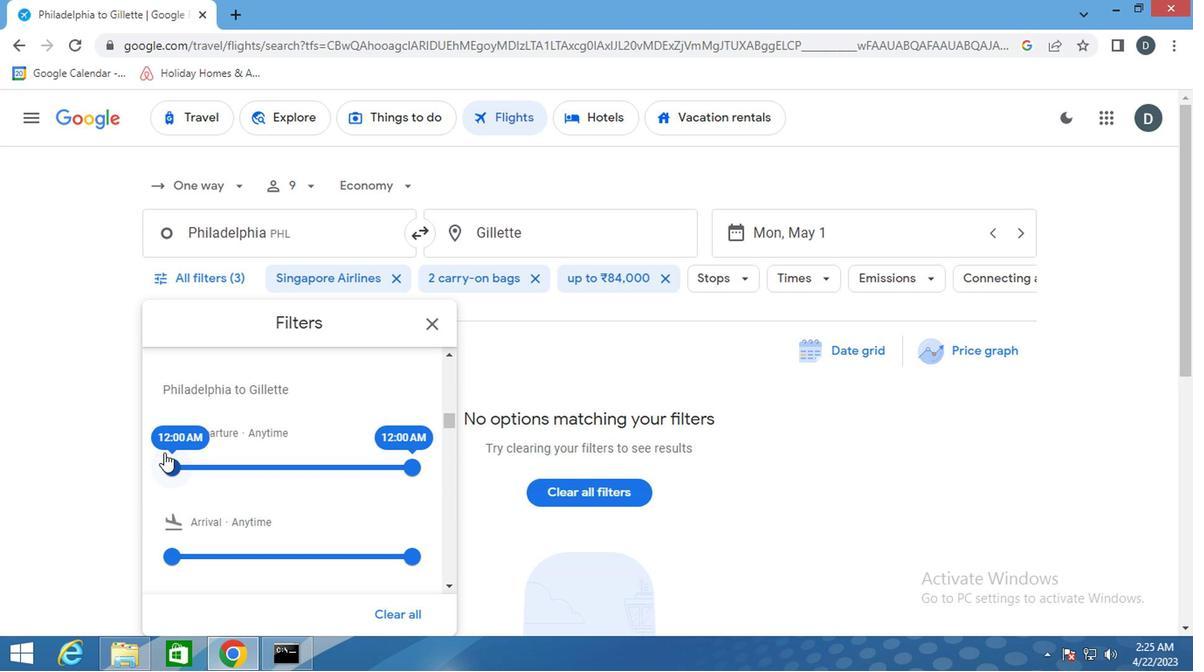 
Action: Mouse moved to (412, 470)
Screenshot: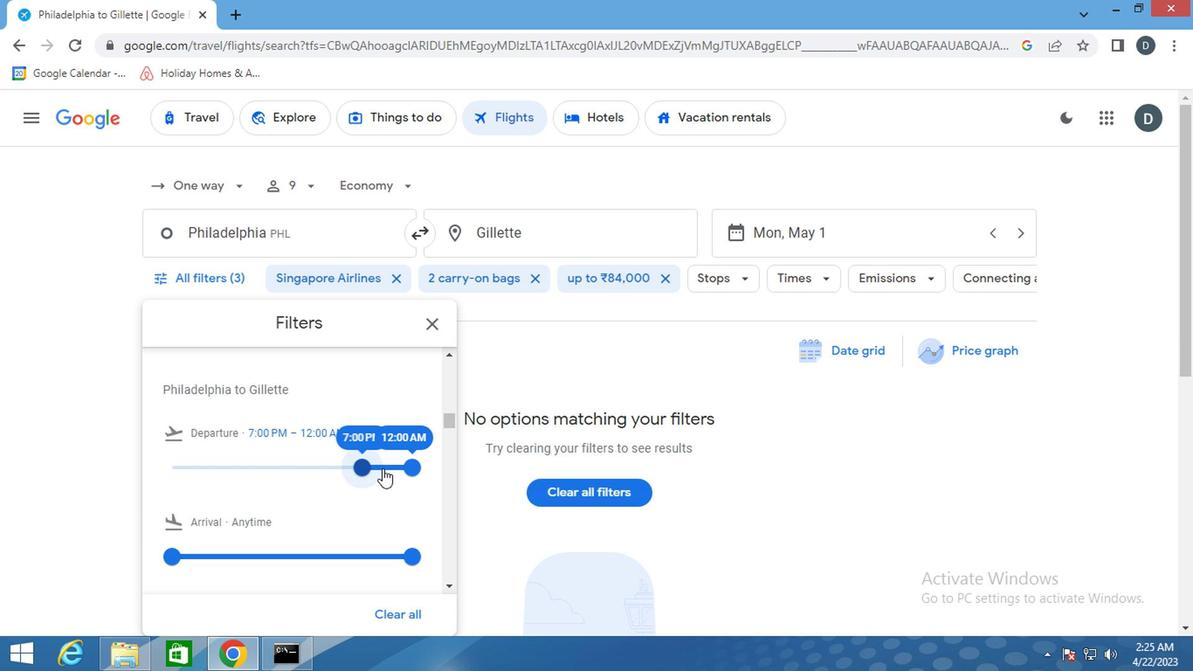
Action: Mouse pressed left at (412, 470)
Screenshot: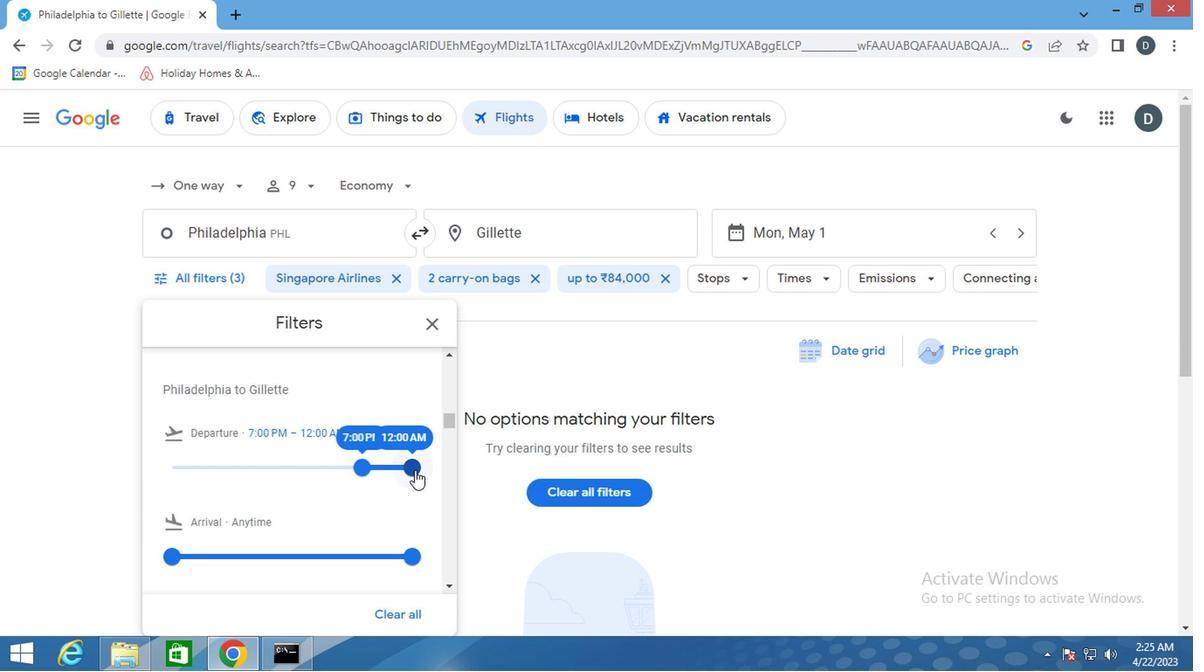 
Action: Mouse moved to (384, 516)
Screenshot: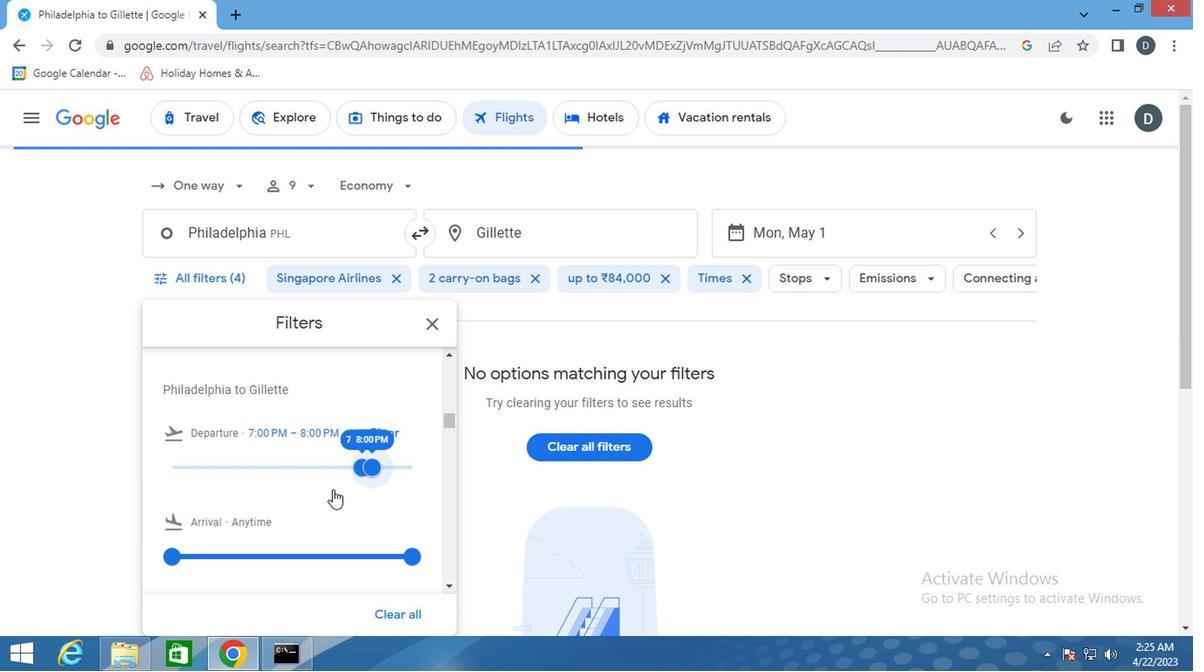 
Action: Mouse scrolled (384, 515) with delta (0, 0)
Screenshot: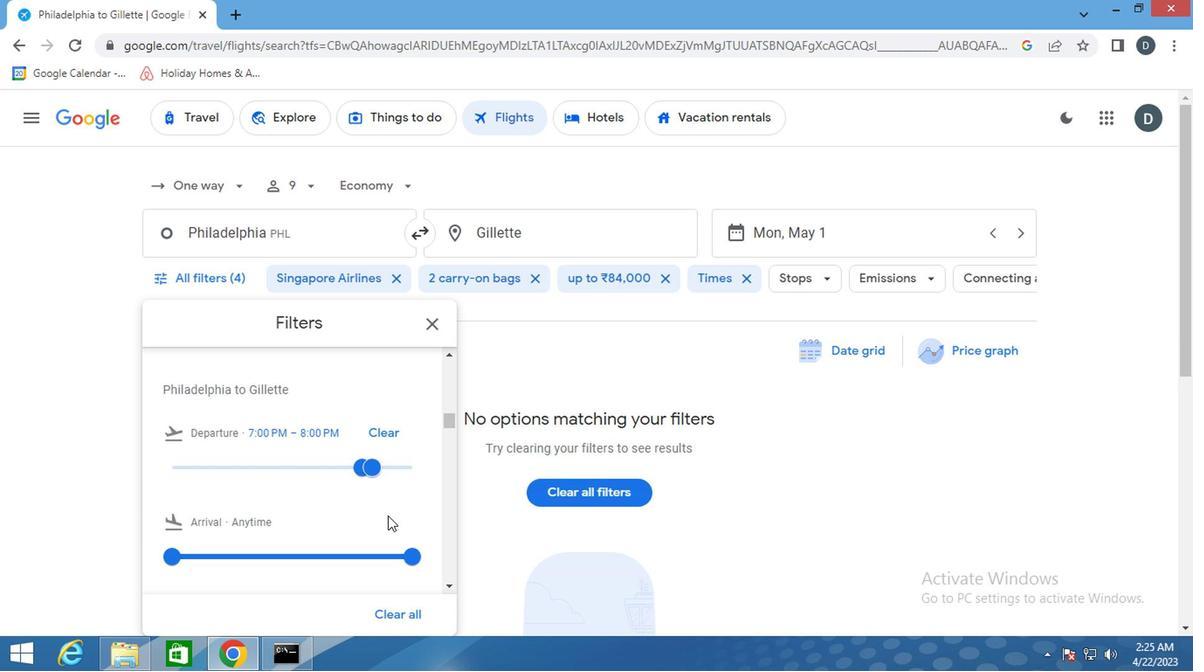 
Action: Mouse scrolled (384, 515) with delta (0, 0)
Screenshot: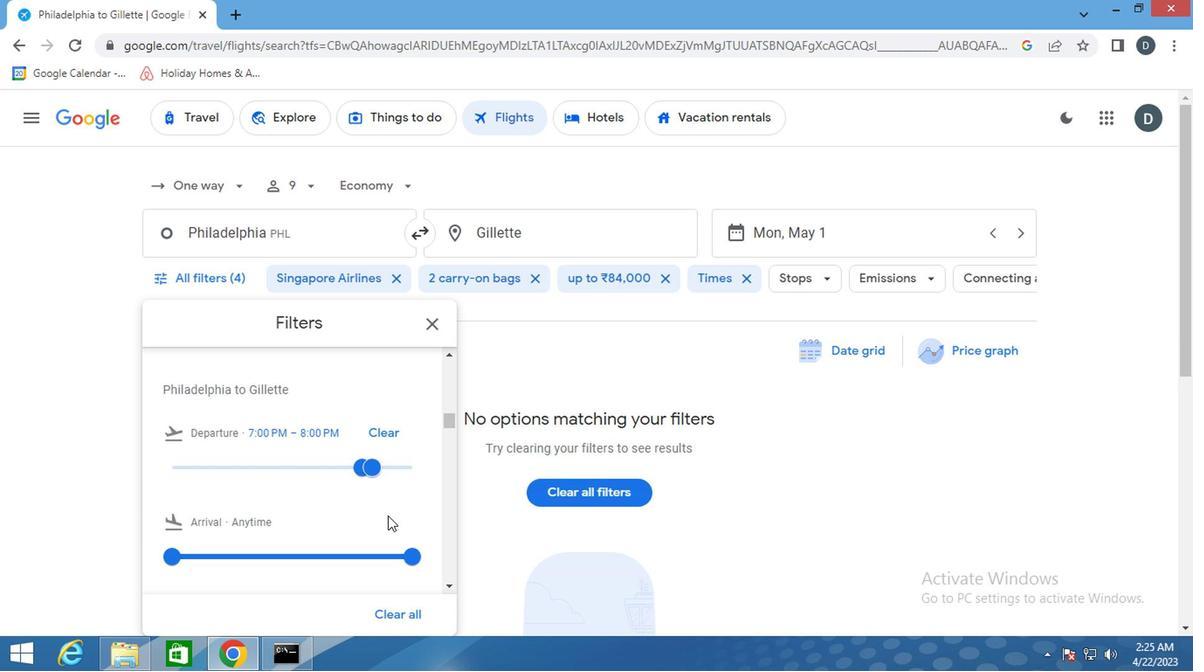 
Action: Mouse scrolled (384, 515) with delta (0, 0)
Screenshot: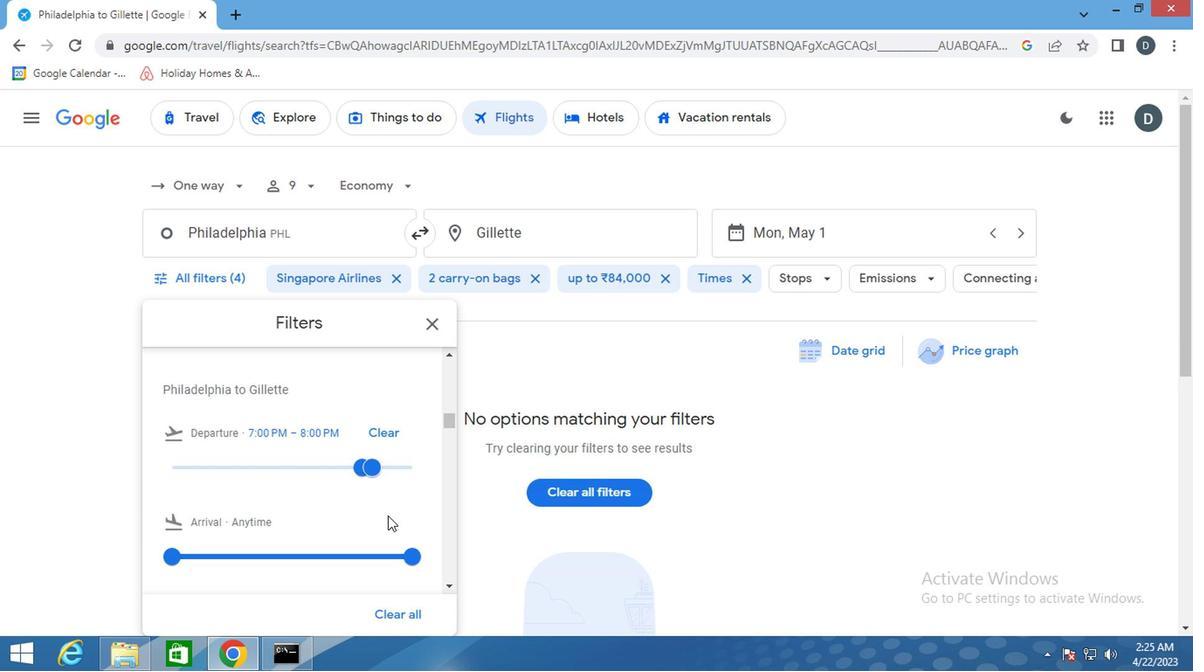 
Action: Mouse scrolled (384, 515) with delta (0, 0)
Screenshot: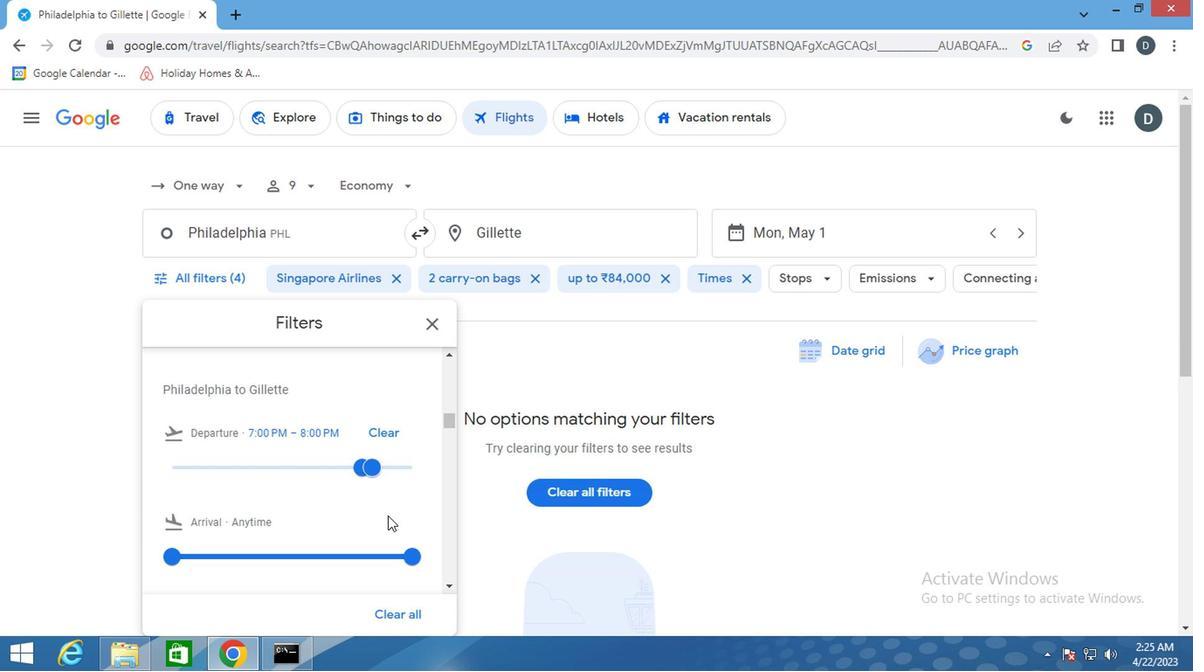 
Action: Mouse scrolled (384, 515) with delta (0, 0)
Screenshot: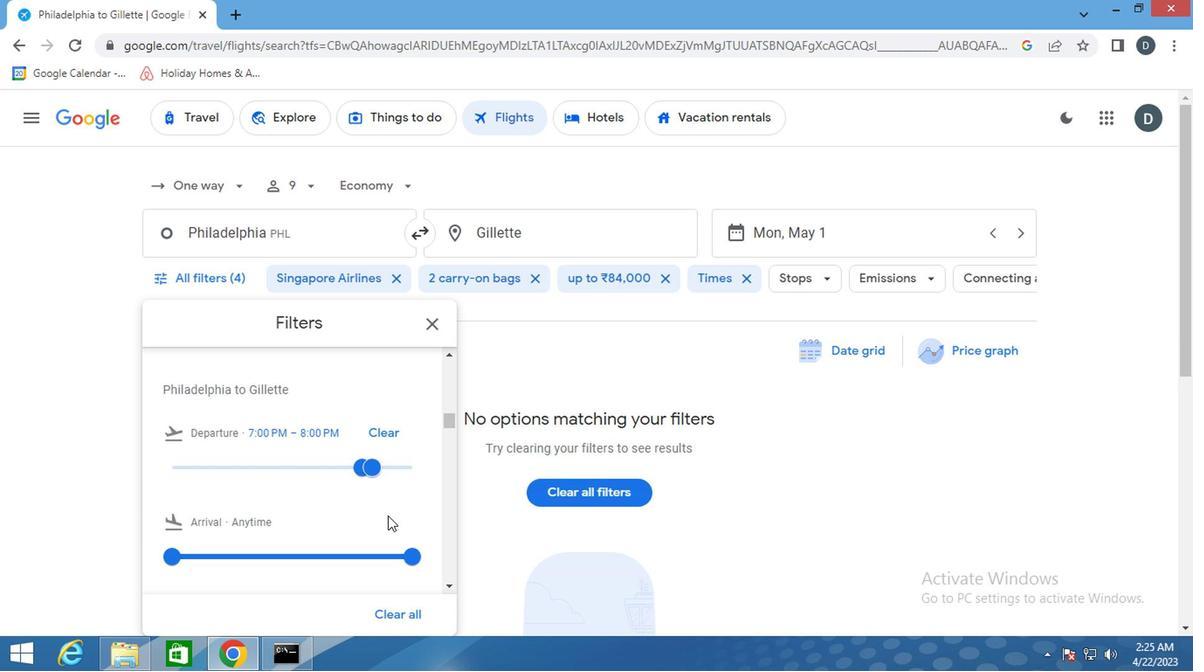 
Action: Mouse scrolled (384, 515) with delta (0, 0)
Screenshot: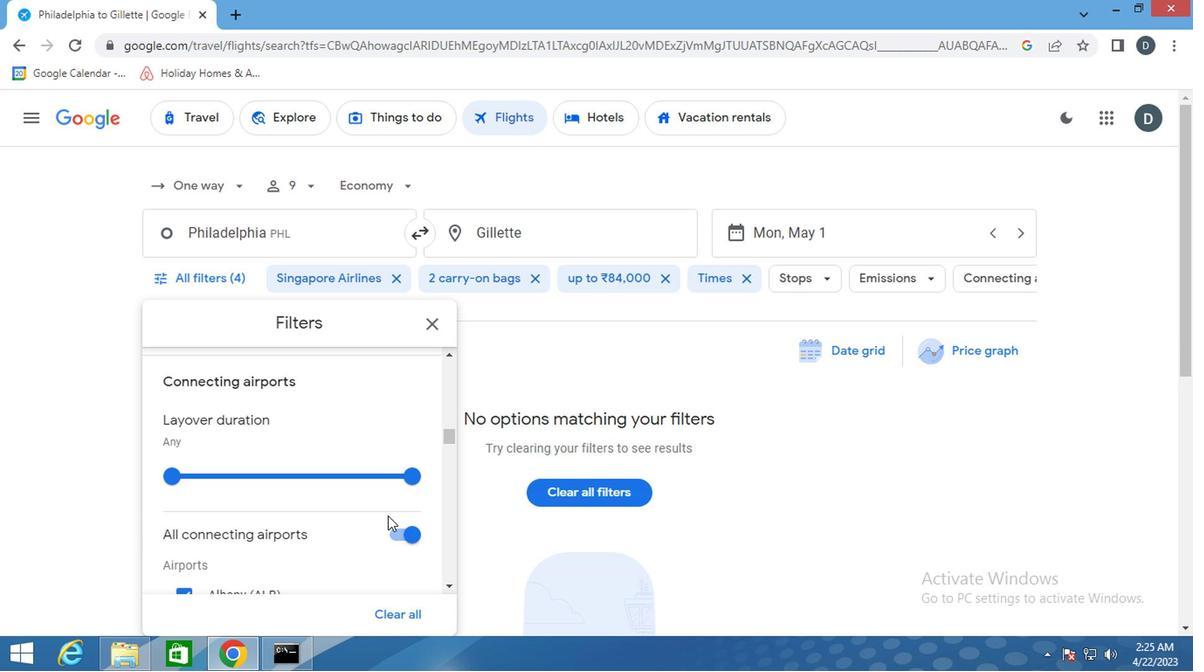 
Action: Mouse scrolled (384, 515) with delta (0, 0)
Screenshot: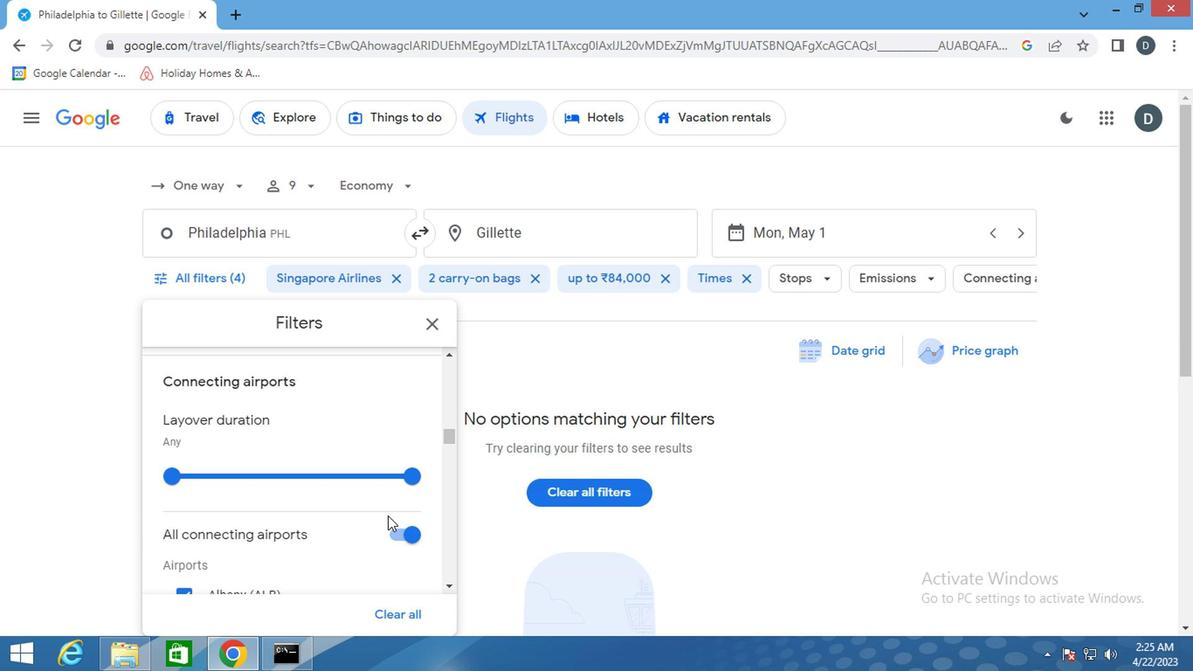 
Action: Mouse scrolled (384, 515) with delta (0, 0)
Screenshot: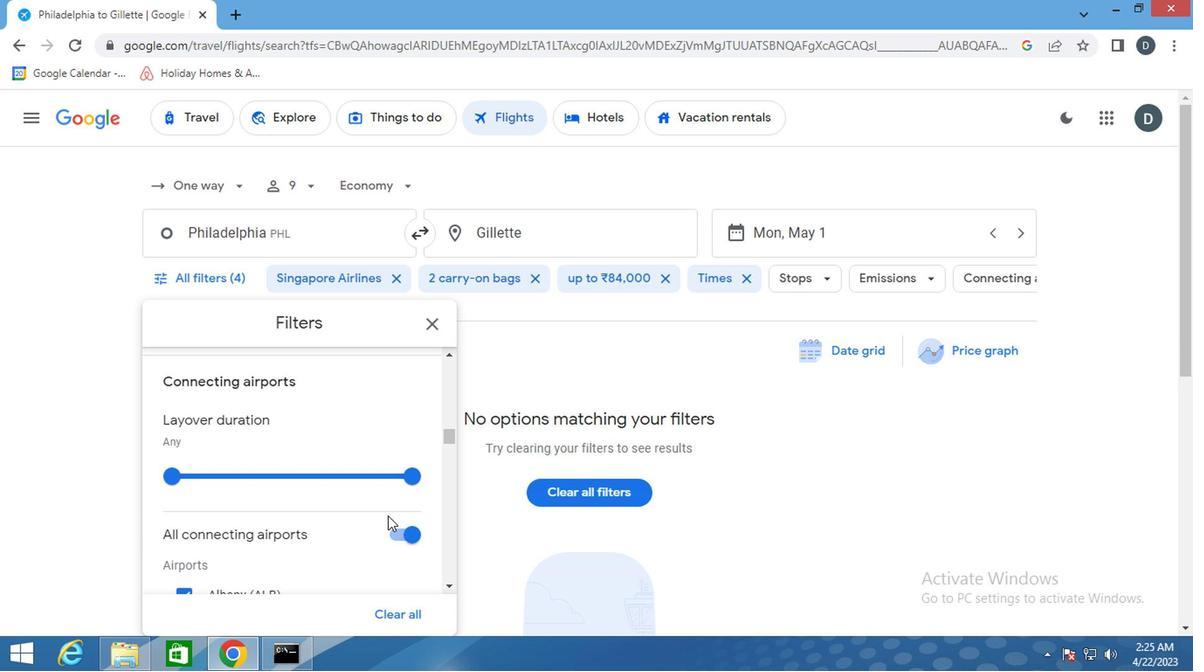 
Action: Mouse scrolled (384, 515) with delta (0, 0)
Screenshot: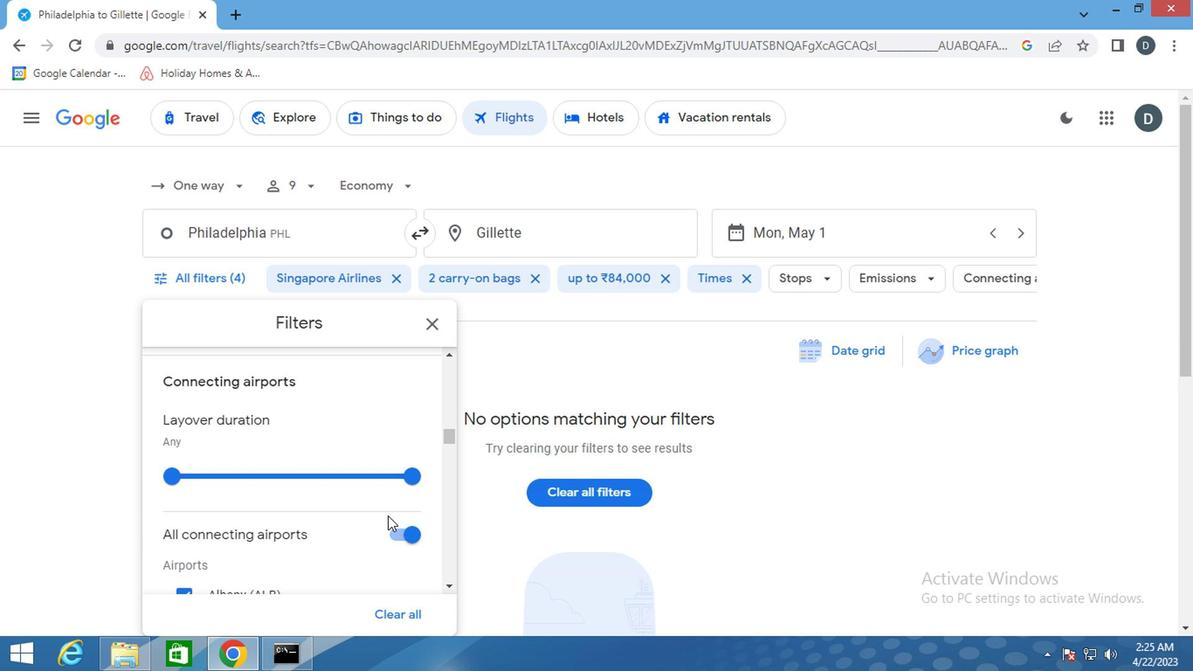 
Action: Mouse scrolled (384, 515) with delta (0, 0)
Screenshot: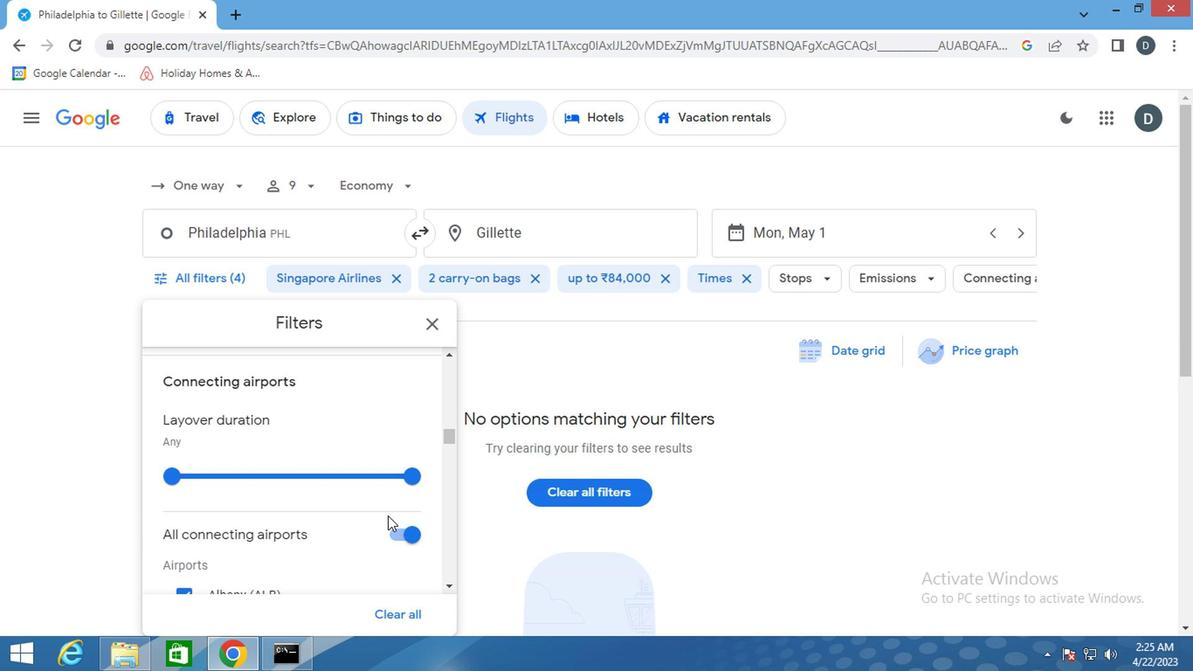 
Action: Mouse scrolled (384, 515) with delta (0, 0)
Screenshot: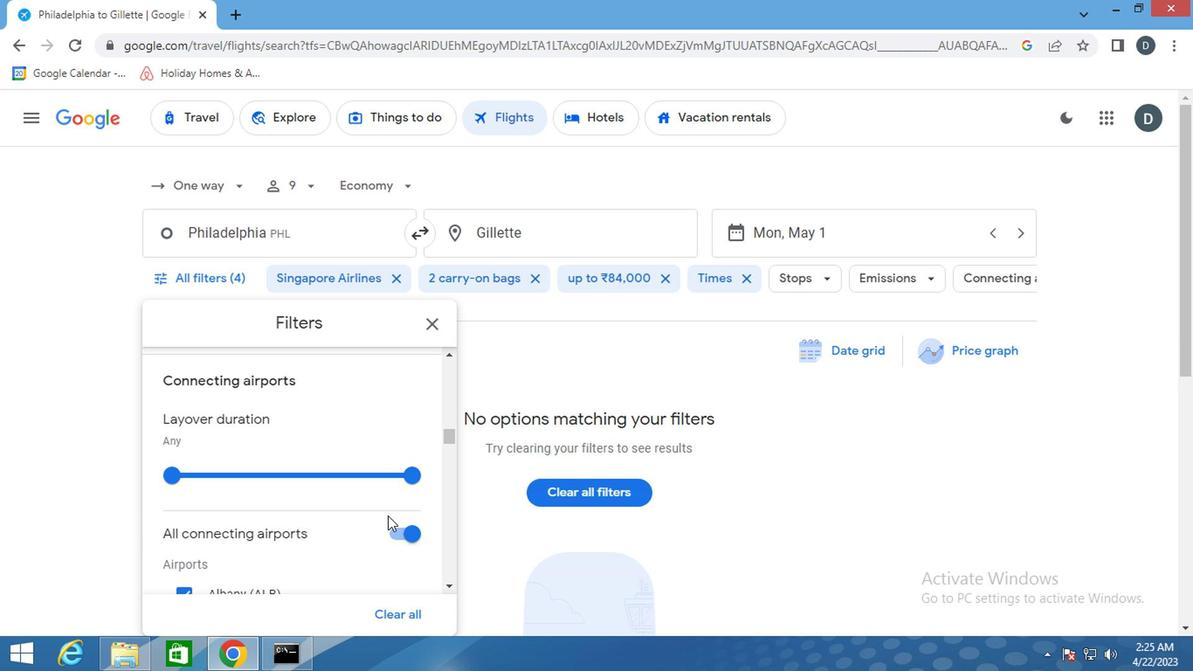 
Action: Mouse scrolled (384, 515) with delta (0, 0)
Screenshot: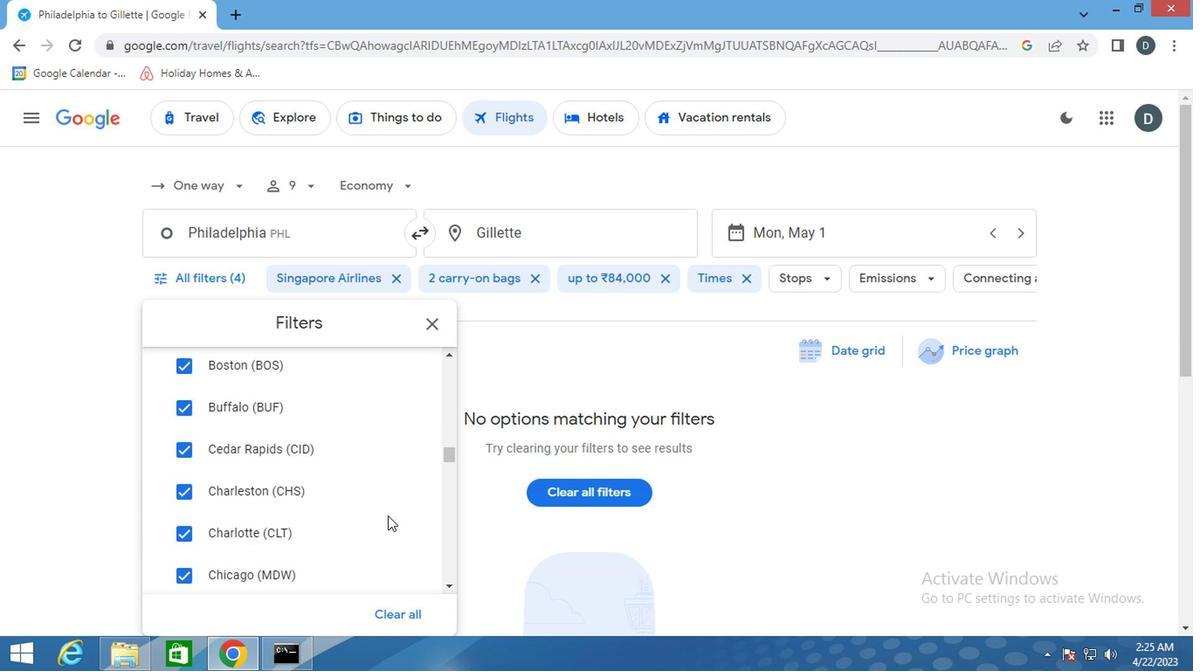 
Action: Mouse scrolled (384, 515) with delta (0, 0)
Screenshot: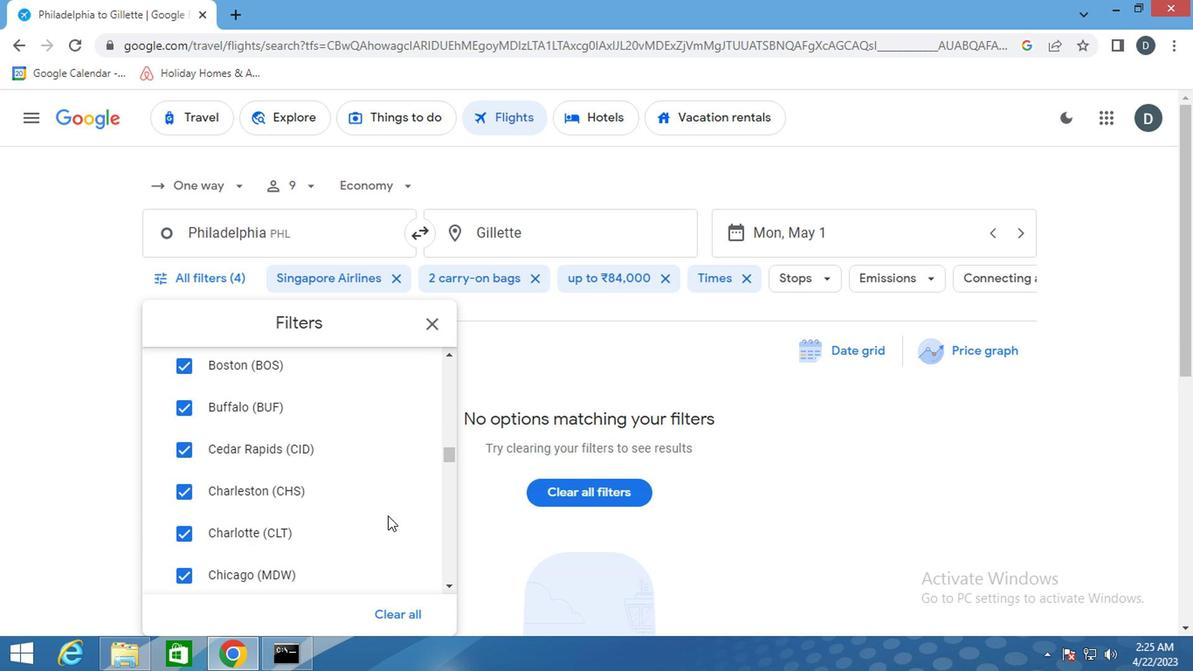 
Action: Mouse scrolled (384, 515) with delta (0, 0)
Screenshot: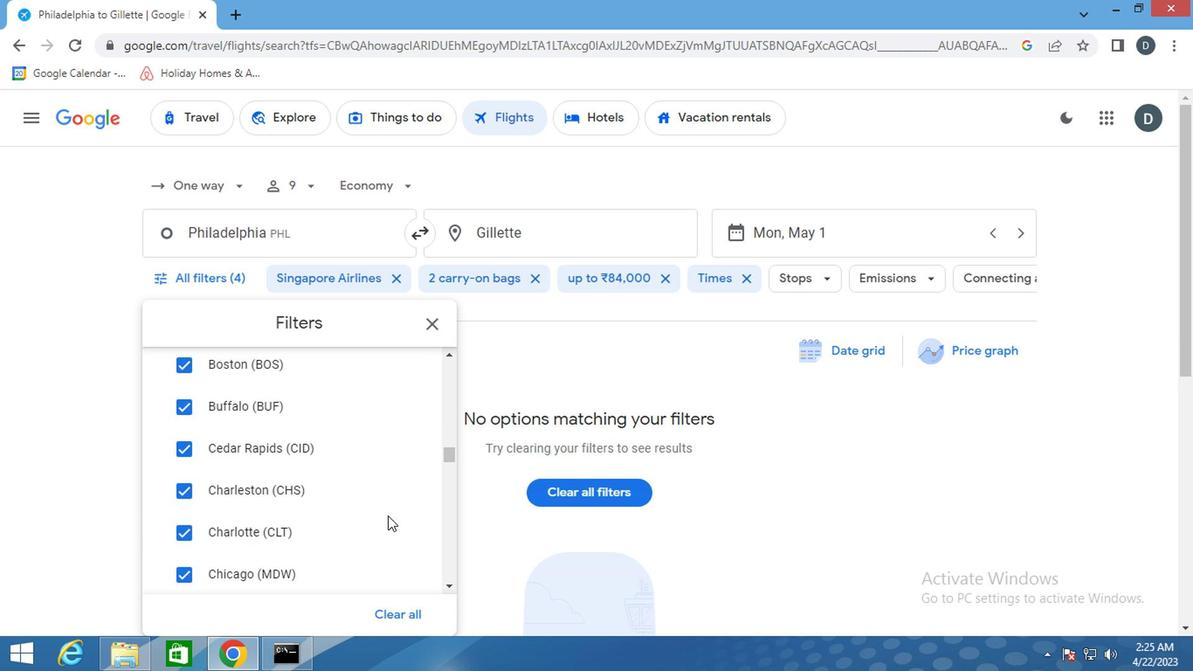 
Action: Mouse scrolled (384, 515) with delta (0, 0)
Screenshot: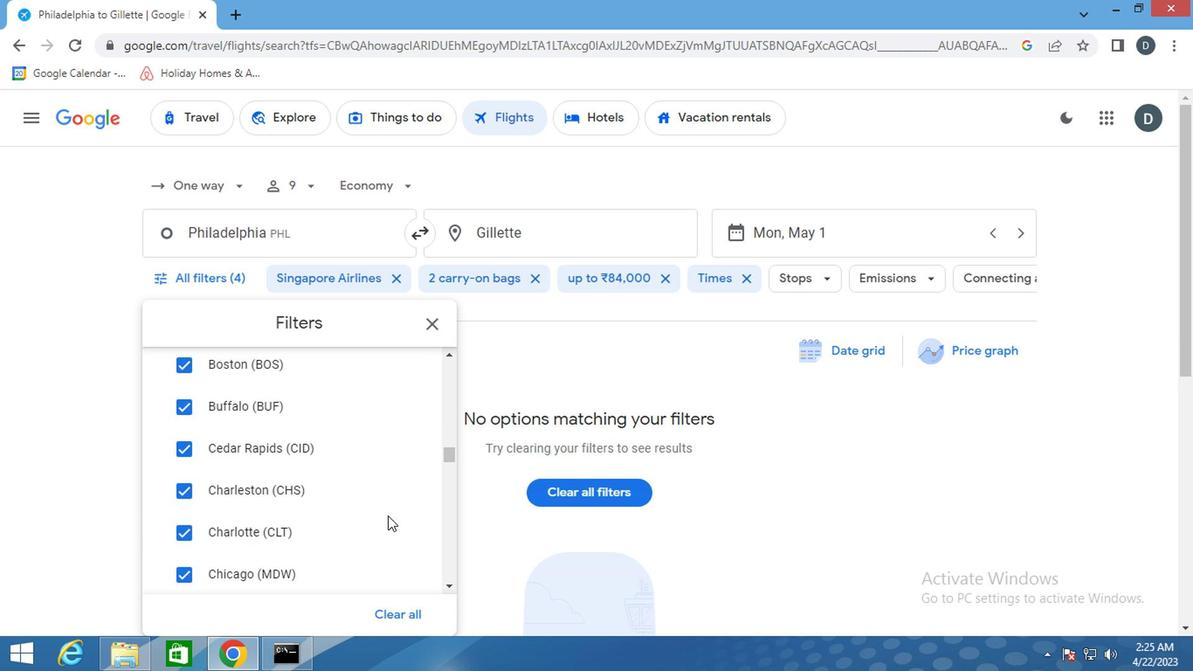 
Action: Mouse scrolled (384, 515) with delta (0, 0)
Screenshot: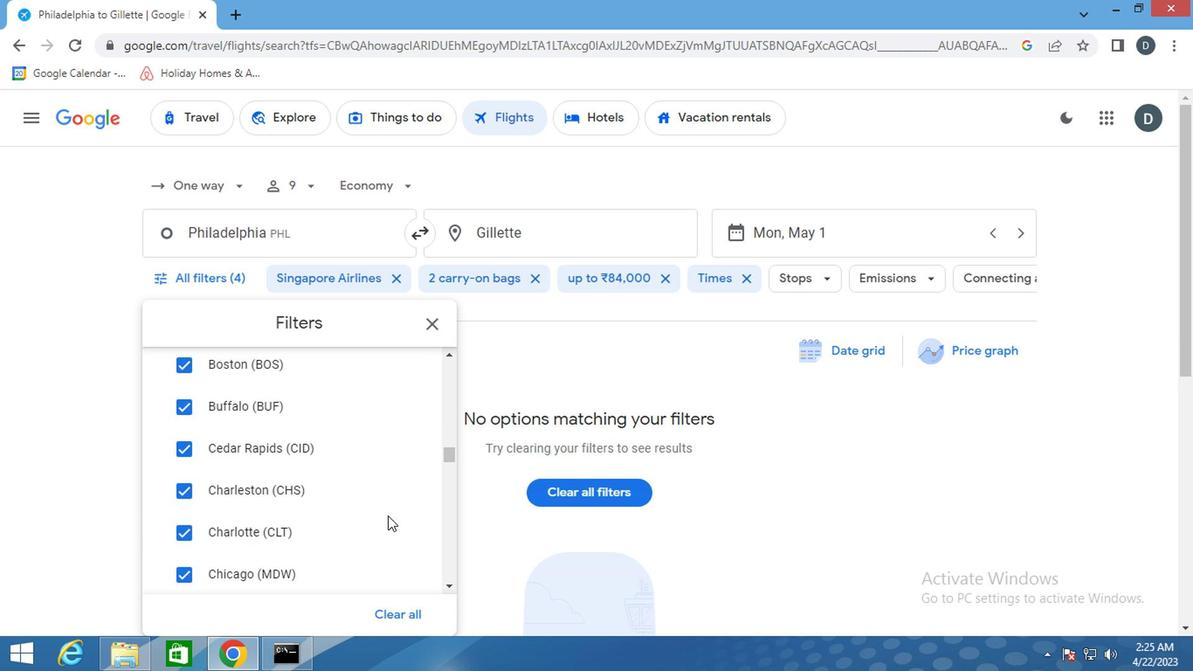 
Action: Mouse scrolled (384, 515) with delta (0, 0)
Screenshot: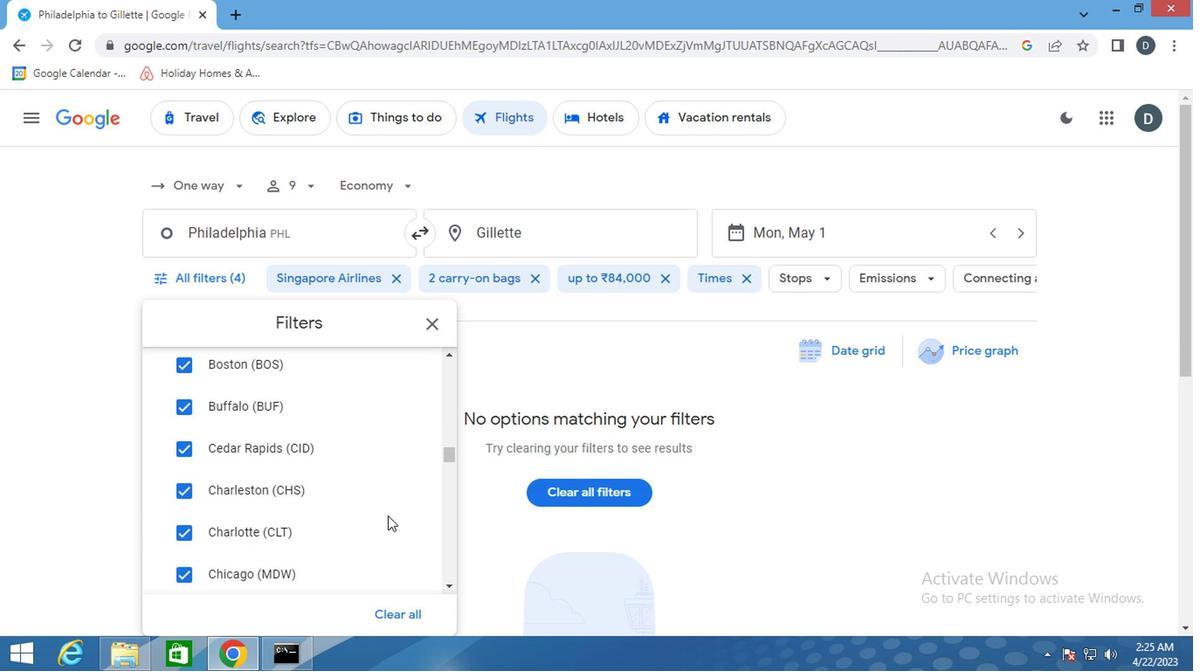
Action: Mouse scrolled (384, 515) with delta (0, 0)
Screenshot: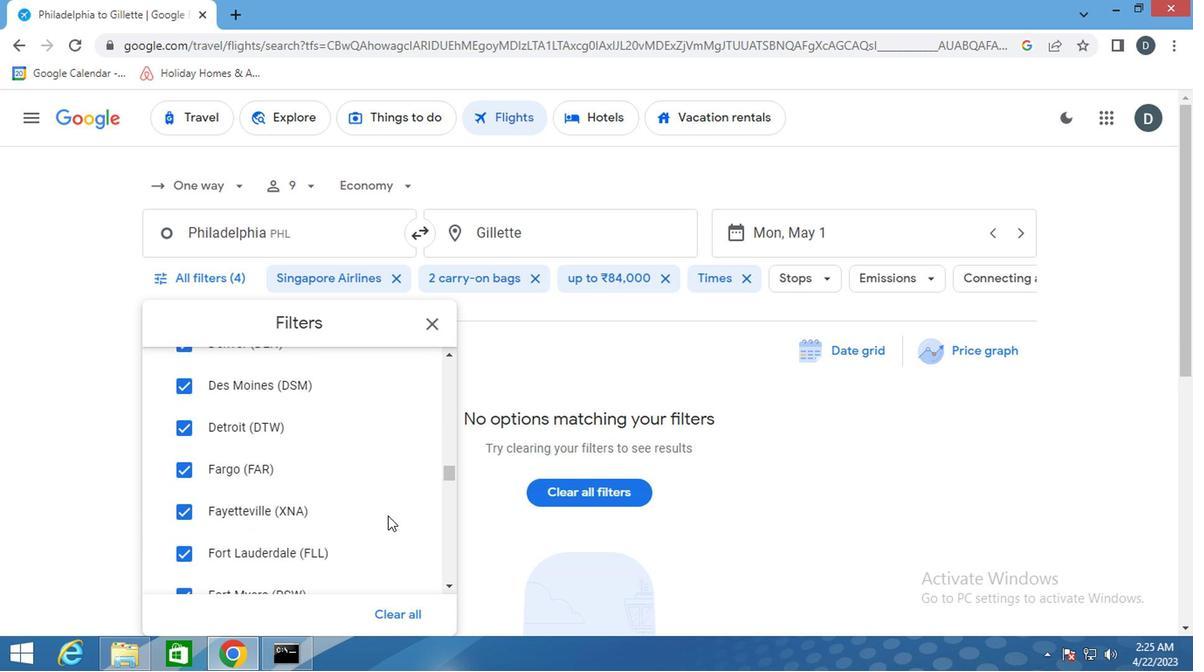 
Action: Mouse scrolled (384, 515) with delta (0, 0)
Screenshot: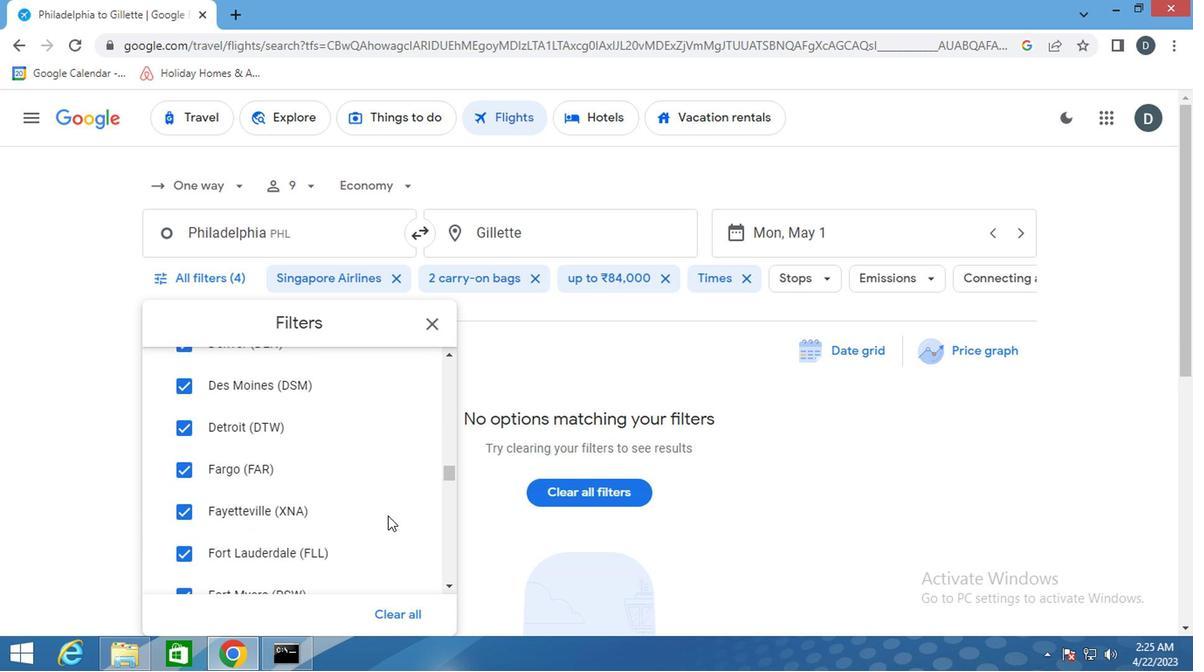 
Action: Mouse scrolled (384, 515) with delta (0, 0)
Screenshot: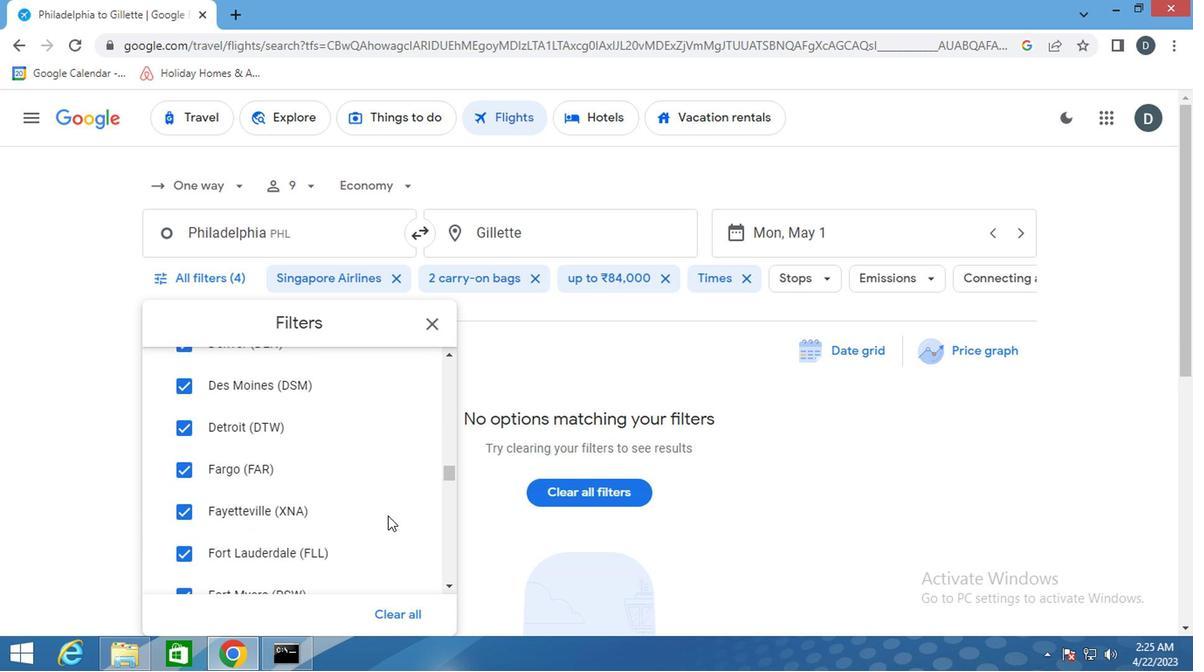 
Action: Mouse scrolled (384, 515) with delta (0, 0)
Screenshot: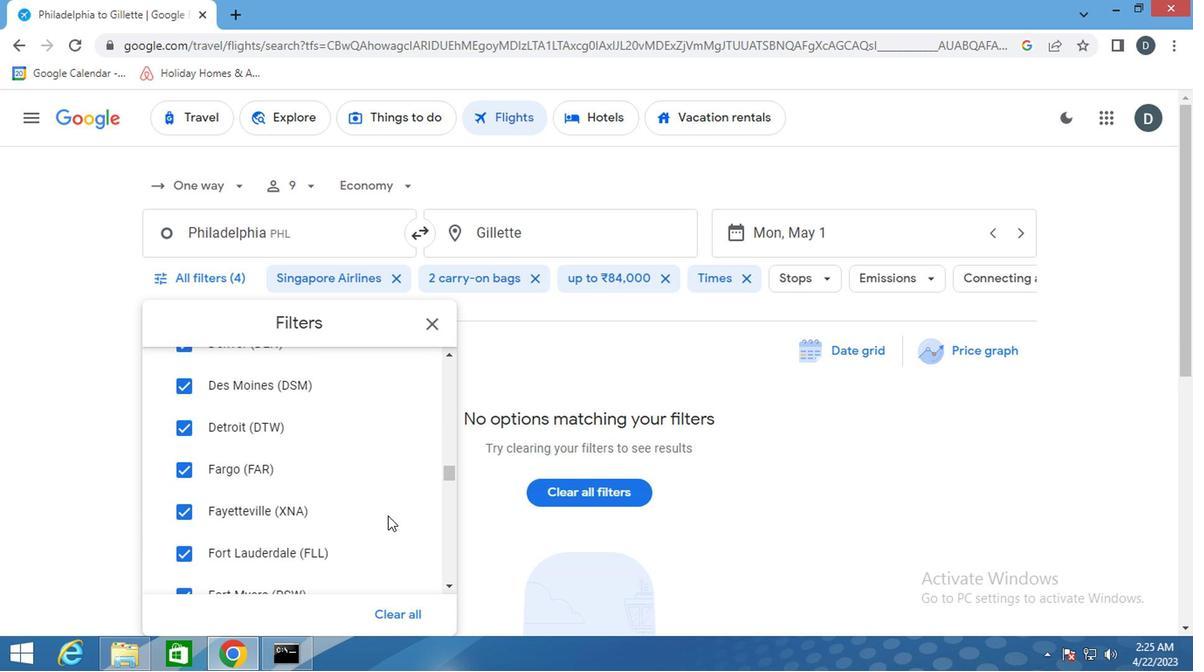 
Action: Mouse scrolled (384, 515) with delta (0, 0)
Screenshot: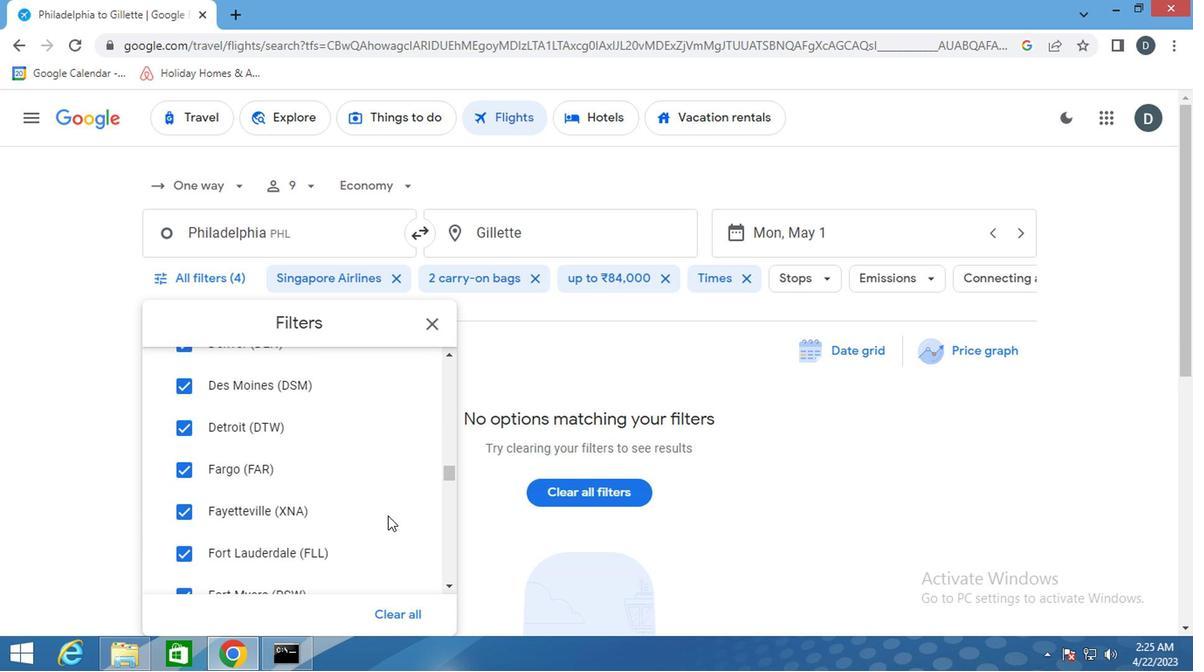 
Action: Mouse scrolled (384, 515) with delta (0, 0)
Screenshot: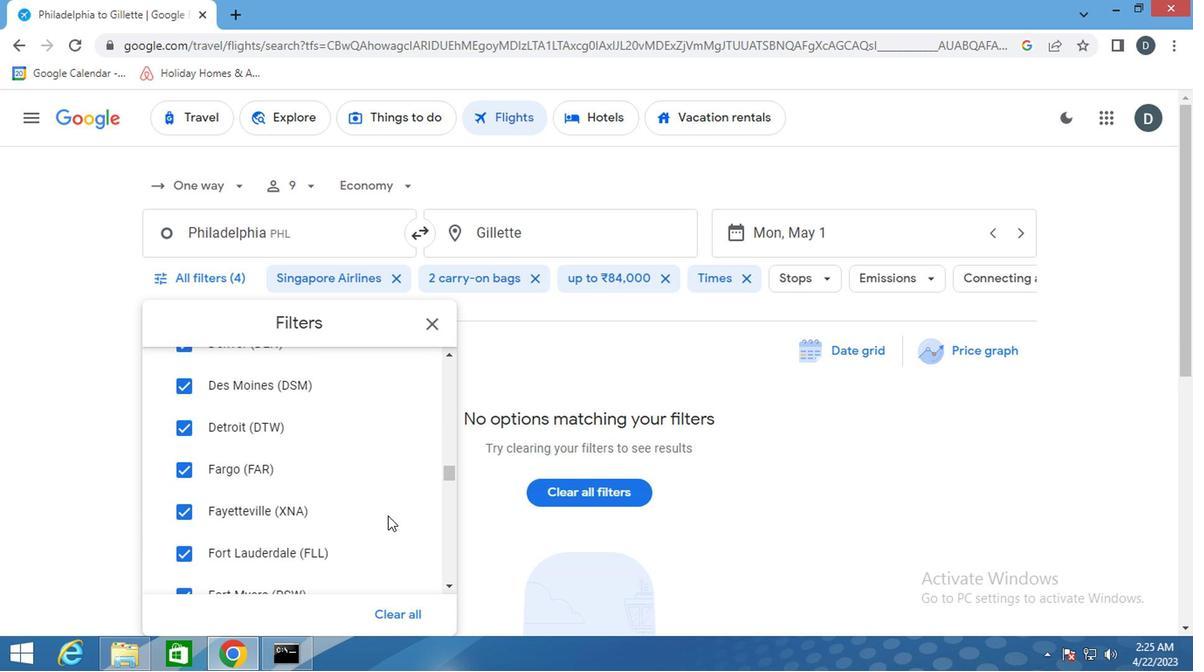 
Action: Mouse scrolled (384, 515) with delta (0, 0)
Screenshot: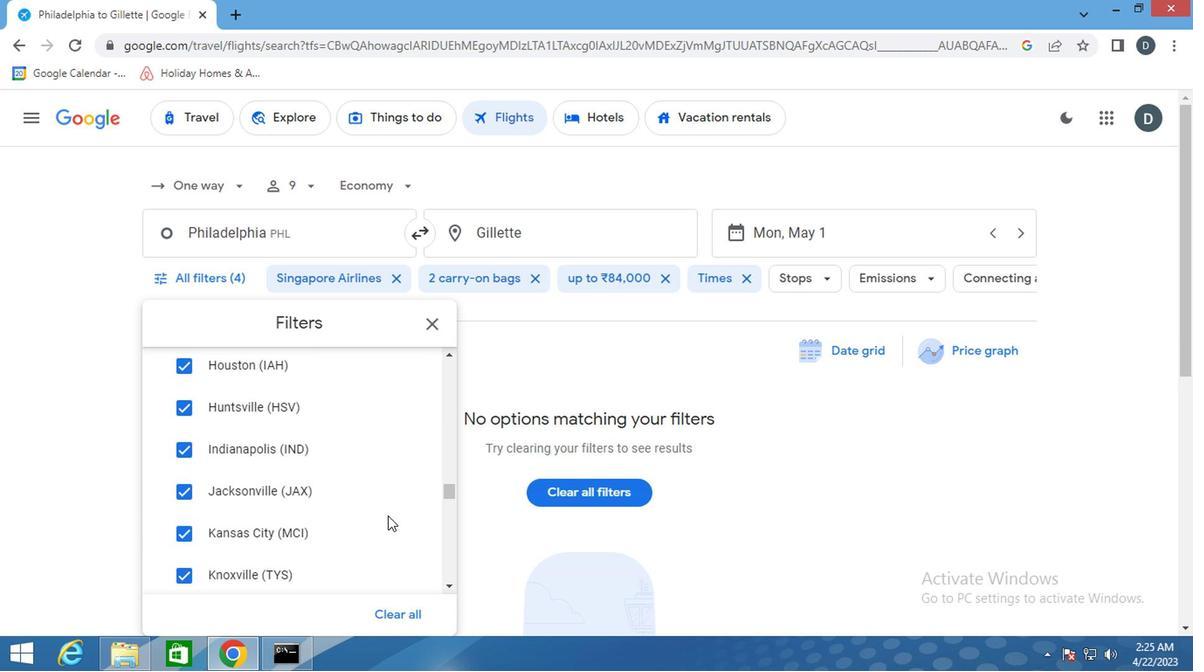 
Action: Mouse scrolled (384, 515) with delta (0, 0)
Screenshot: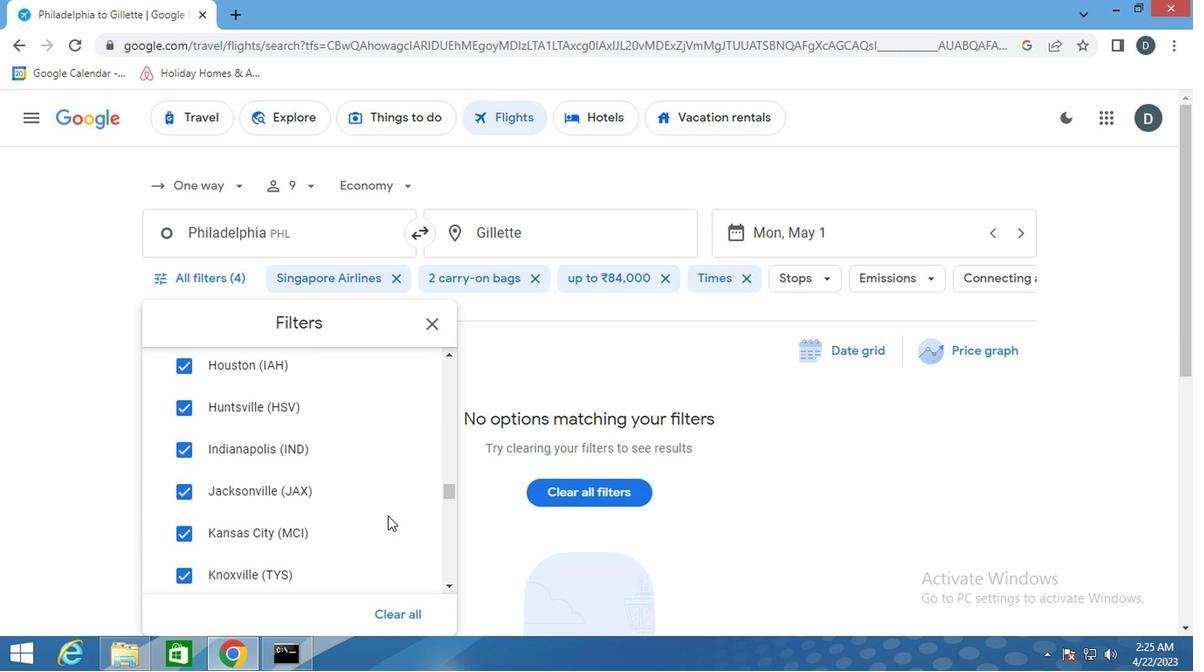 
Action: Mouse scrolled (384, 515) with delta (0, 0)
Screenshot: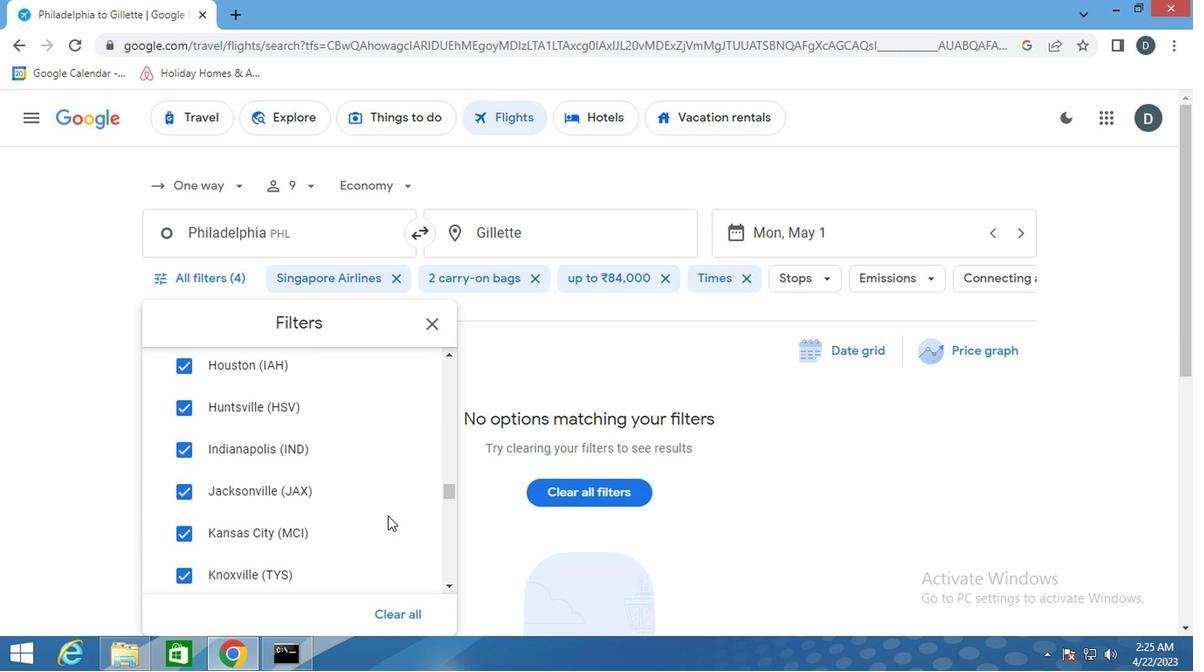 
Action: Mouse scrolled (384, 515) with delta (0, 0)
Screenshot: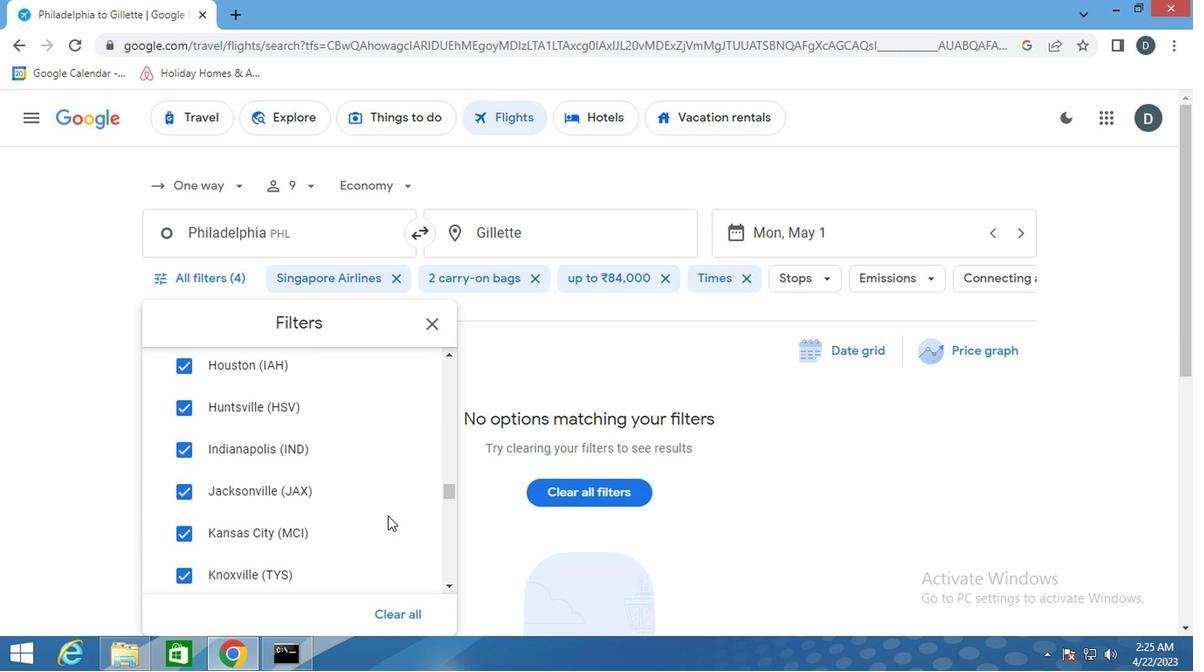 
Action: Mouse scrolled (384, 515) with delta (0, 0)
Screenshot: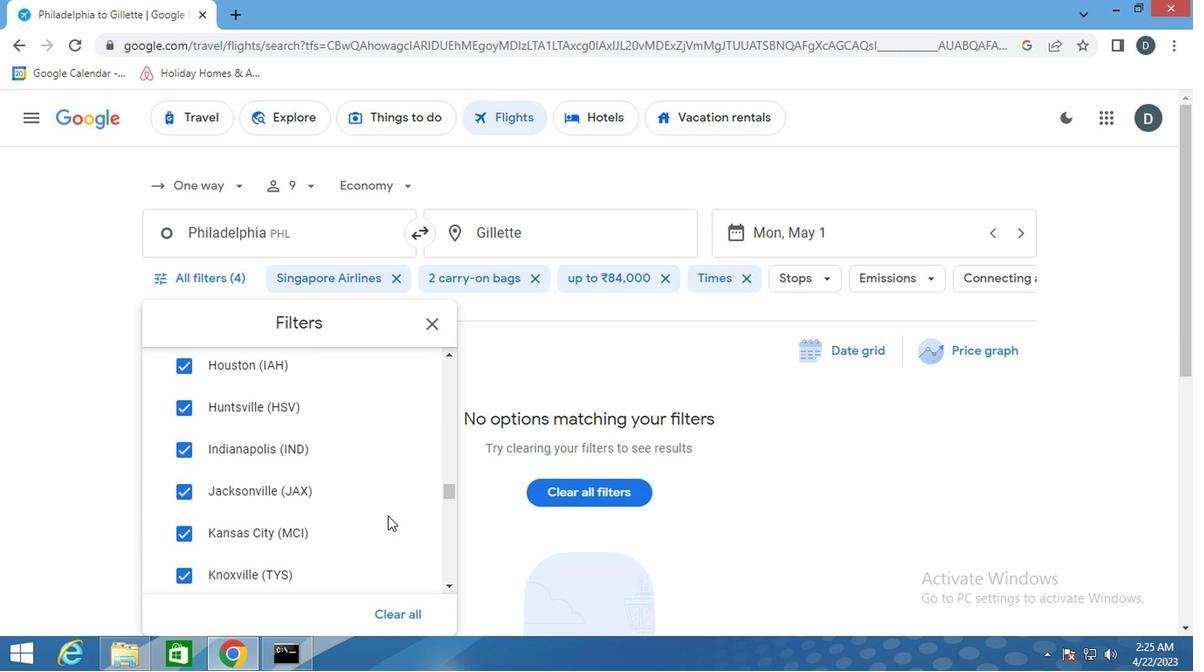 
Action: Mouse scrolled (384, 515) with delta (0, 0)
Screenshot: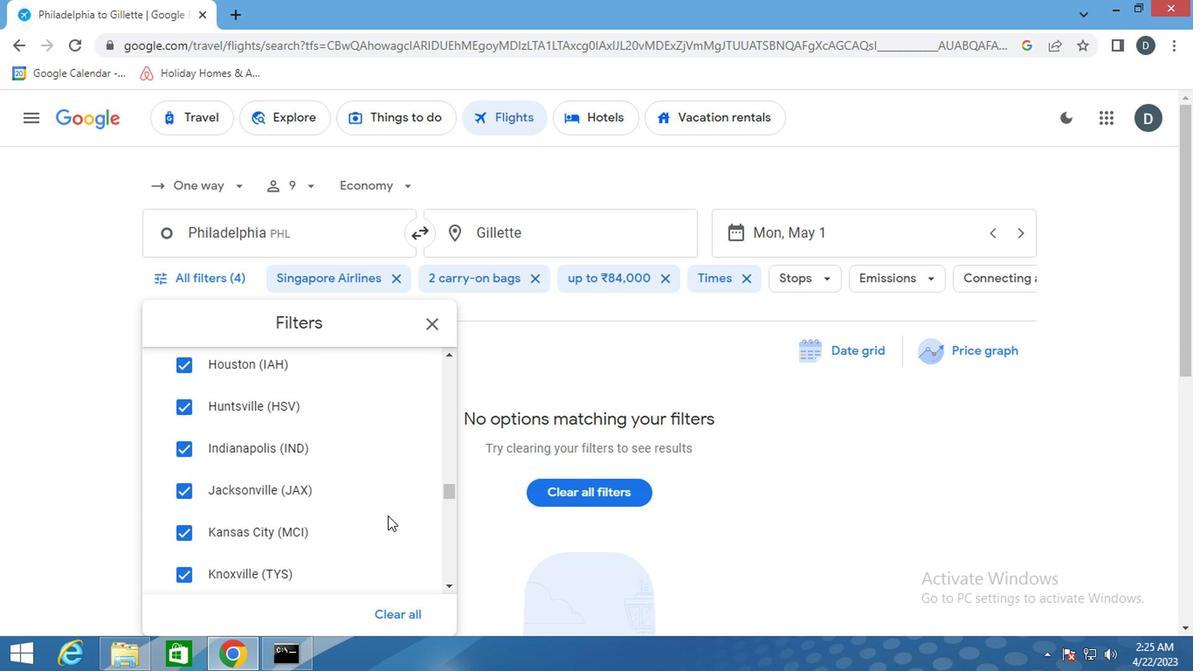 
Action: Mouse scrolled (384, 515) with delta (0, 0)
Screenshot: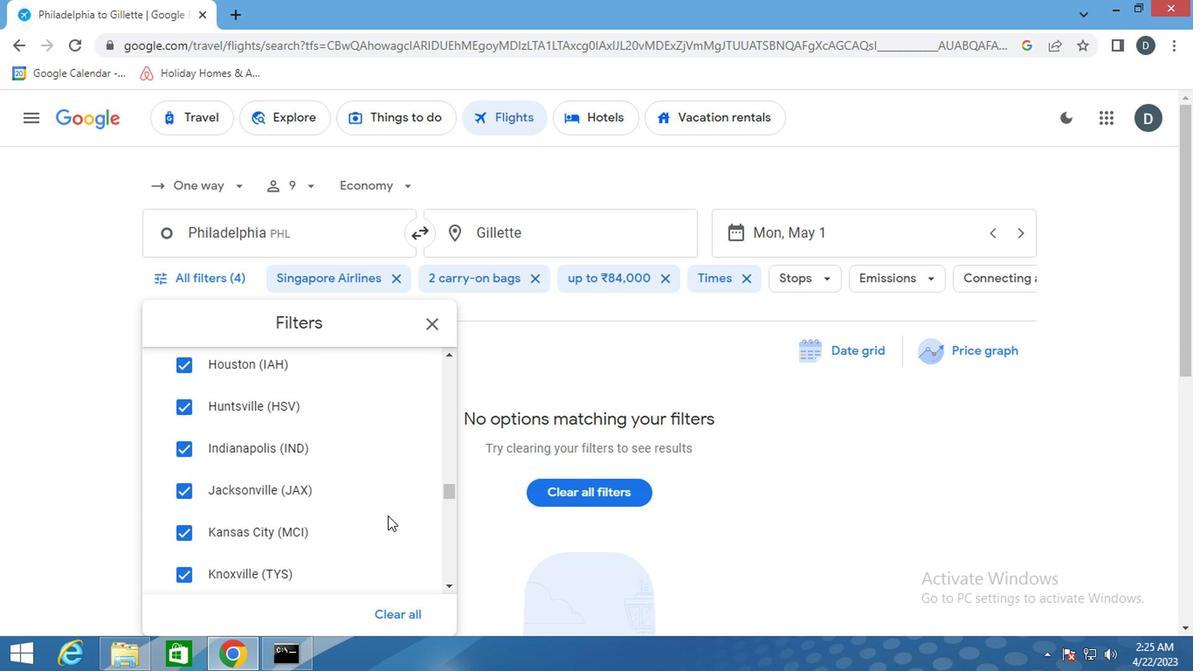 
Action: Mouse scrolled (384, 515) with delta (0, 0)
Screenshot: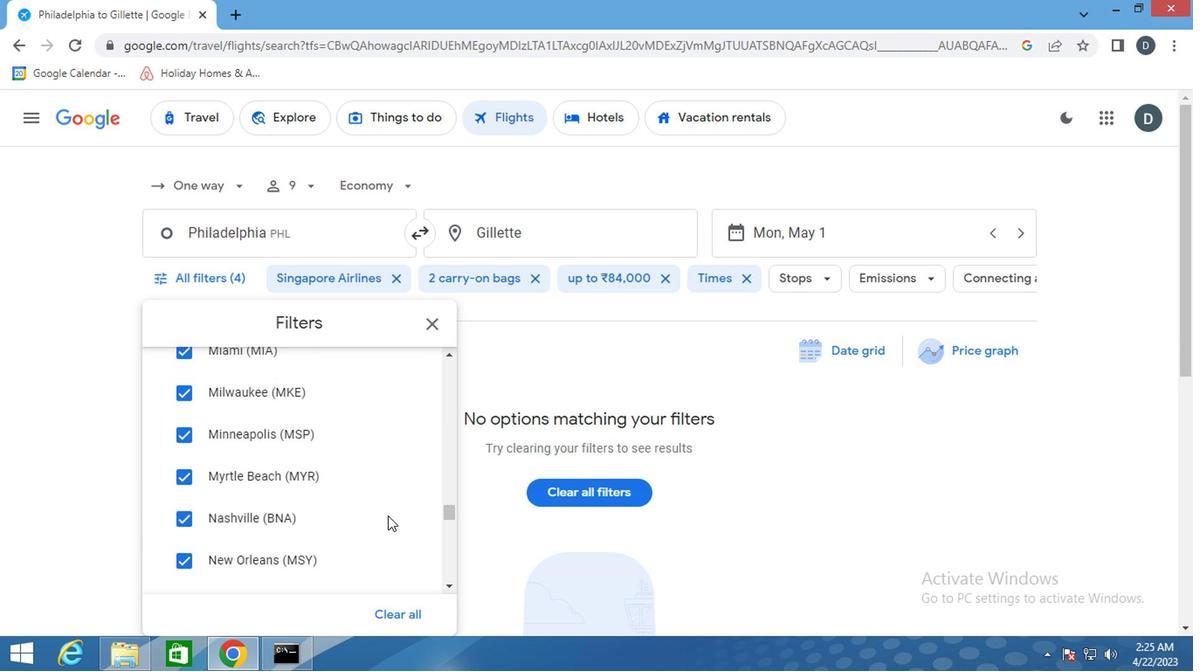 
Action: Mouse scrolled (384, 515) with delta (0, 0)
Screenshot: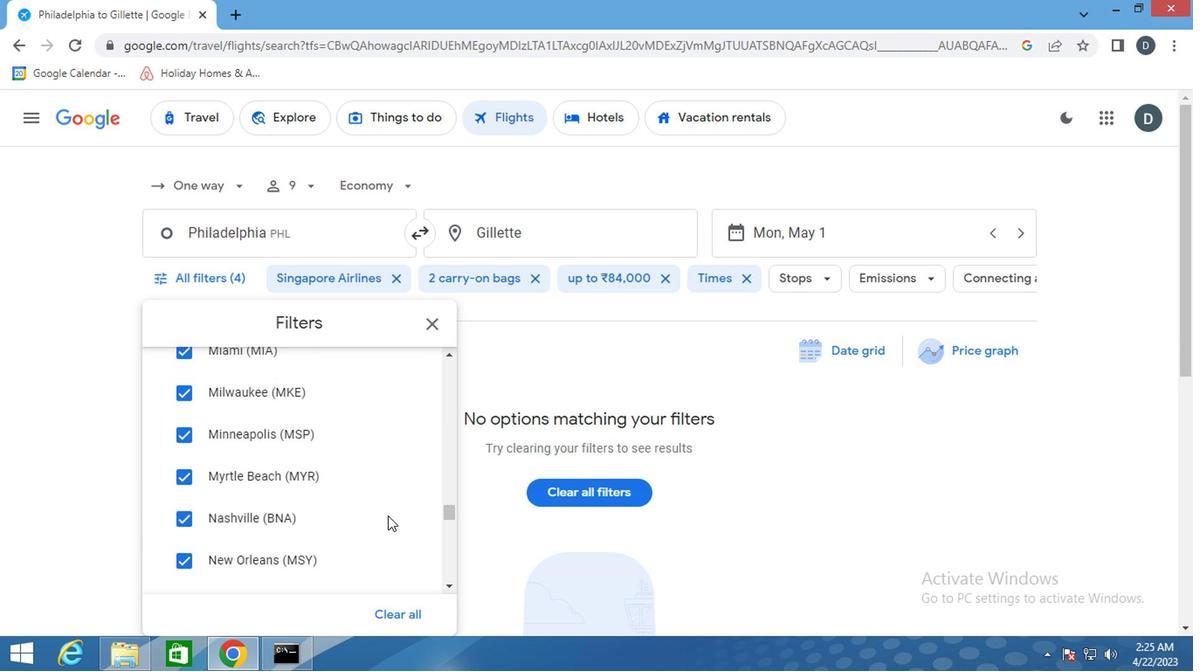 
Action: Mouse scrolled (384, 515) with delta (0, 0)
Screenshot: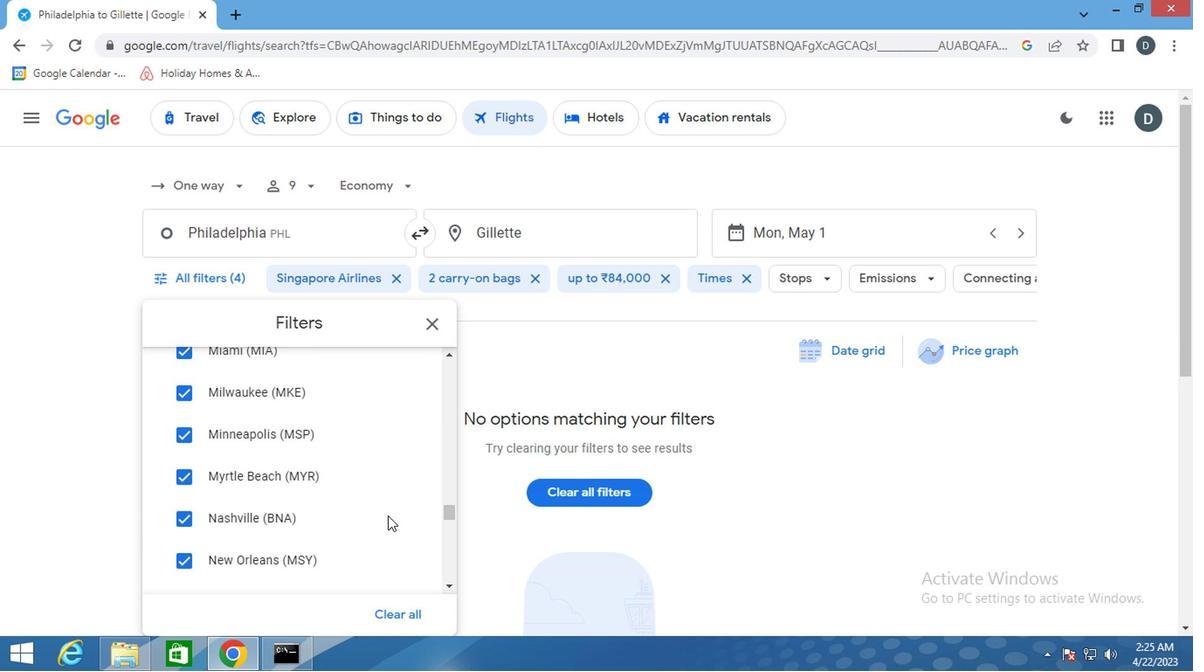 
Action: Mouse scrolled (384, 515) with delta (0, 0)
Screenshot: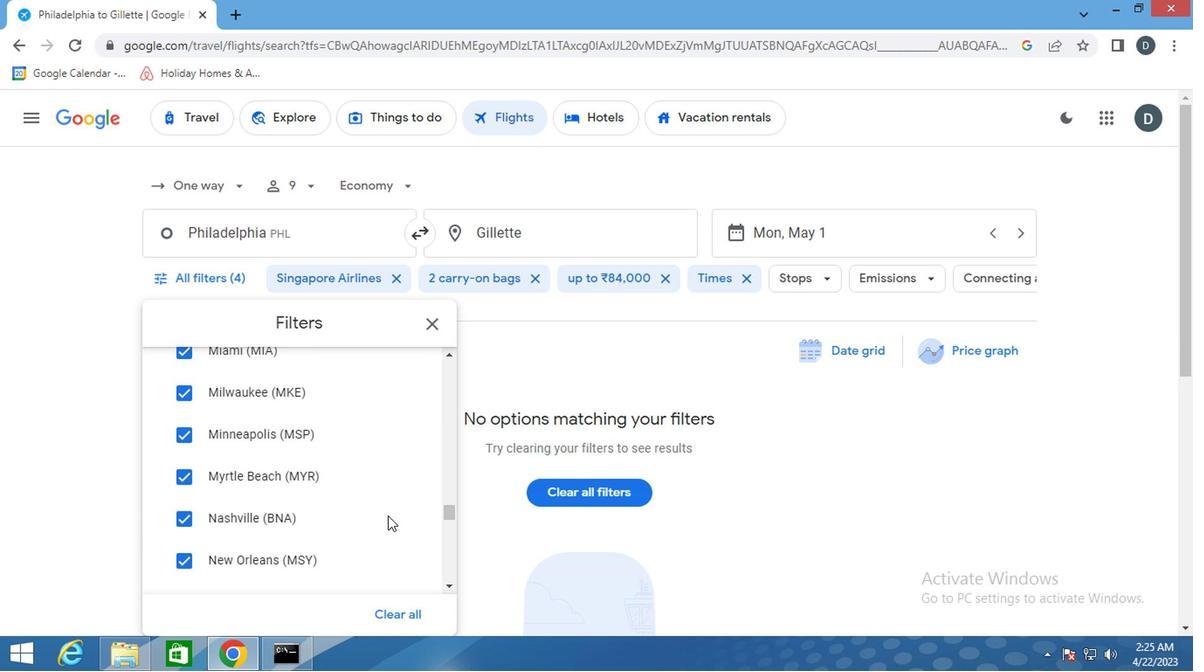 
Action: Mouse scrolled (384, 515) with delta (0, 0)
Screenshot: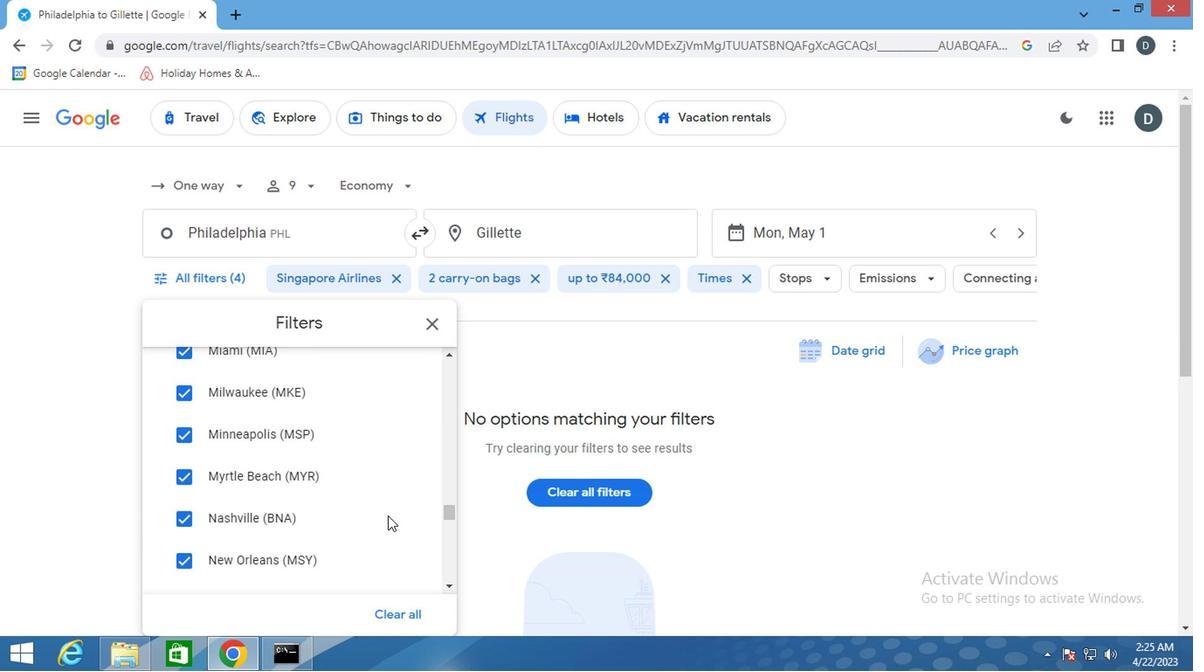 
Action: Mouse scrolled (384, 515) with delta (0, 0)
Screenshot: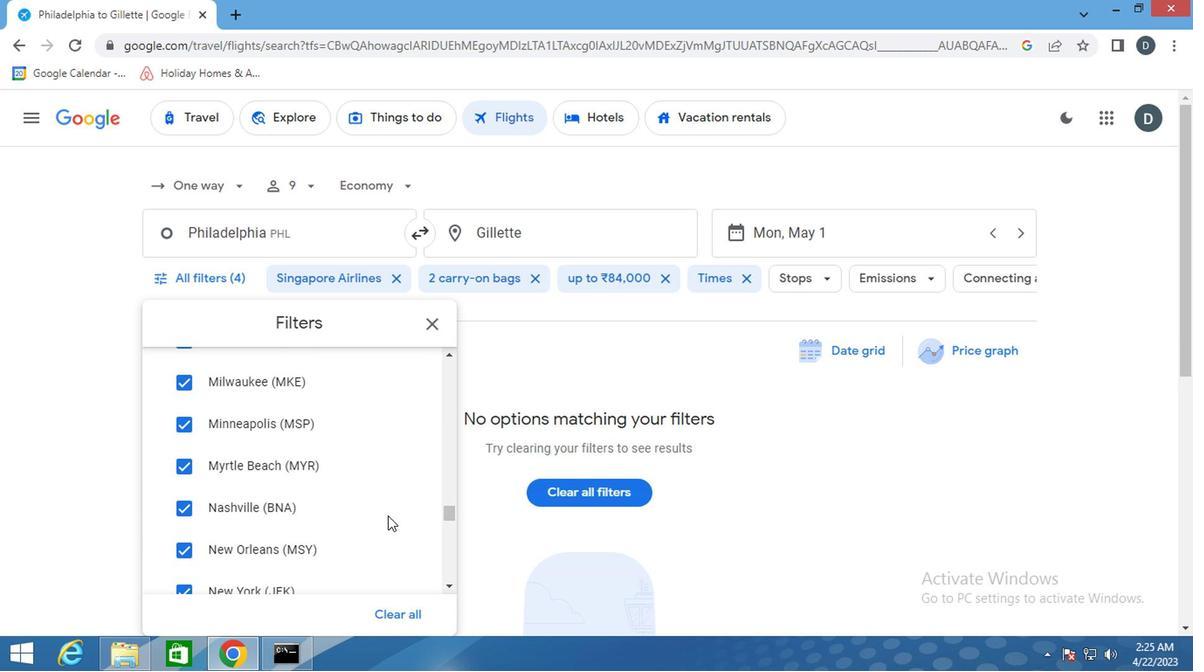 
Action: Mouse scrolled (384, 515) with delta (0, 0)
Screenshot: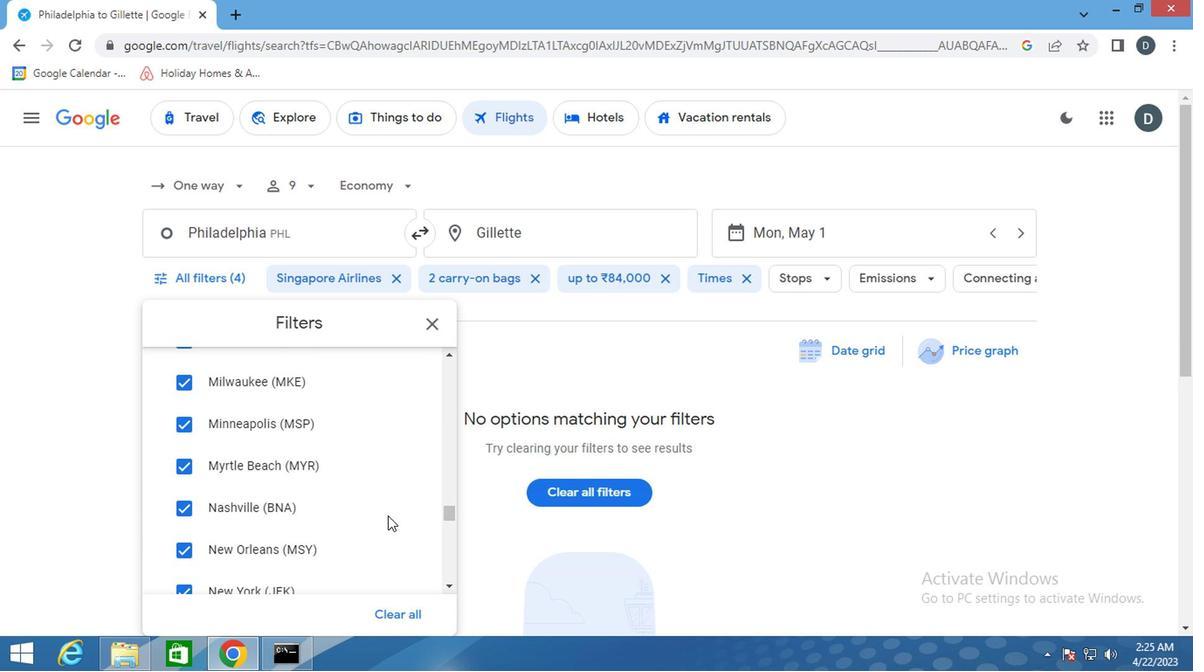 
Action: Mouse scrolled (384, 515) with delta (0, 0)
Screenshot: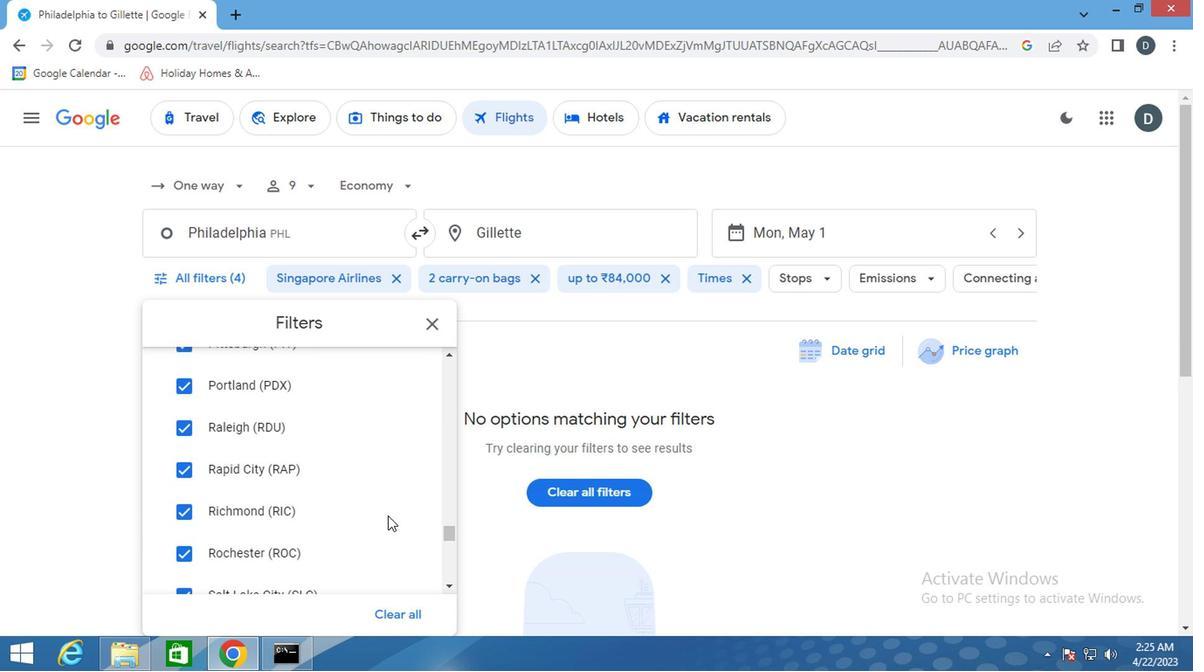 
Action: Mouse scrolled (384, 515) with delta (0, 0)
Screenshot: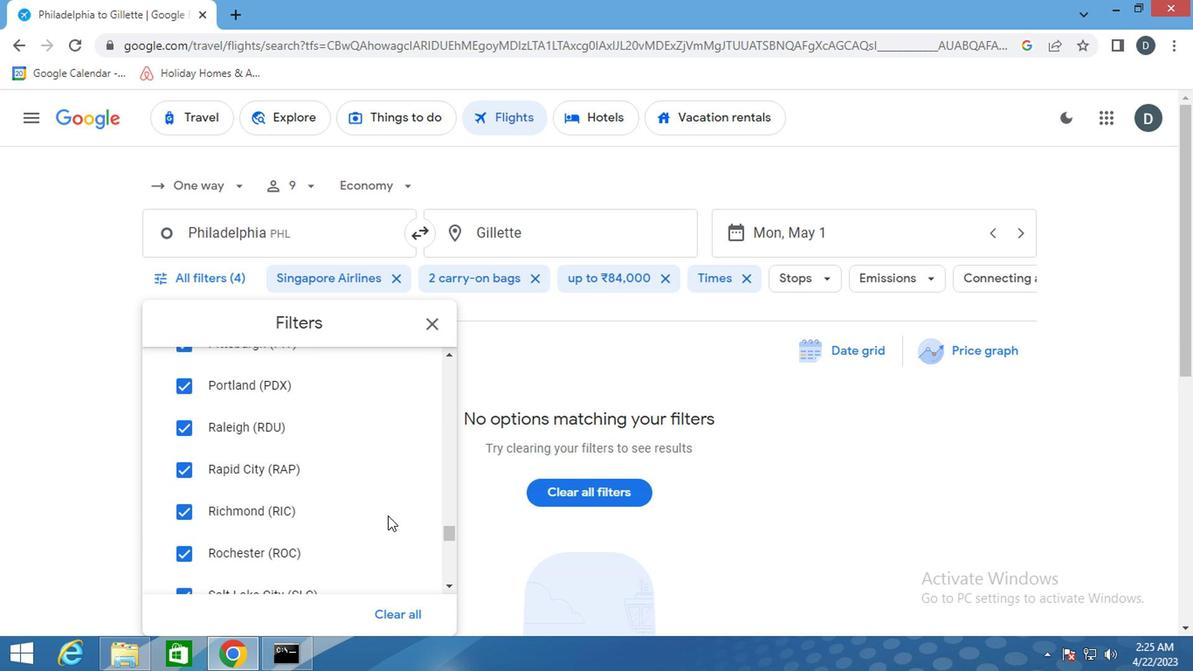 
Action: Mouse scrolled (384, 515) with delta (0, 0)
Screenshot: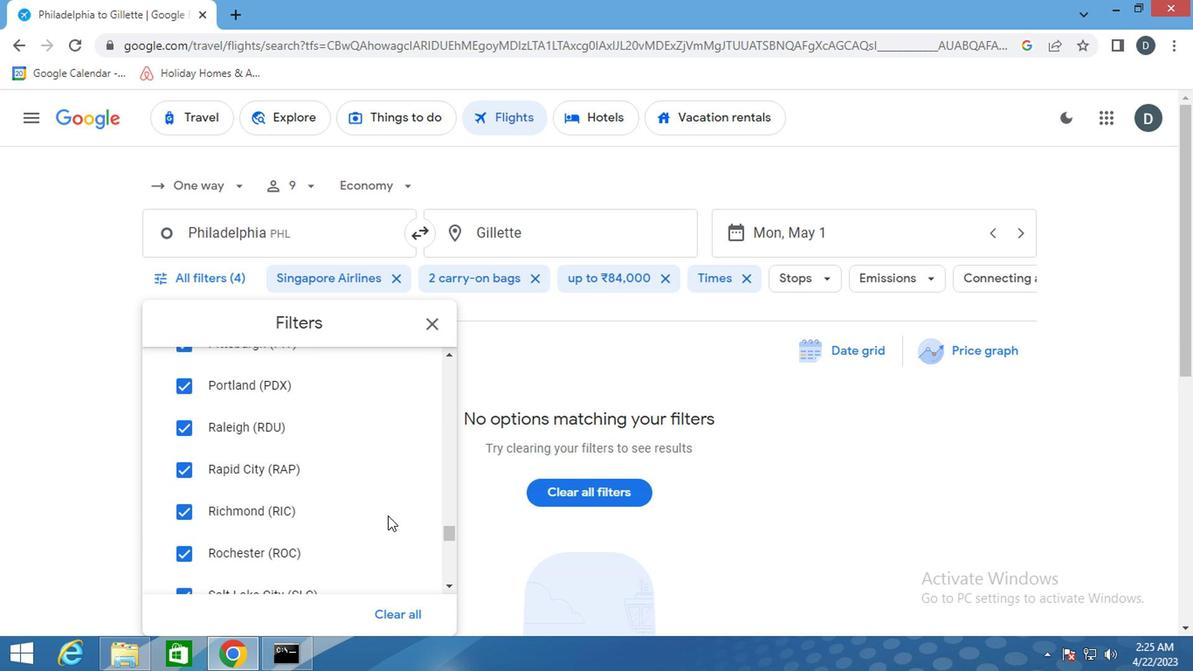 
Action: Mouse scrolled (384, 515) with delta (0, 0)
Screenshot: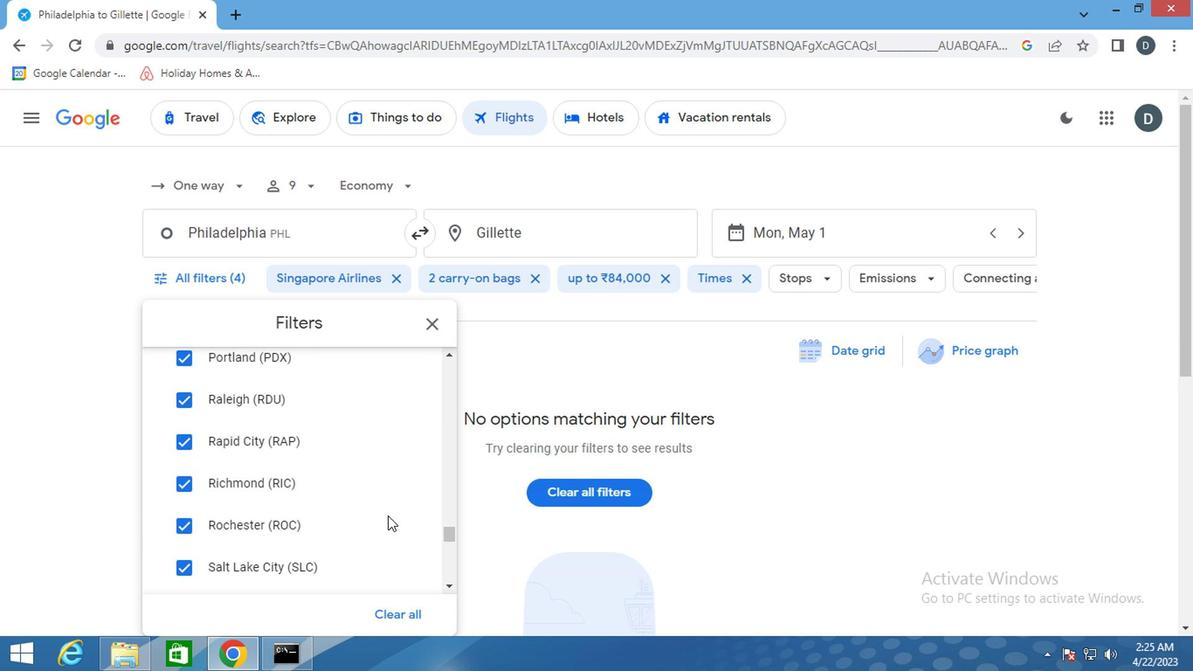 
Action: Mouse scrolled (384, 515) with delta (0, 0)
Screenshot: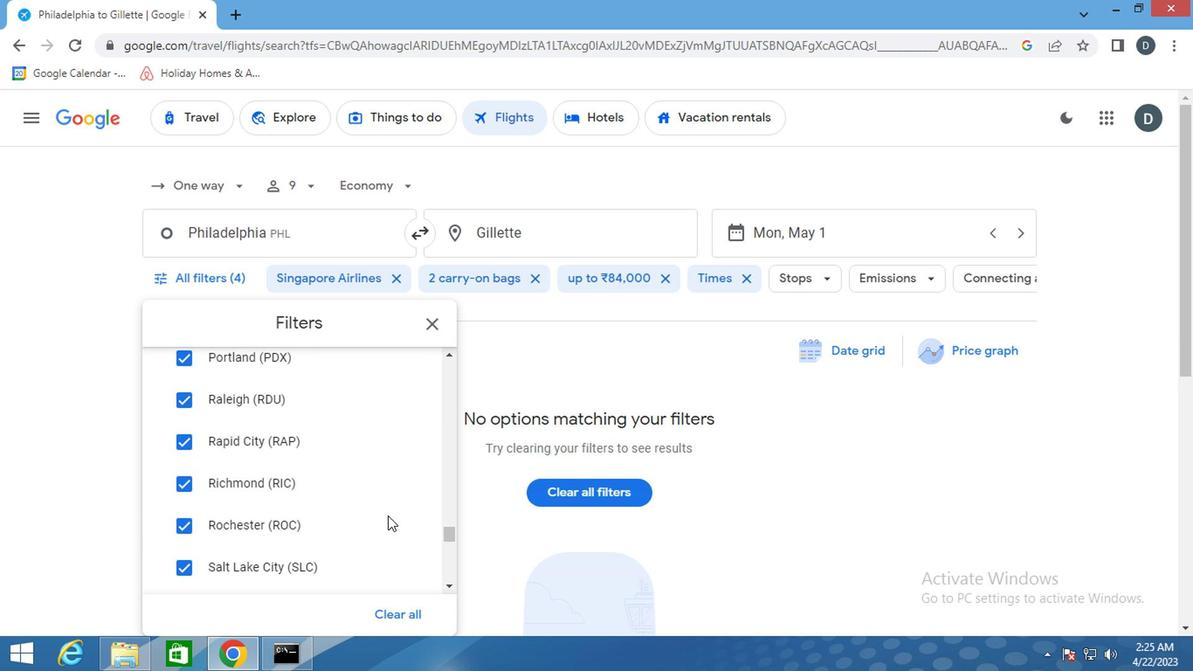 
Action: Mouse scrolled (384, 515) with delta (0, 0)
Screenshot: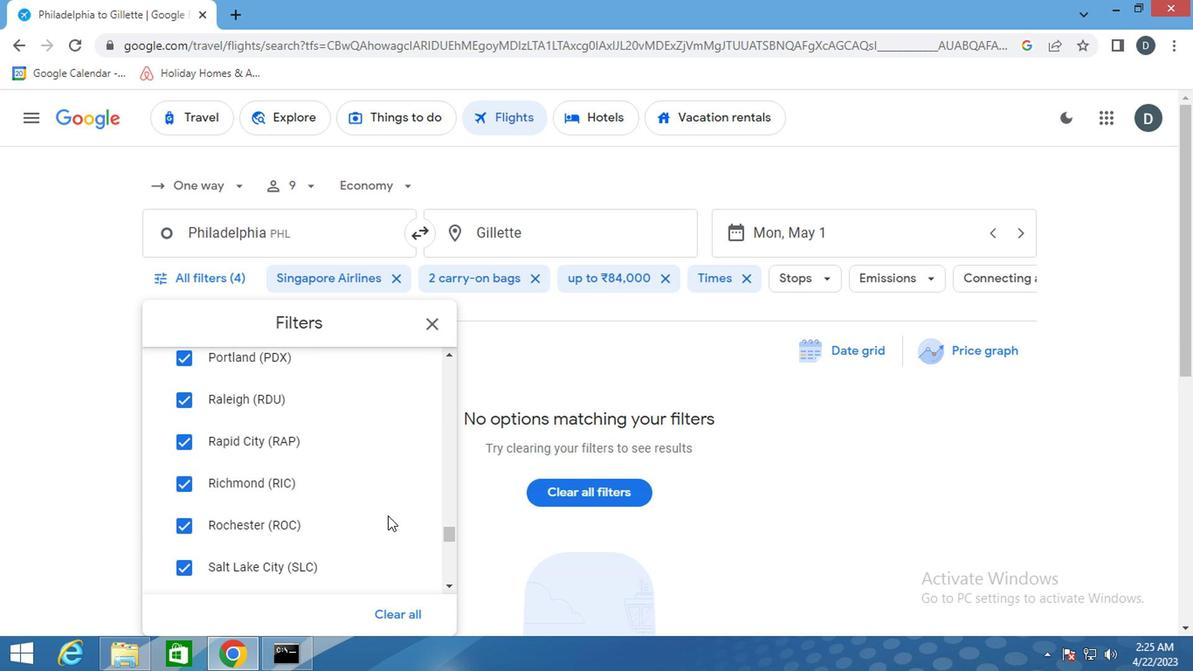 
Action: Mouse scrolled (384, 515) with delta (0, 0)
Screenshot: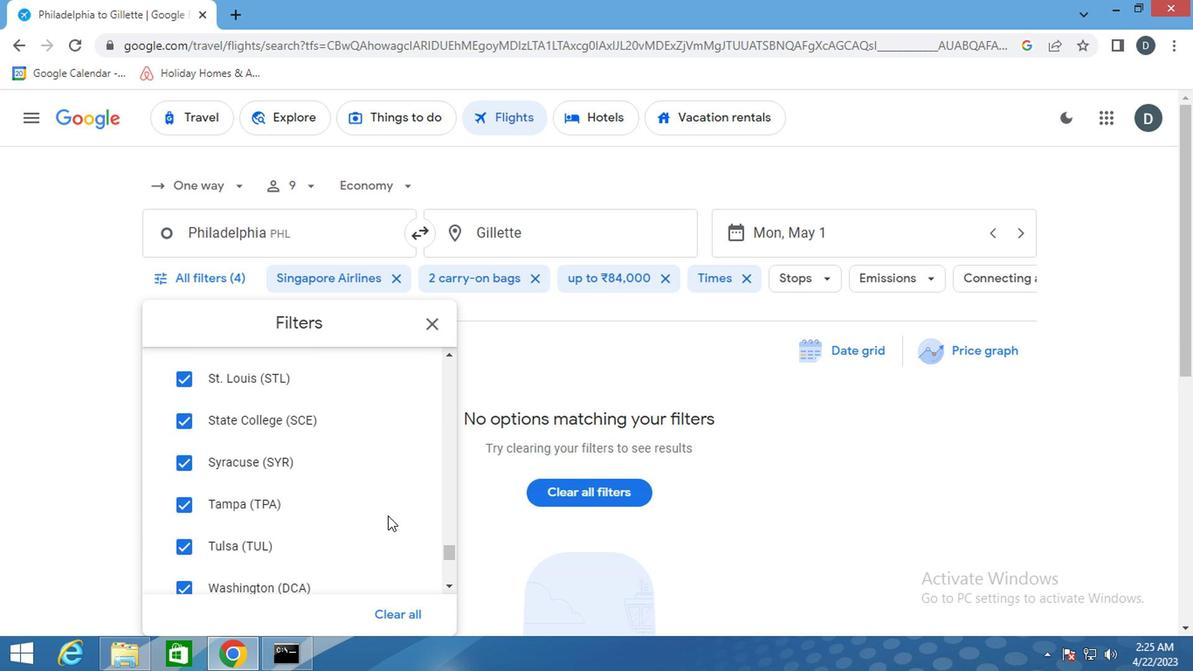 
Action: Mouse scrolled (384, 515) with delta (0, 0)
Screenshot: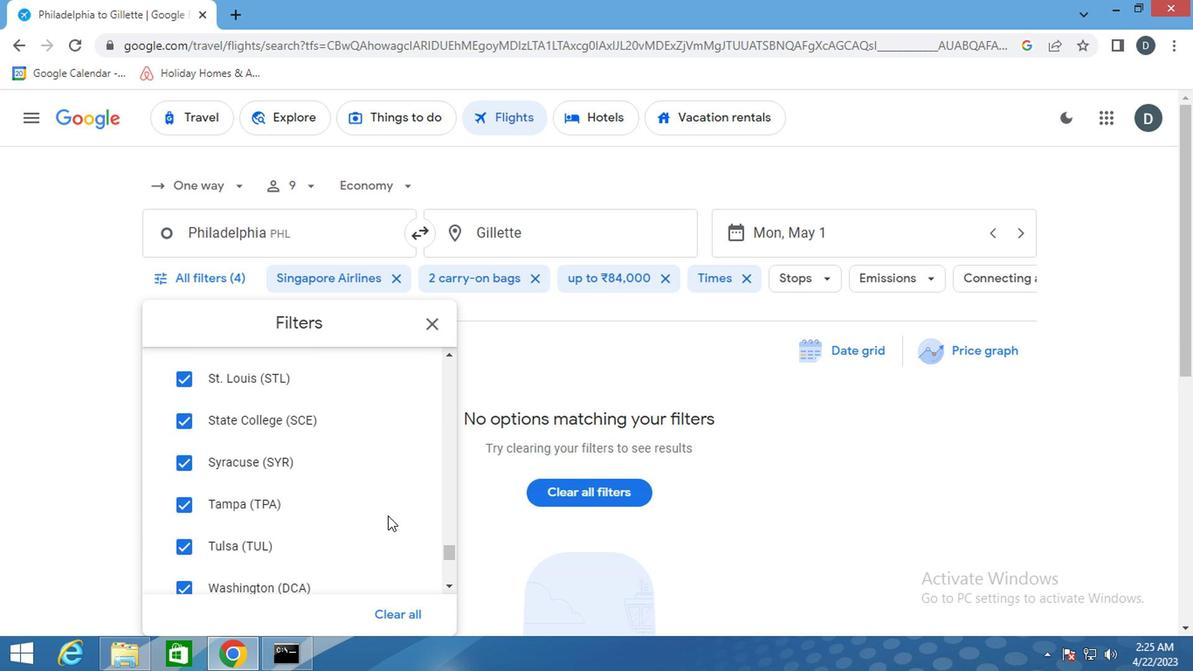 
Action: Mouse scrolled (384, 515) with delta (0, 0)
Screenshot: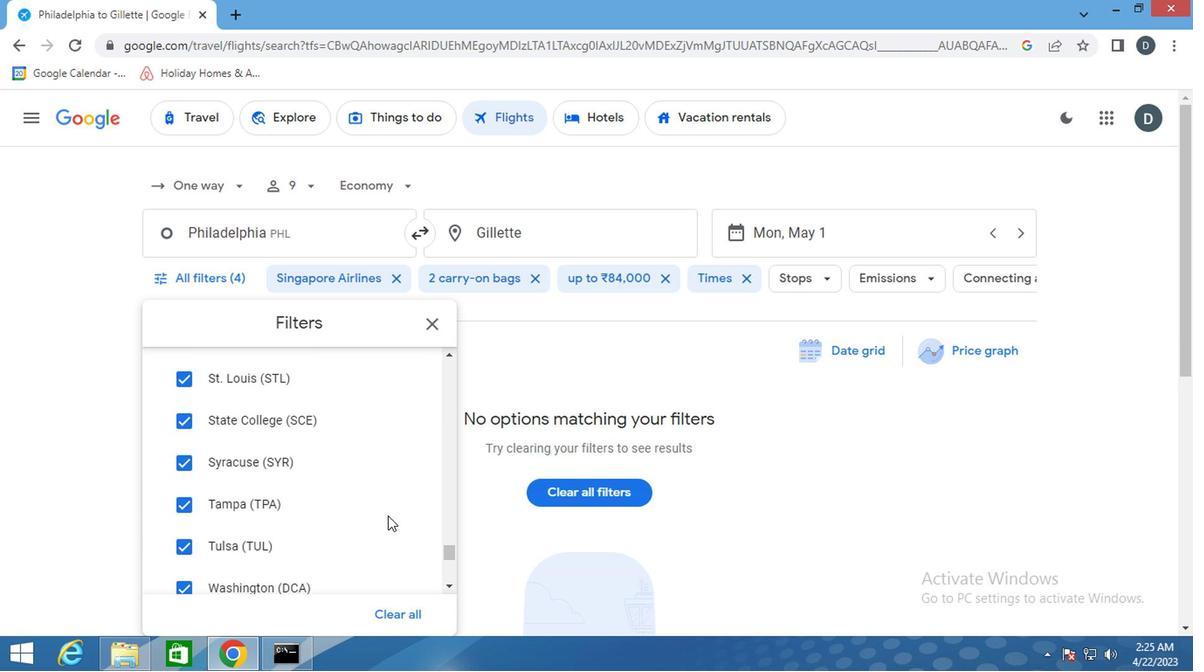 
Action: Mouse scrolled (384, 515) with delta (0, 0)
Screenshot: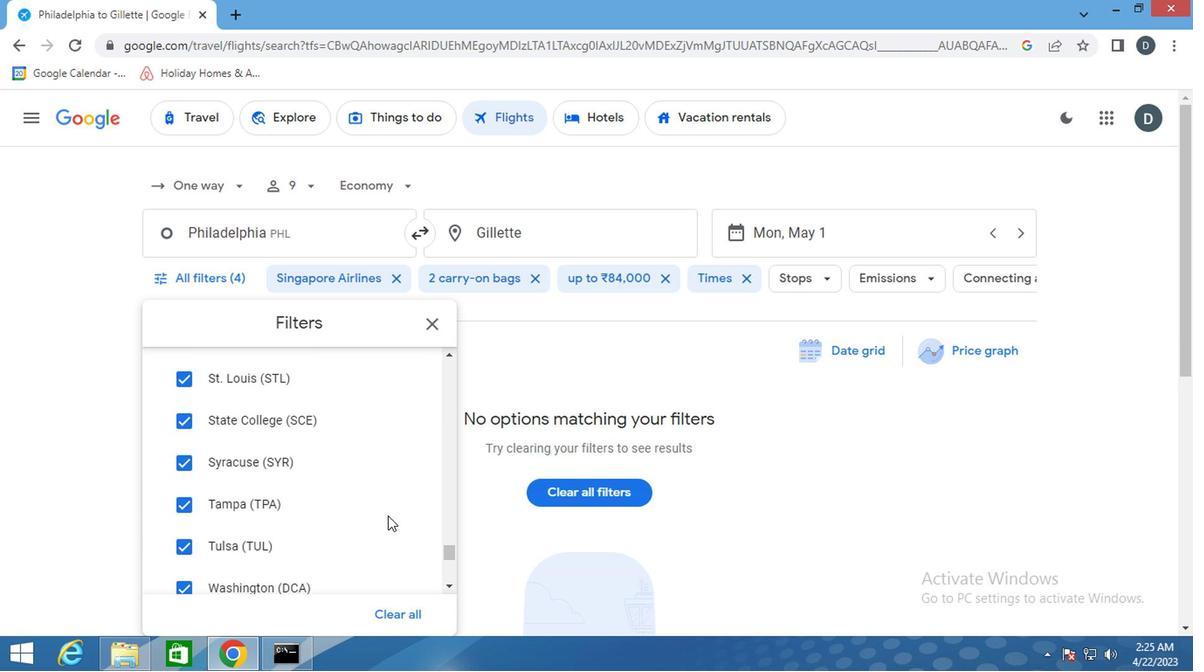 
Action: Mouse scrolled (384, 515) with delta (0, 0)
Screenshot: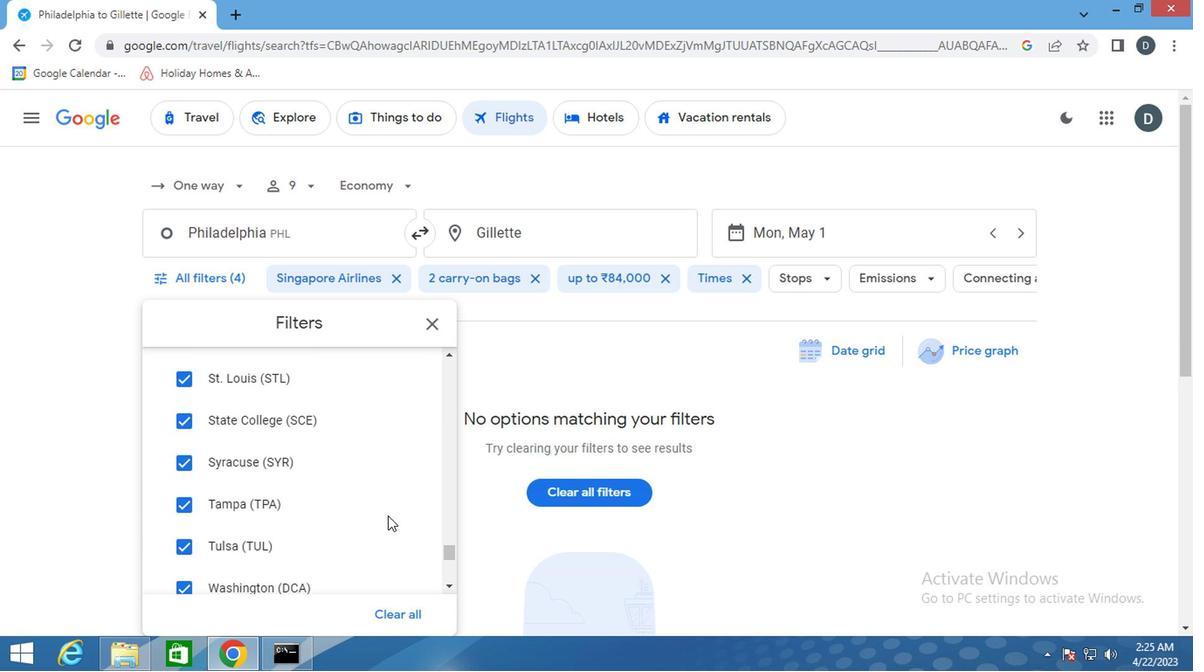 
Action: Mouse scrolled (384, 515) with delta (0, 0)
Screenshot: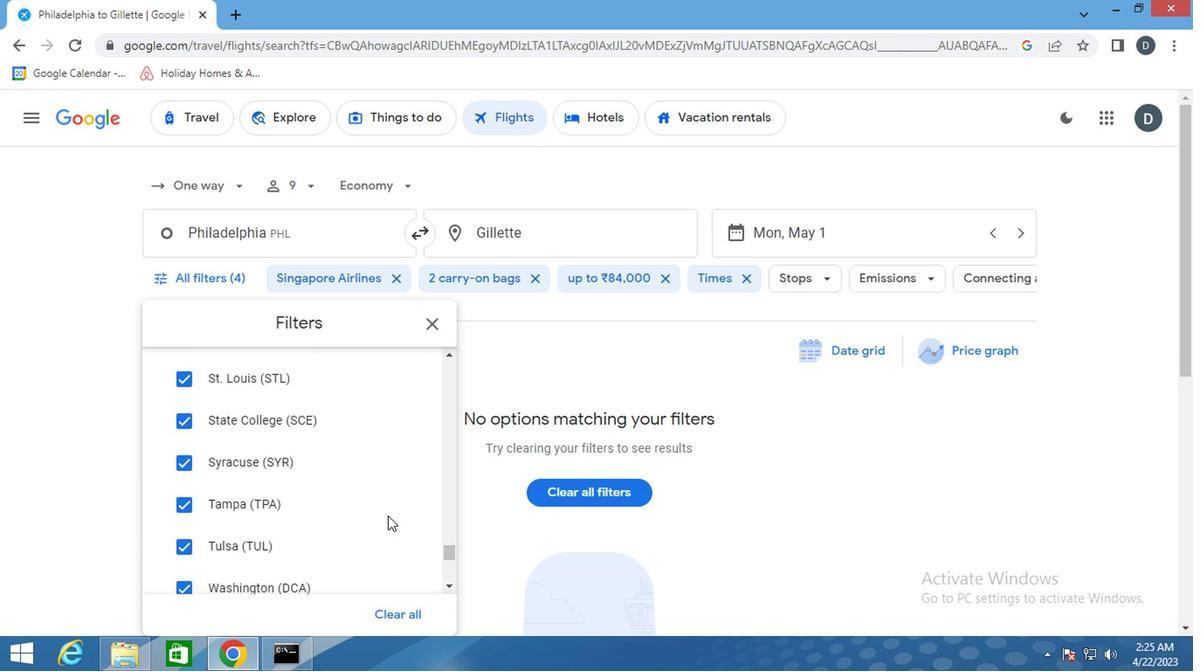 
Action: Mouse scrolled (384, 515) with delta (0, 0)
Screenshot: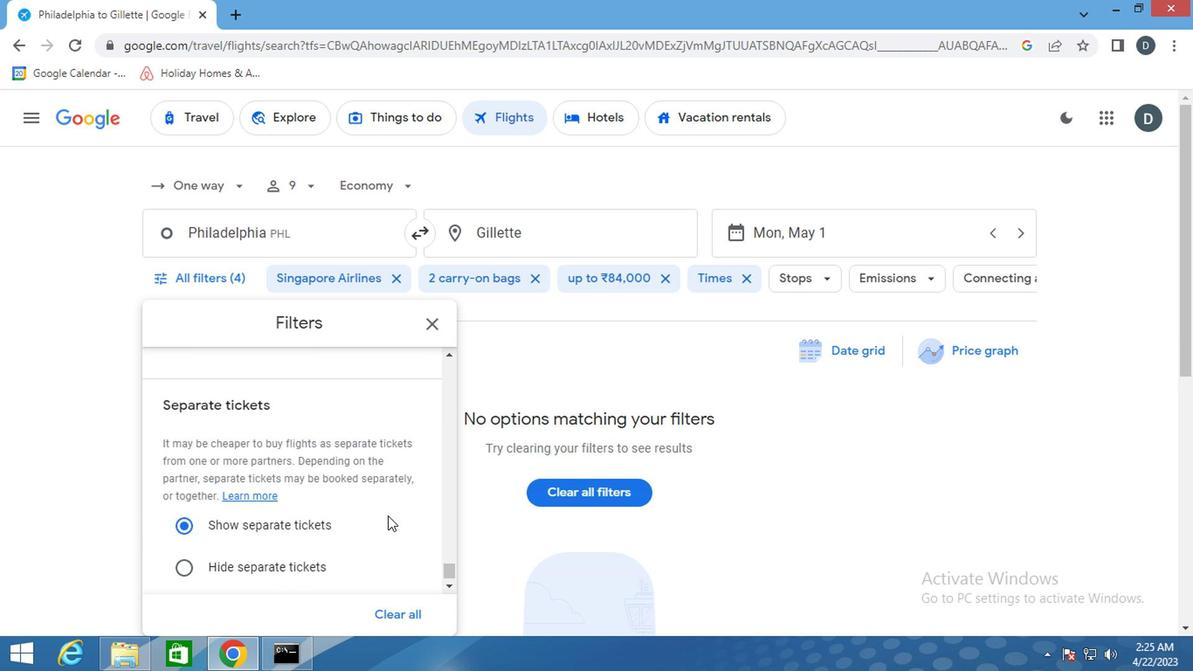 
Action: Mouse scrolled (384, 515) with delta (0, 0)
Screenshot: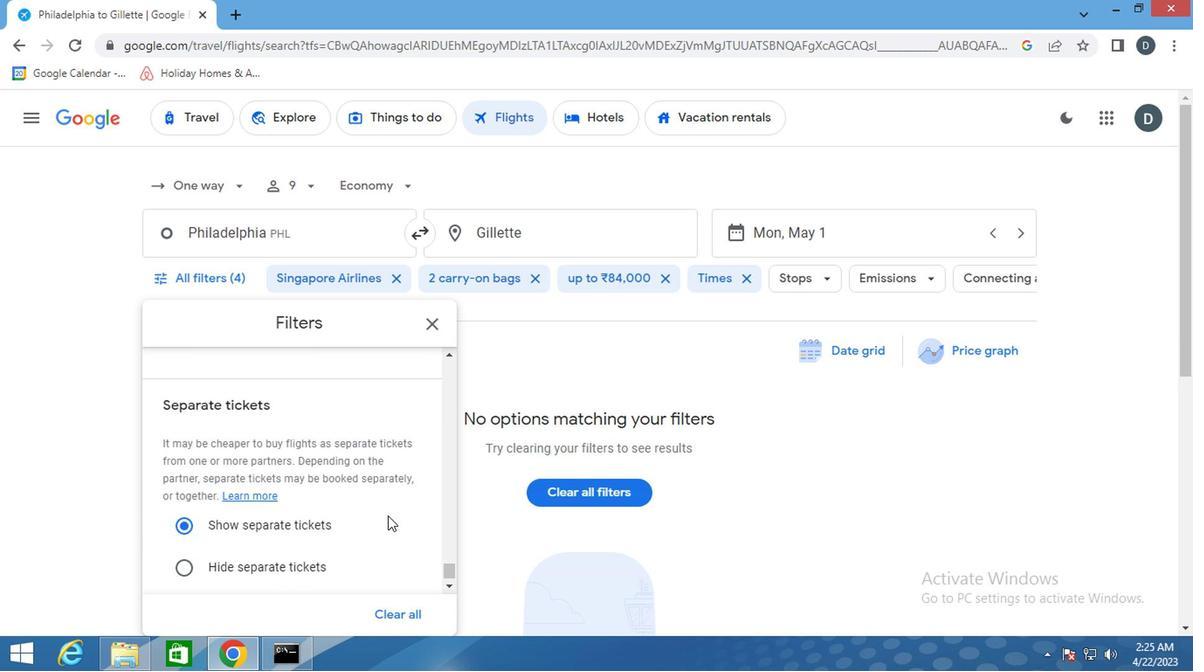 
Action: Mouse scrolled (384, 515) with delta (0, 0)
Screenshot: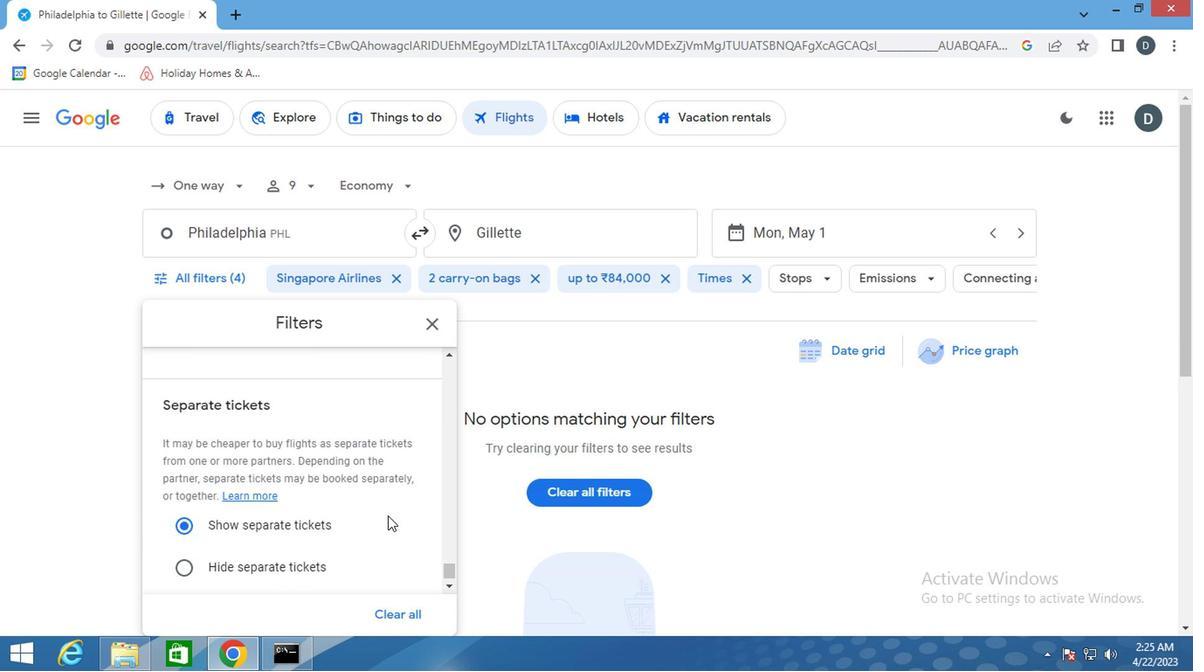 
Action: Mouse scrolled (384, 515) with delta (0, 0)
Screenshot: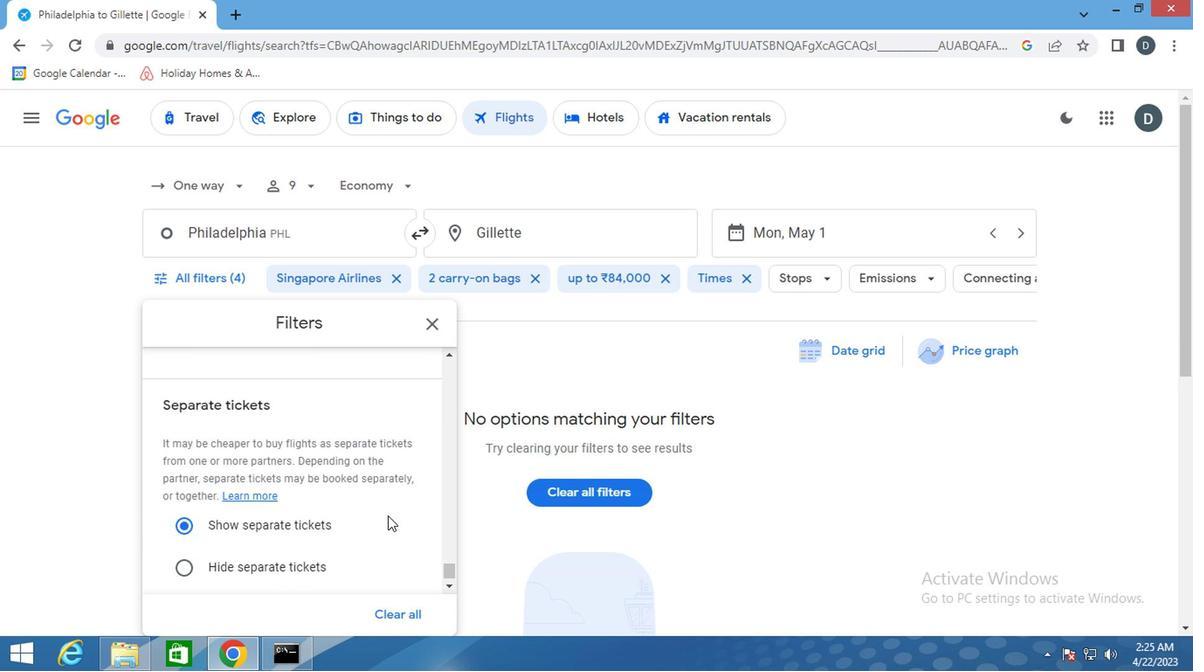 
Action: Mouse scrolled (384, 515) with delta (0, 0)
Screenshot: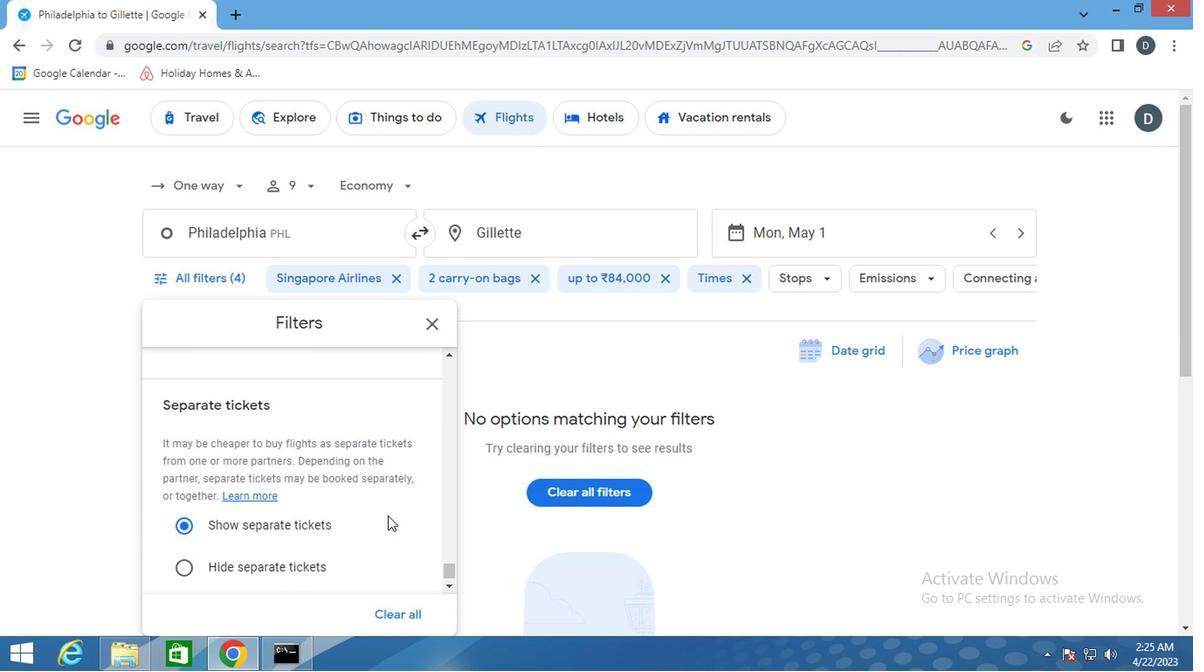 
Action: Mouse scrolled (384, 515) with delta (0, 0)
Screenshot: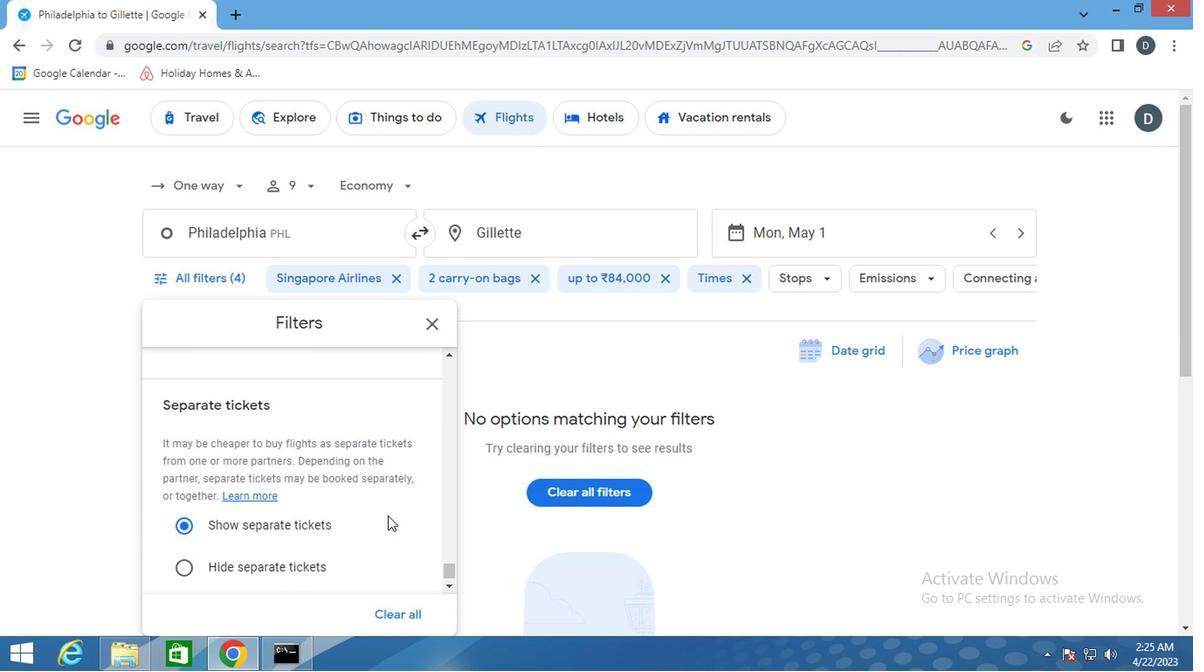 
Action: Mouse scrolled (384, 515) with delta (0, 0)
Screenshot: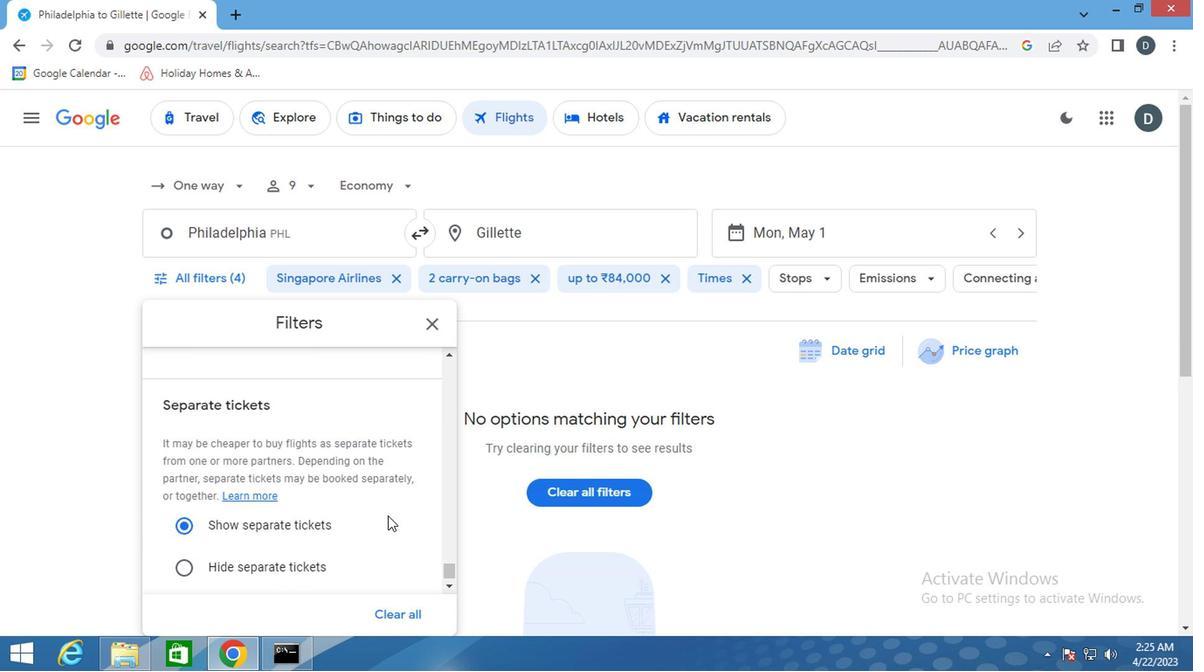 
Action: Mouse moved to (425, 324)
Screenshot: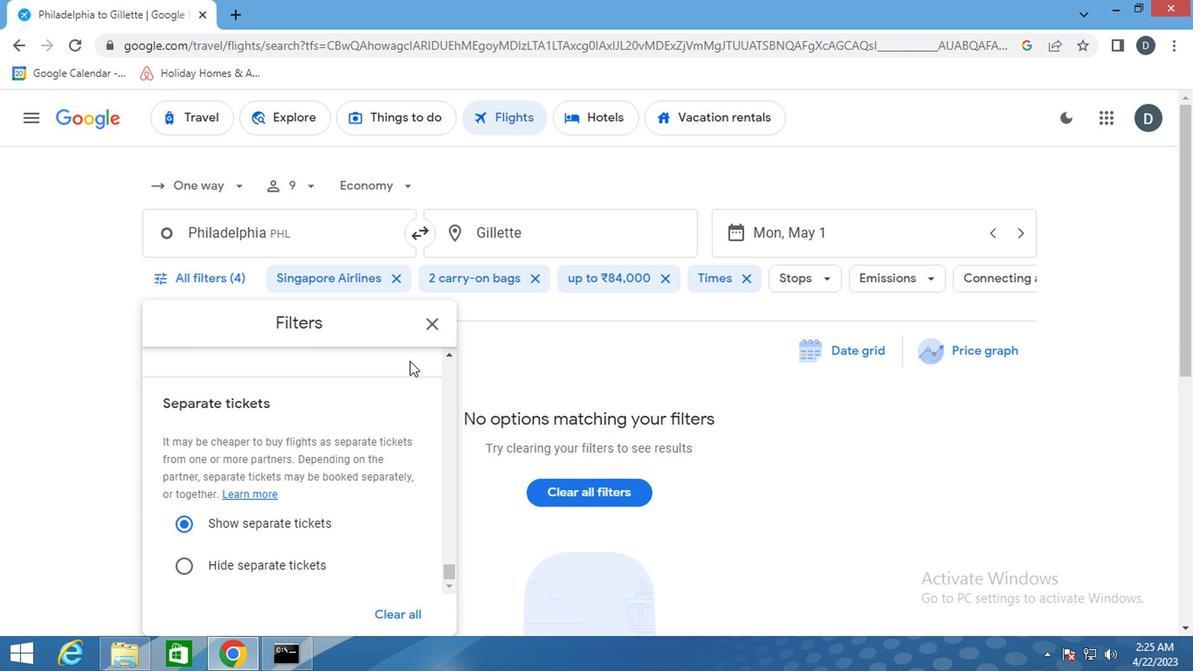 
Action: Mouse pressed left at (425, 324)
Screenshot: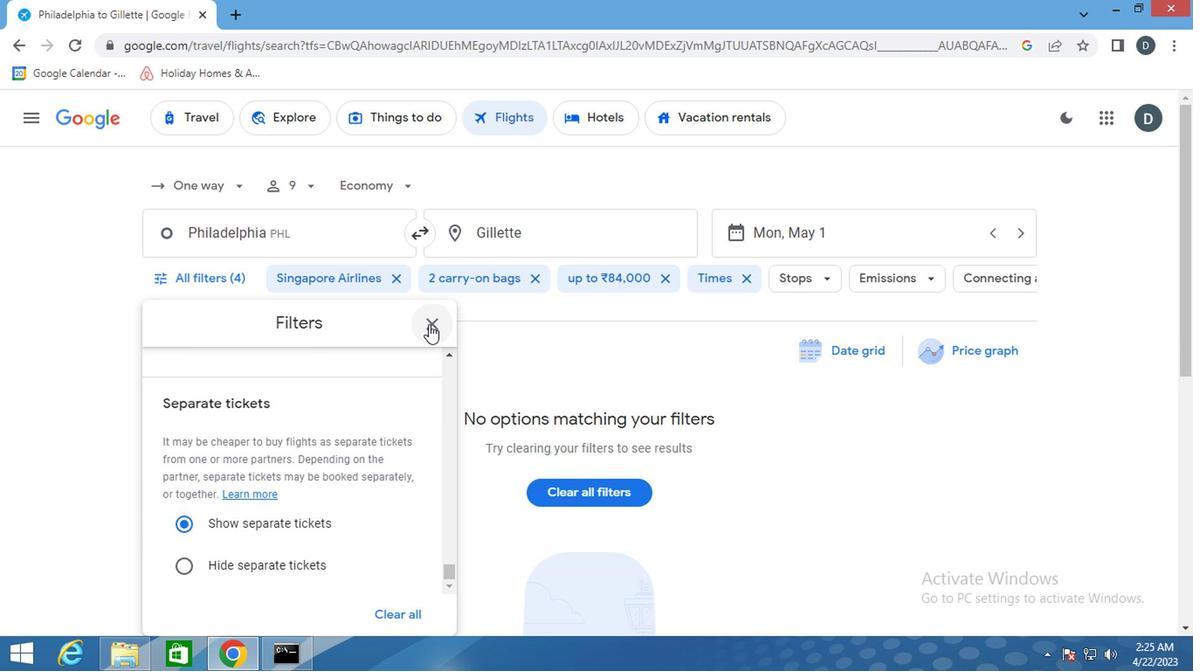 
